 Task: Search one way flight ticket for 3 adults, 3 children in premium economy from Brownsville: Brownsville/south Padre Island International Airport to Greenville: Pitt-greenville Airport on 5-2-2023. Choice of flights is JetBlue. Number of bags: 1 carry on bag. Price is upto 108000. Outbound departure time preference is 6:30.
Action: Mouse moved to (364, 328)
Screenshot: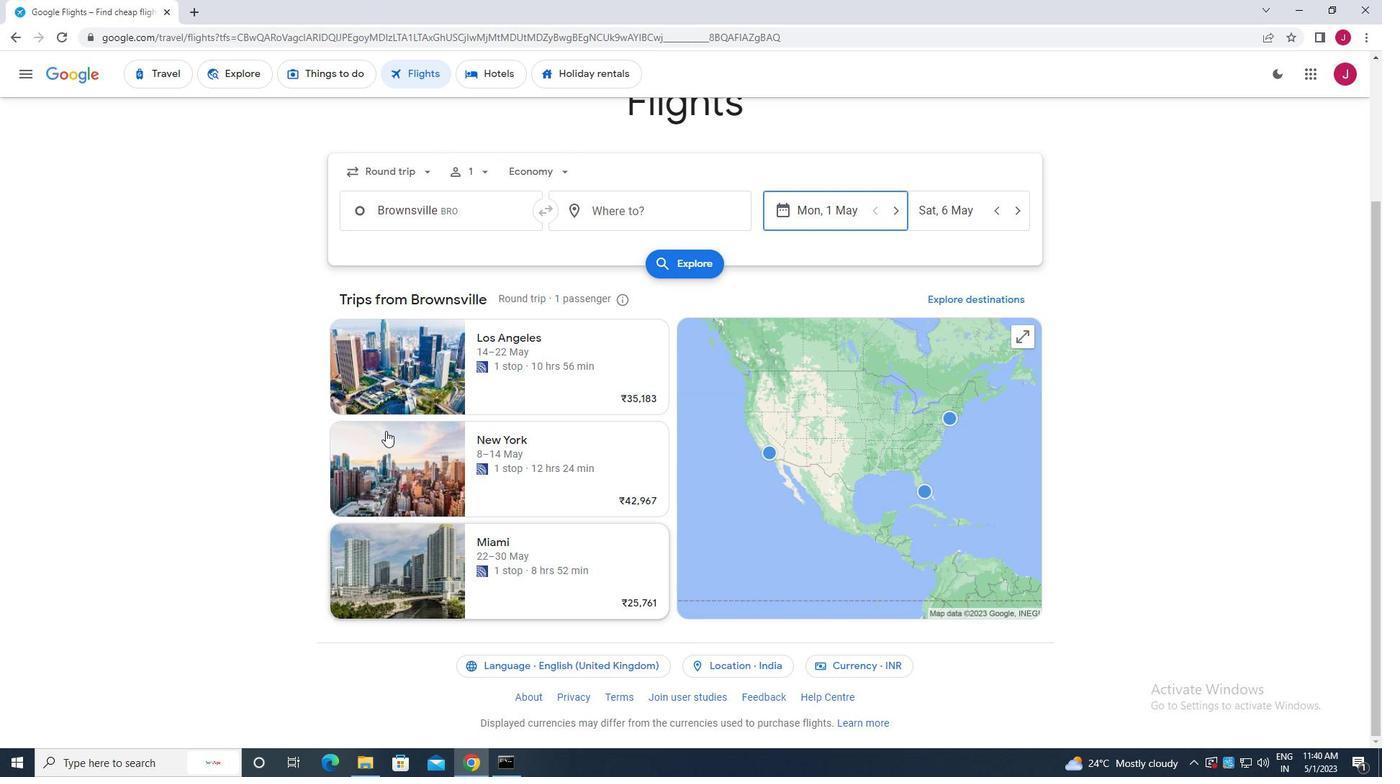 
Action: Mouse scrolled (364, 329) with delta (0, 0)
Screenshot: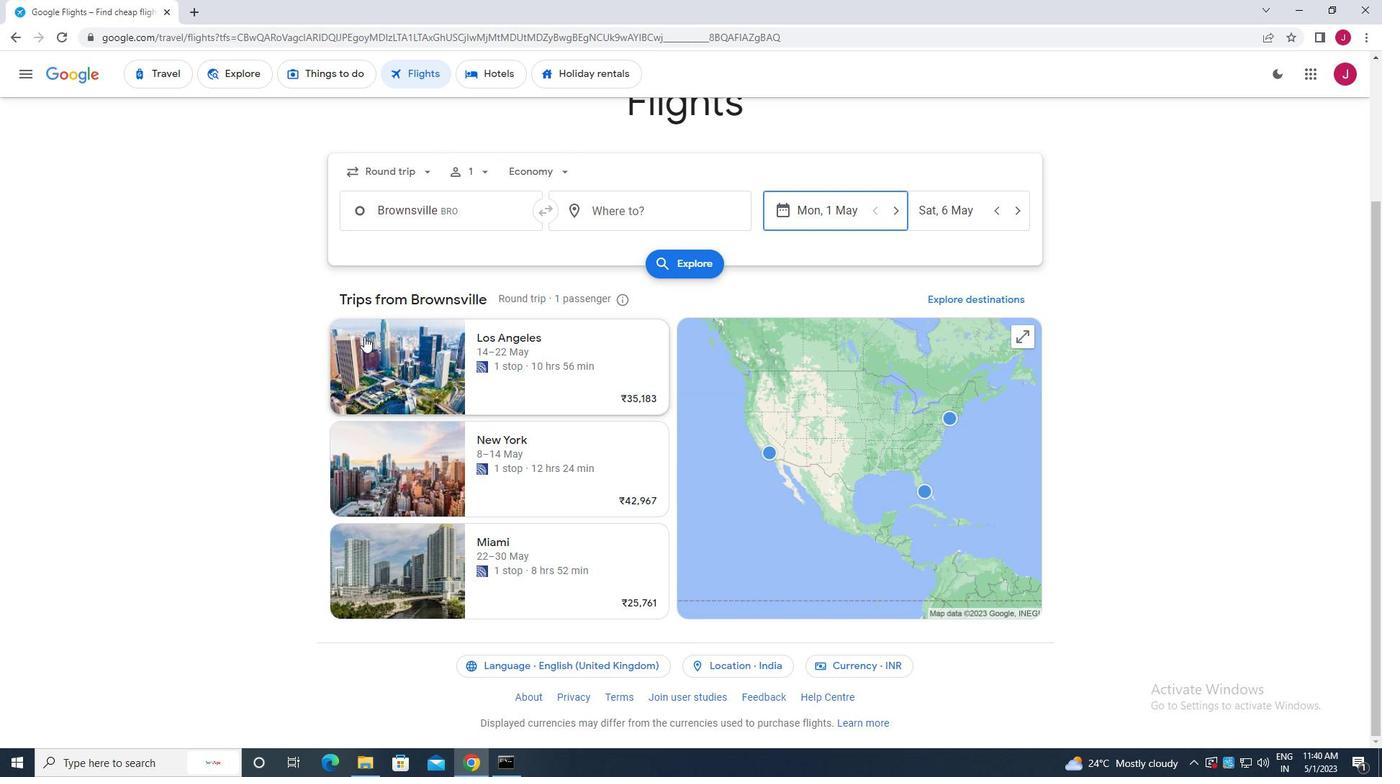 
Action: Mouse scrolled (364, 329) with delta (0, 0)
Screenshot: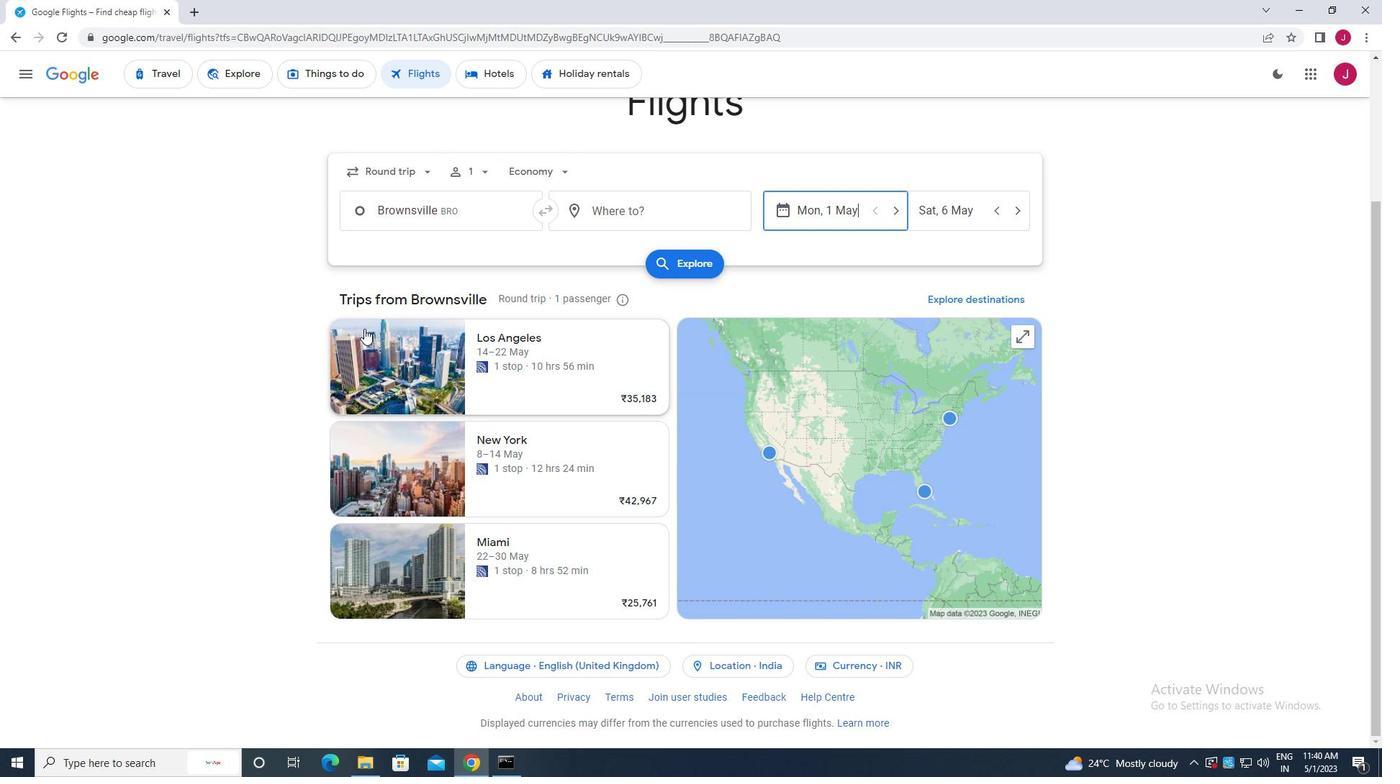 
Action: Mouse moved to (407, 309)
Screenshot: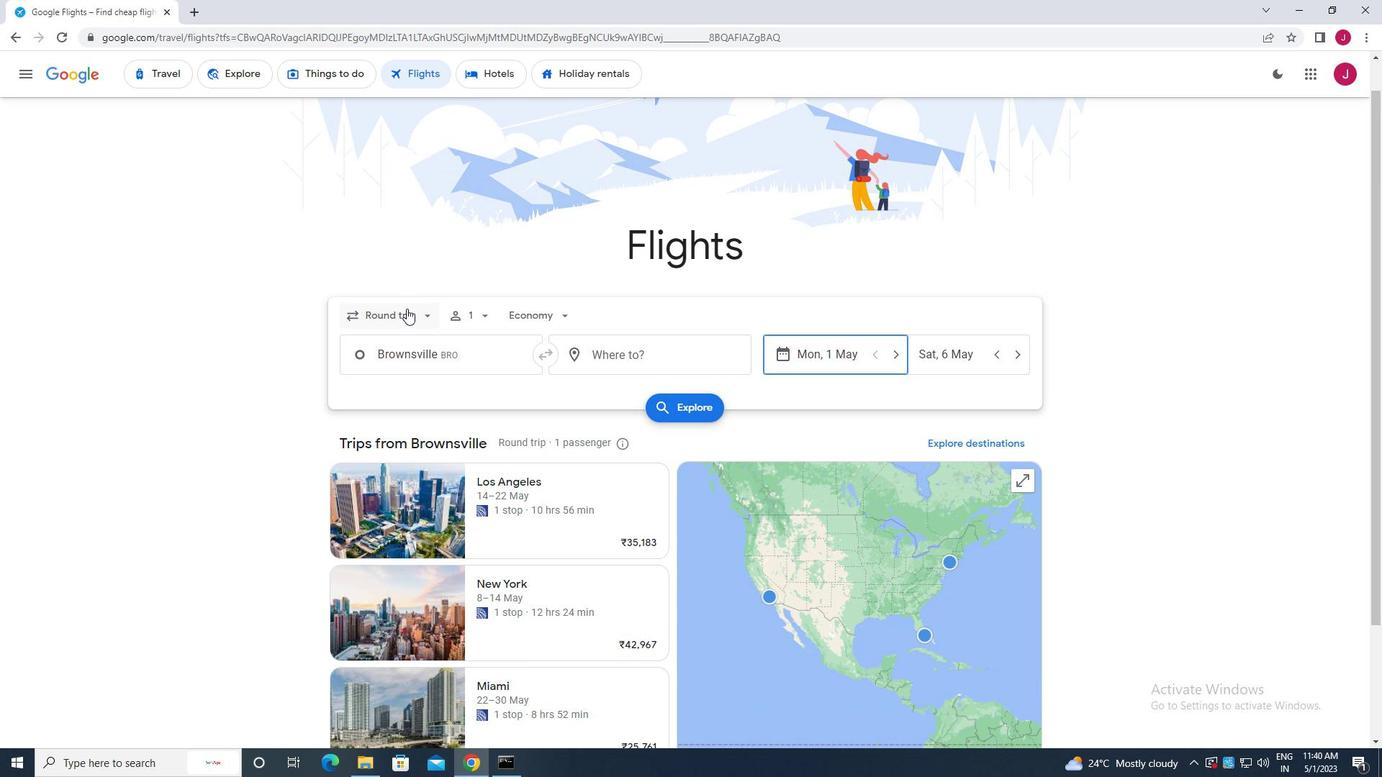 
Action: Mouse scrolled (407, 308) with delta (0, 0)
Screenshot: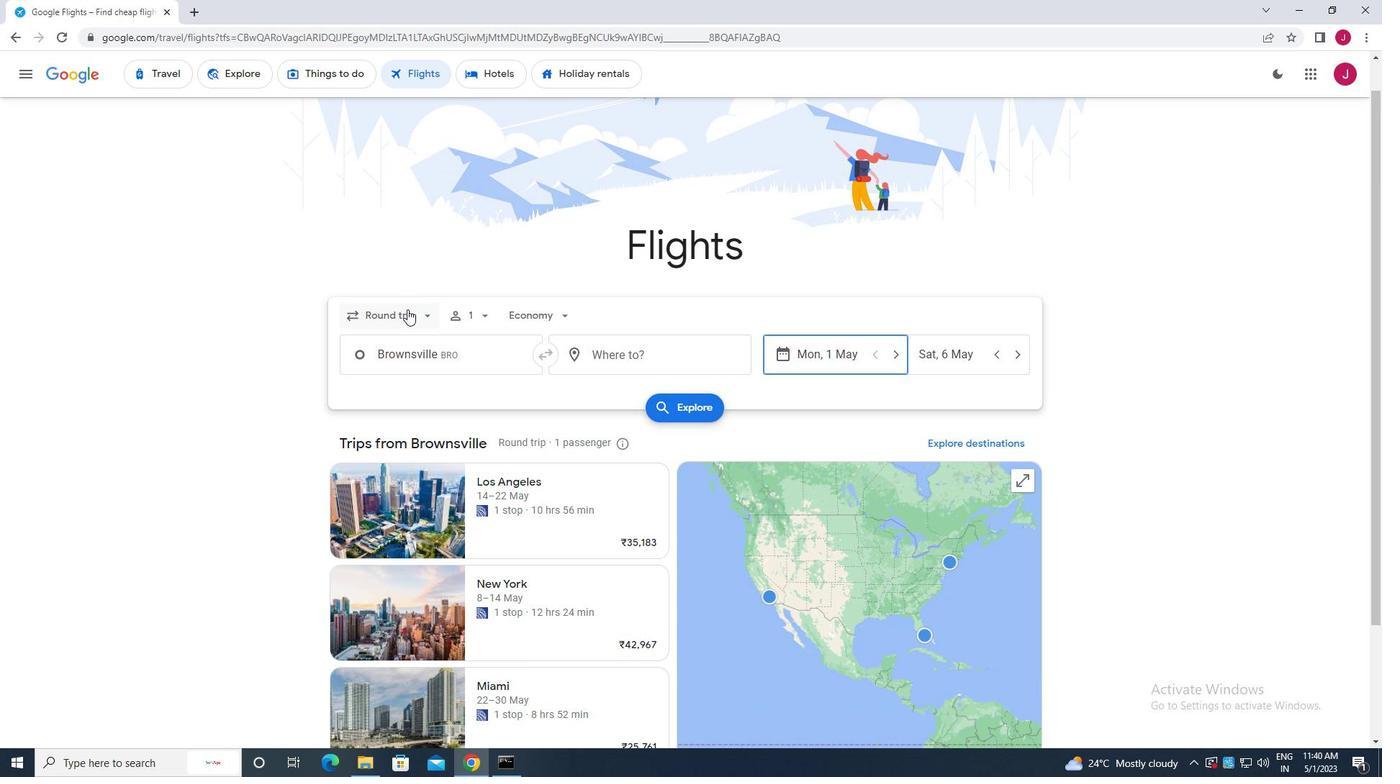 
Action: Mouse moved to (415, 246)
Screenshot: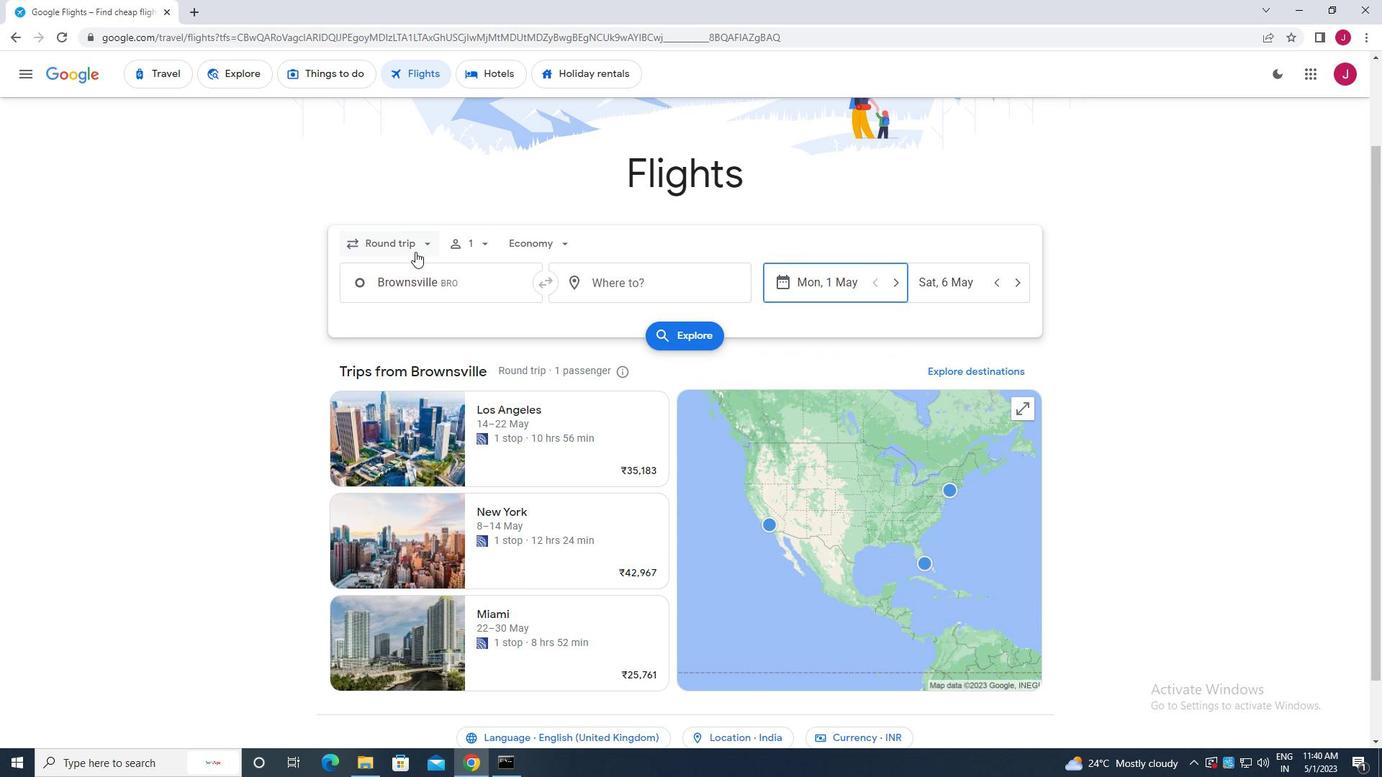 
Action: Mouse pressed left at (415, 246)
Screenshot: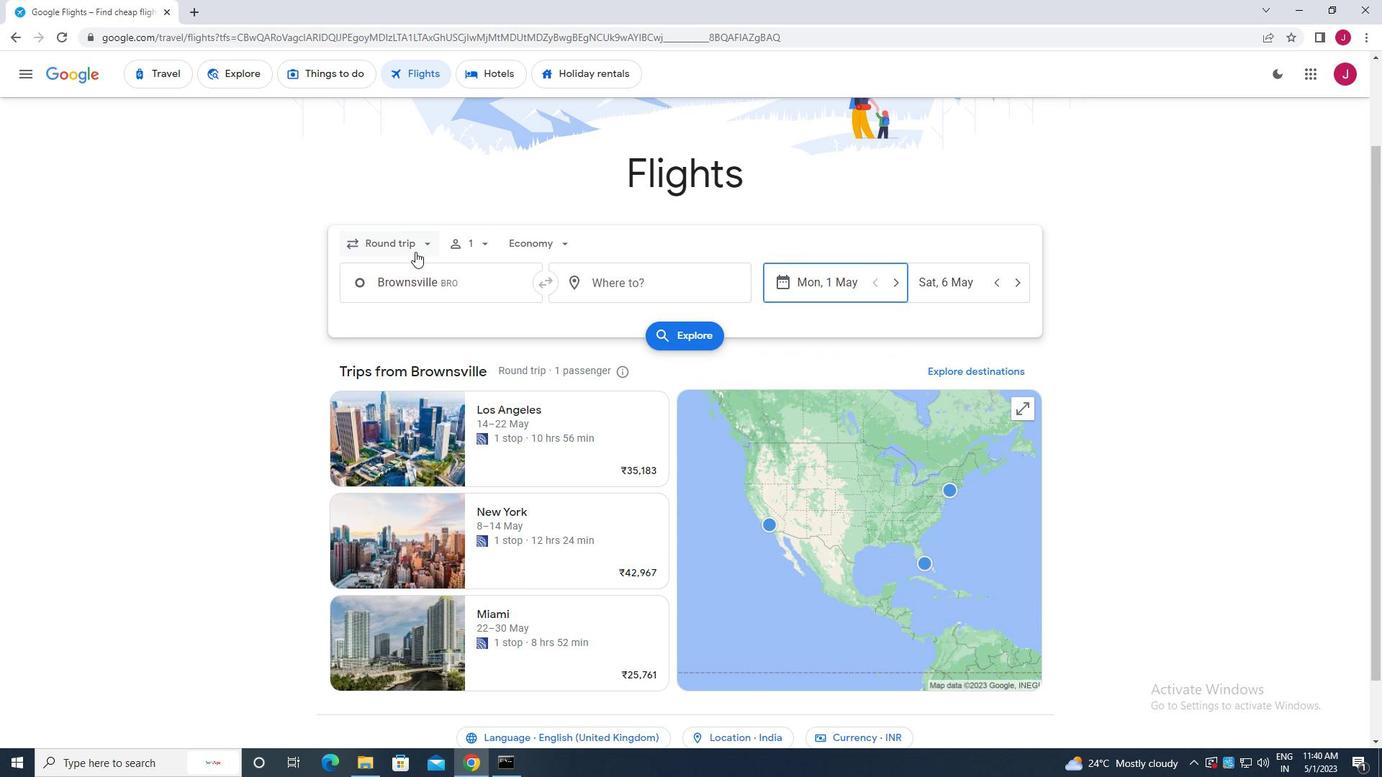 
Action: Mouse moved to (420, 313)
Screenshot: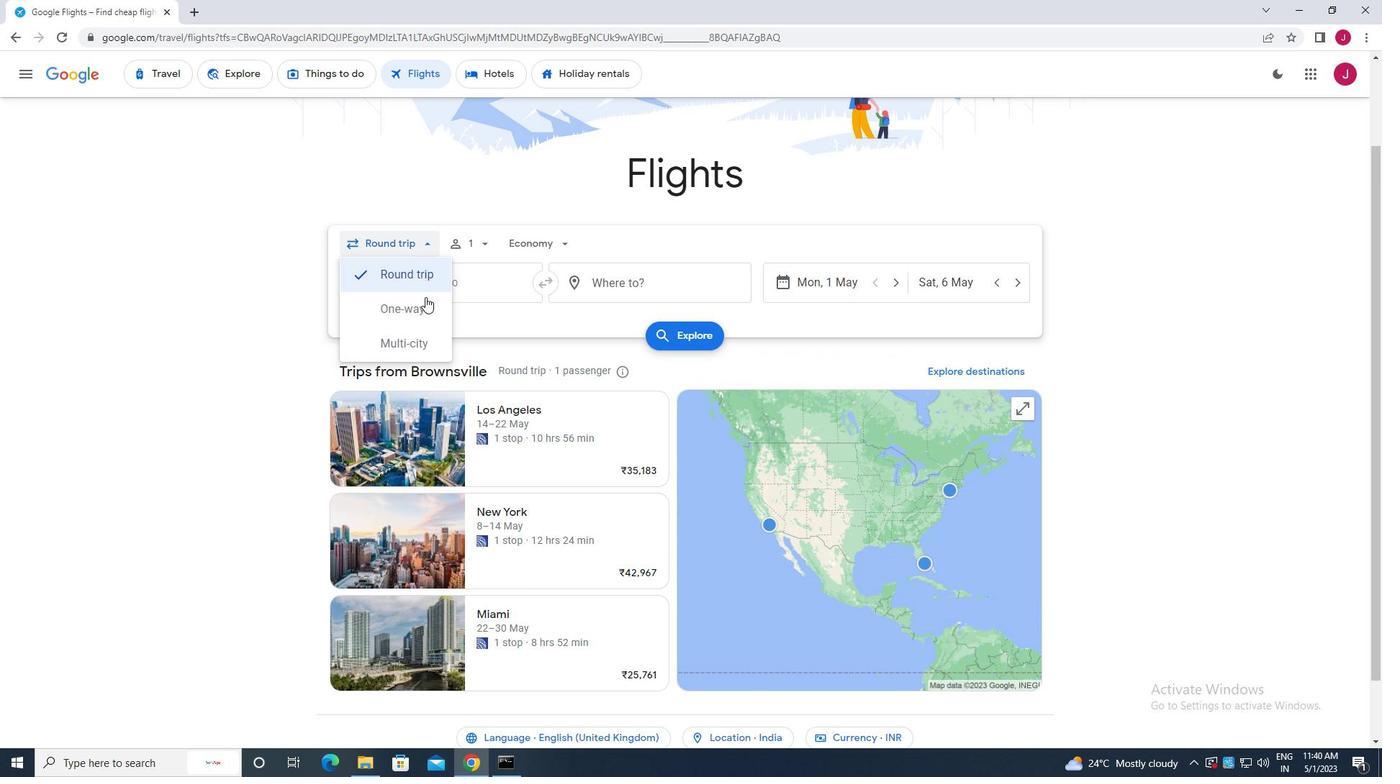 
Action: Mouse pressed left at (420, 313)
Screenshot: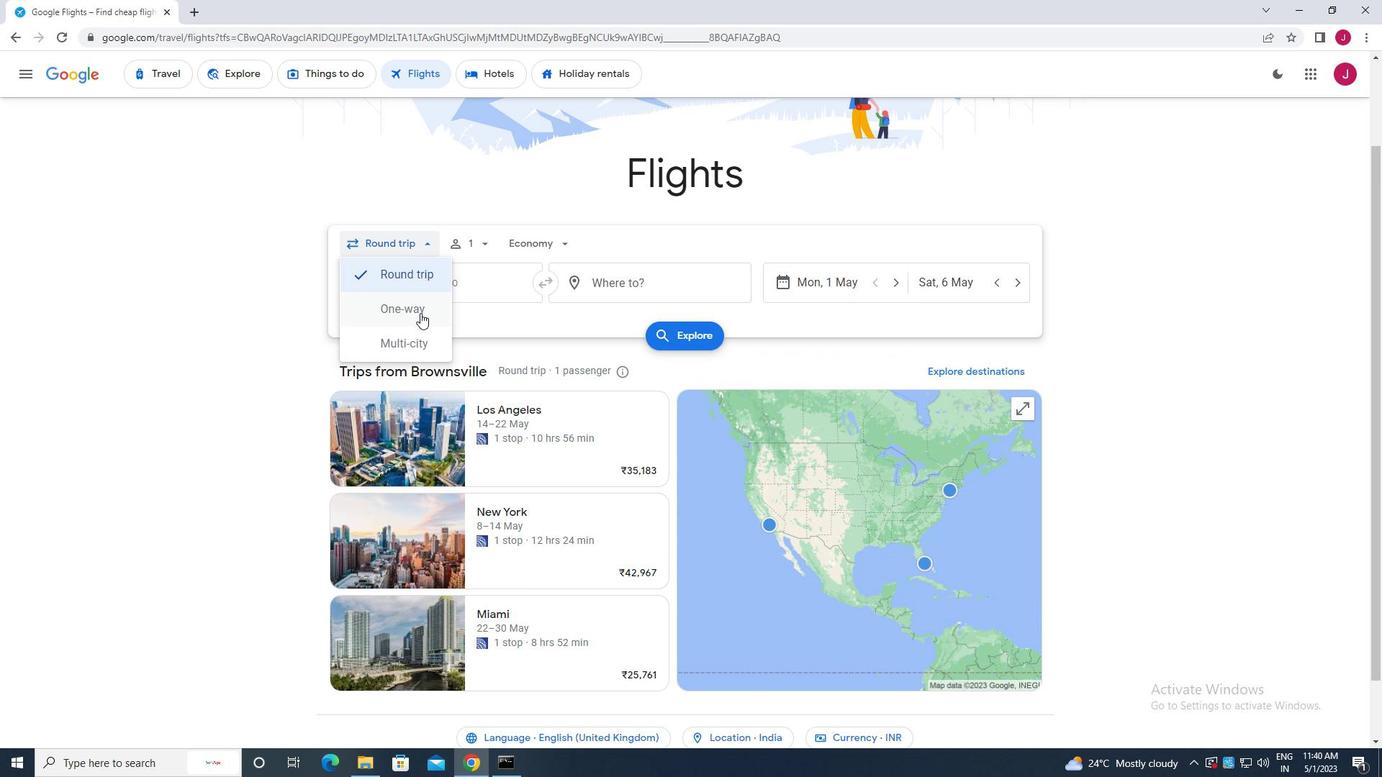 
Action: Mouse moved to (478, 242)
Screenshot: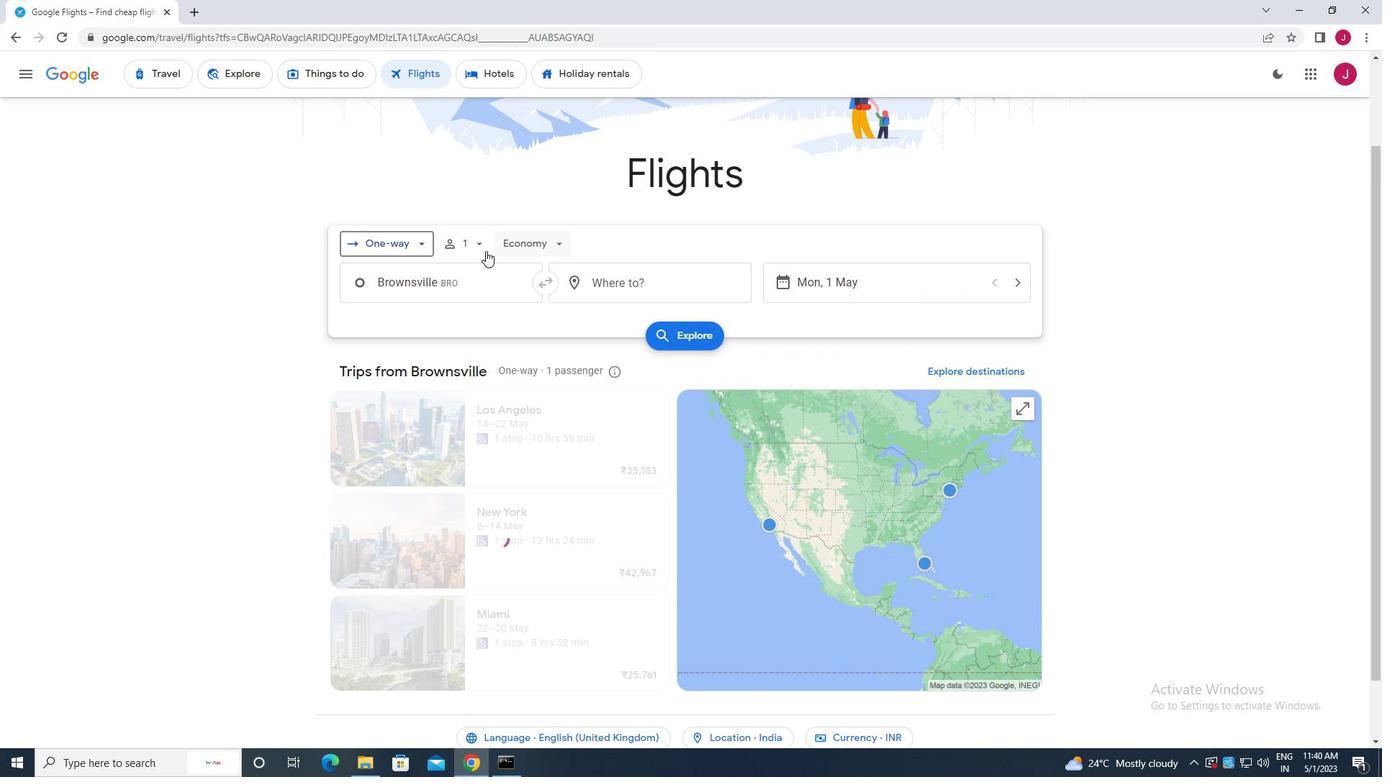 
Action: Mouse pressed left at (478, 242)
Screenshot: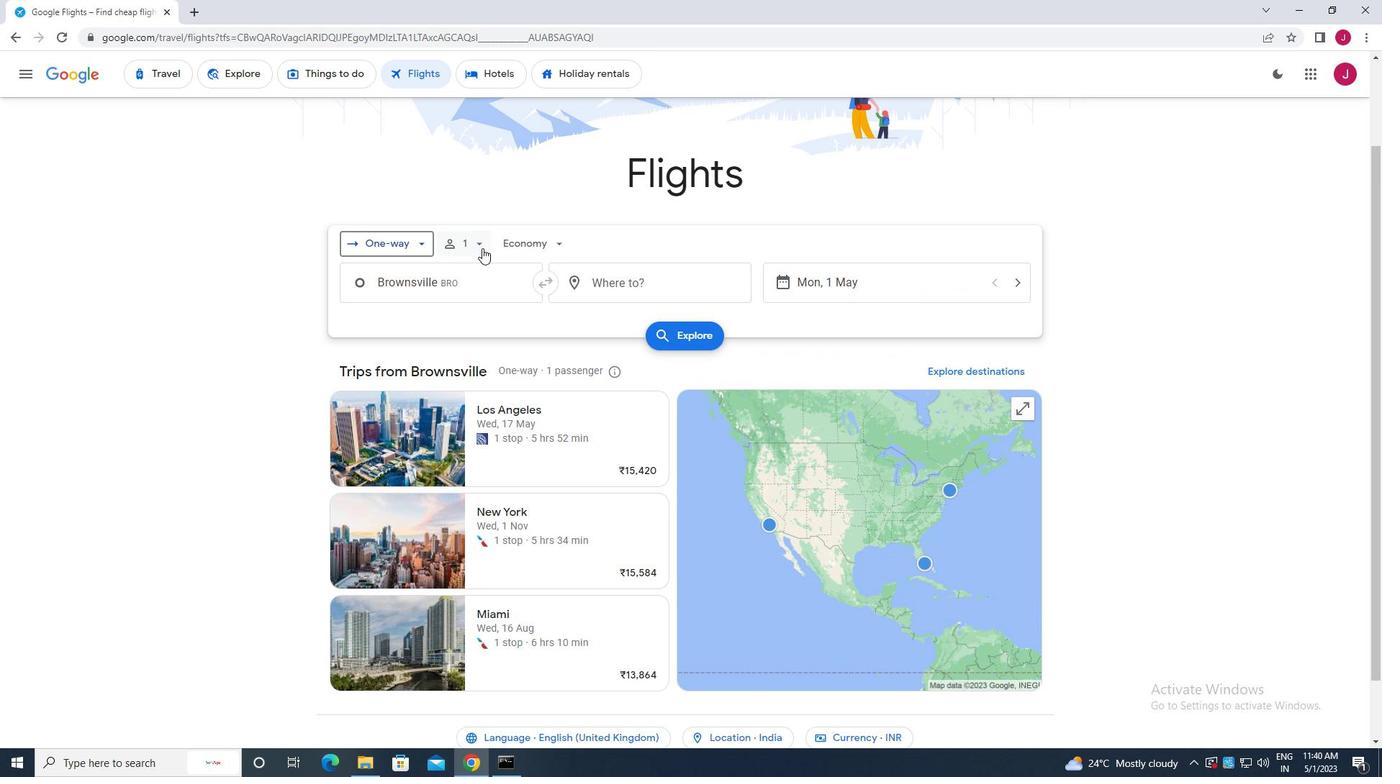 
Action: Mouse moved to (588, 279)
Screenshot: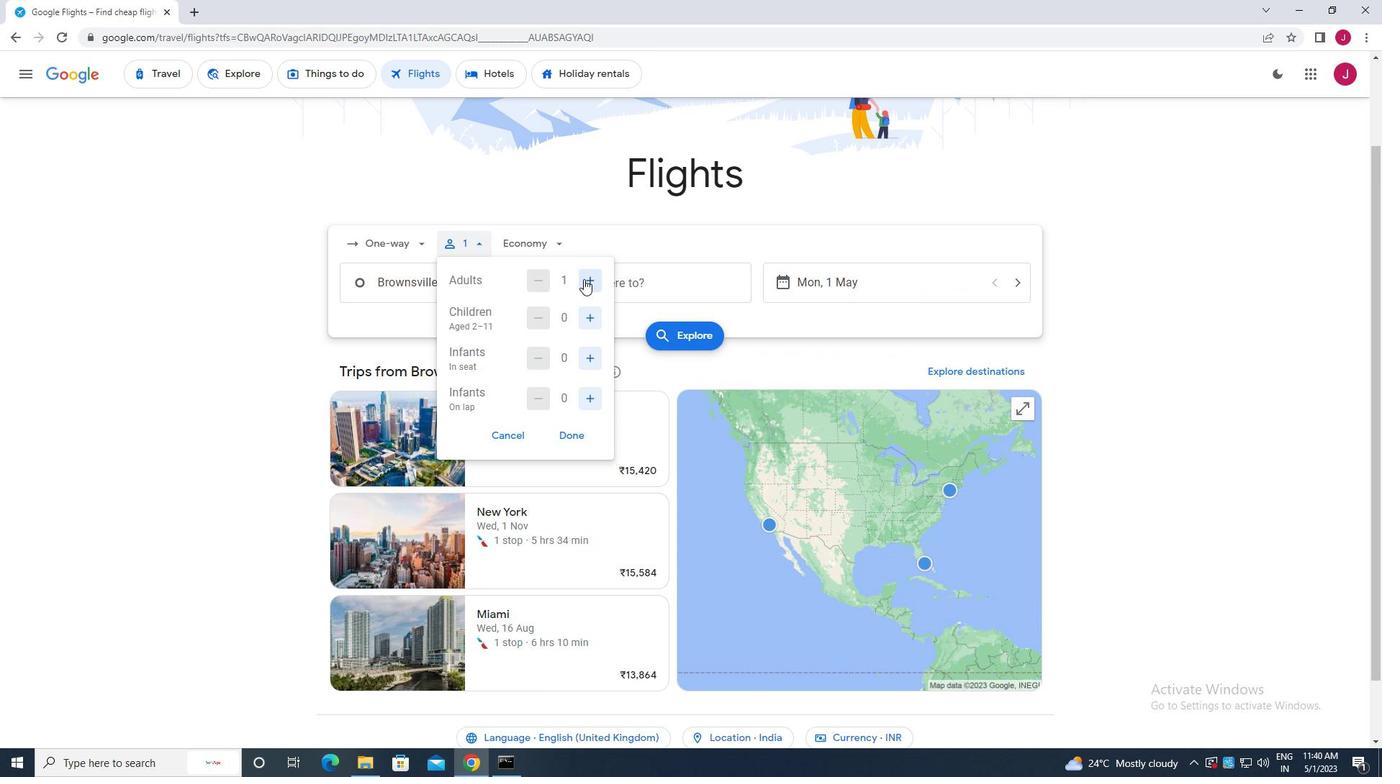 
Action: Mouse pressed left at (588, 279)
Screenshot: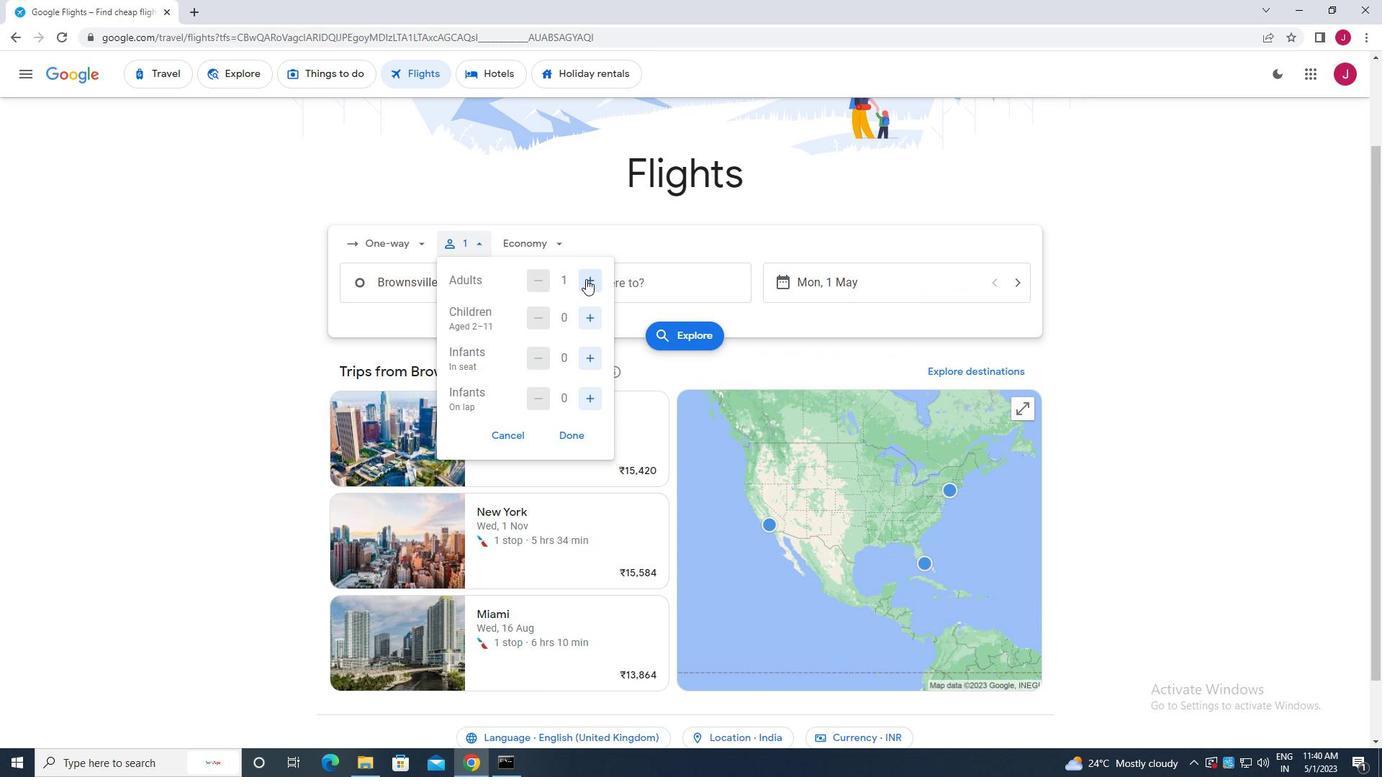 
Action: Mouse pressed left at (588, 279)
Screenshot: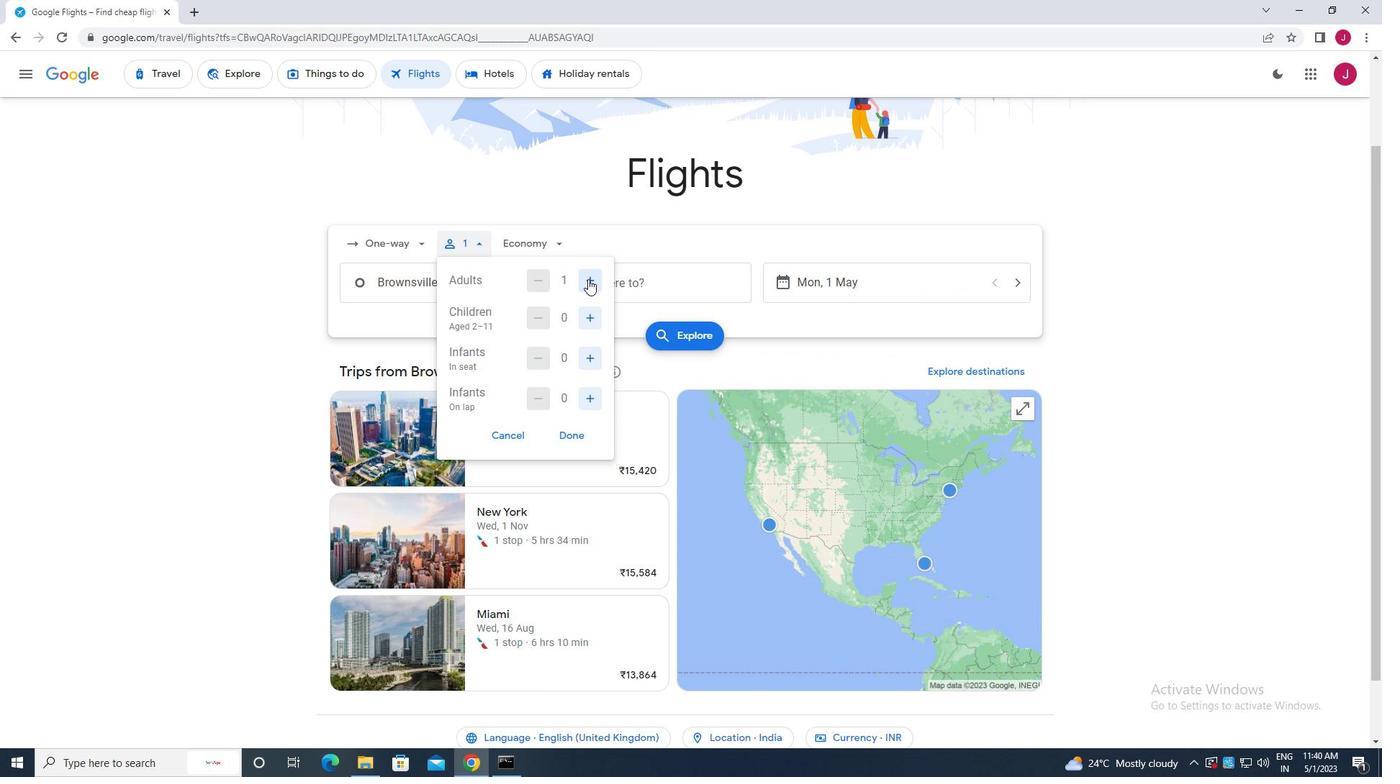 
Action: Mouse moved to (594, 318)
Screenshot: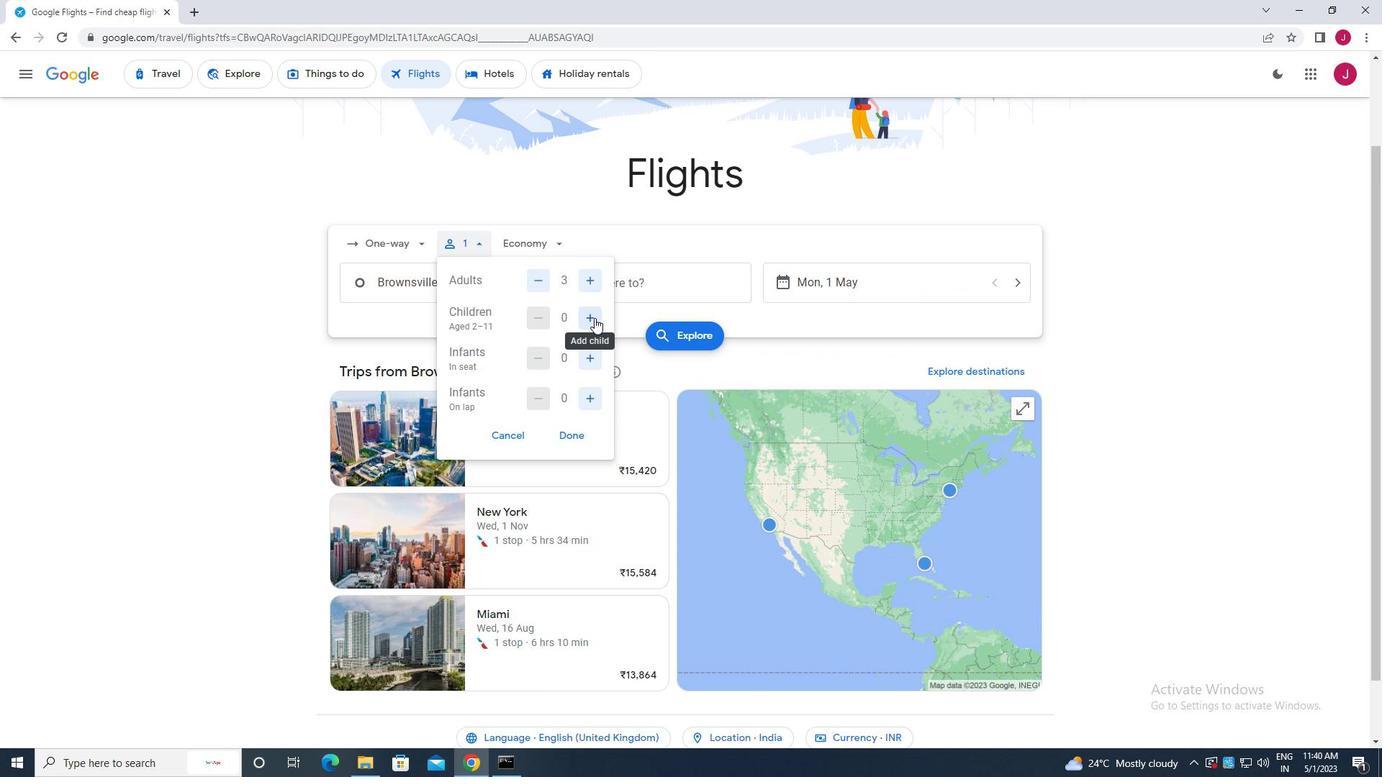 
Action: Mouse pressed left at (594, 318)
Screenshot: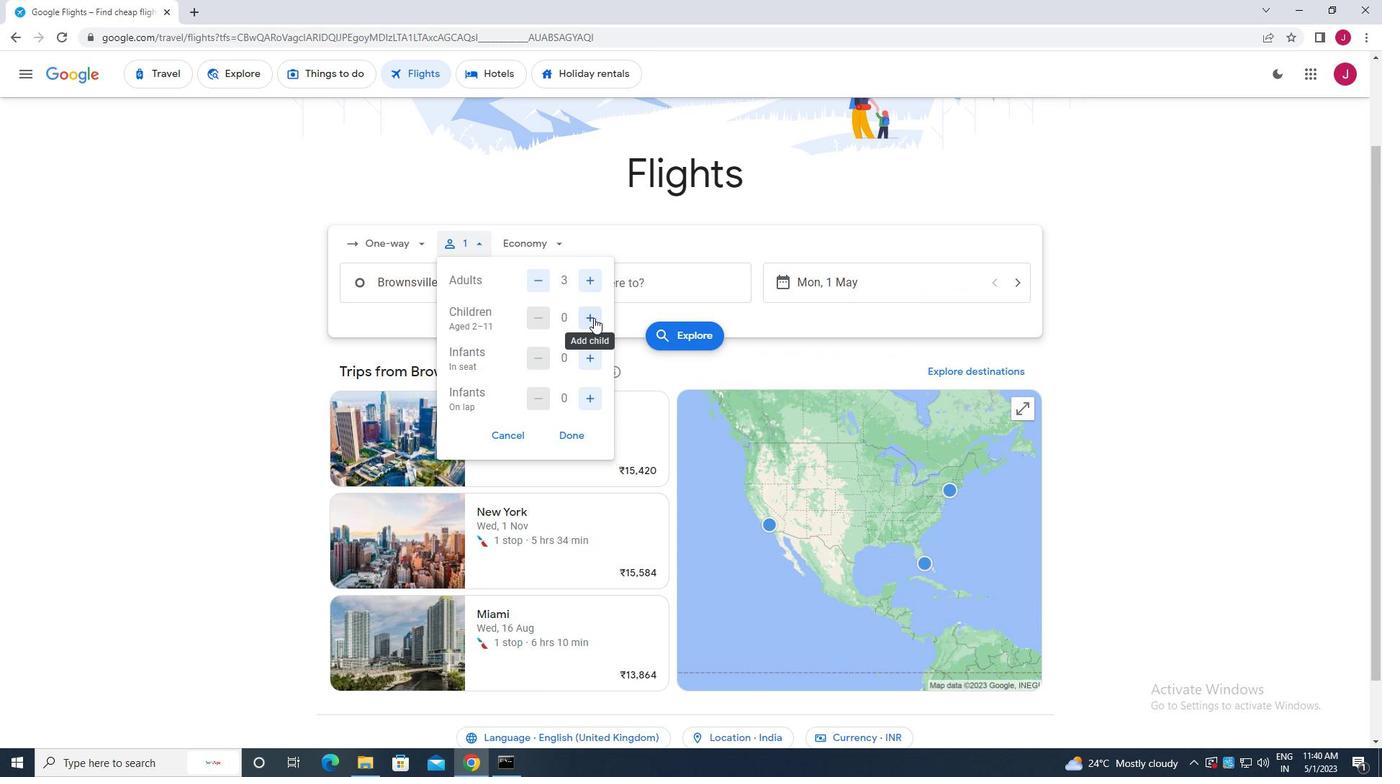 
Action: Mouse pressed left at (594, 318)
Screenshot: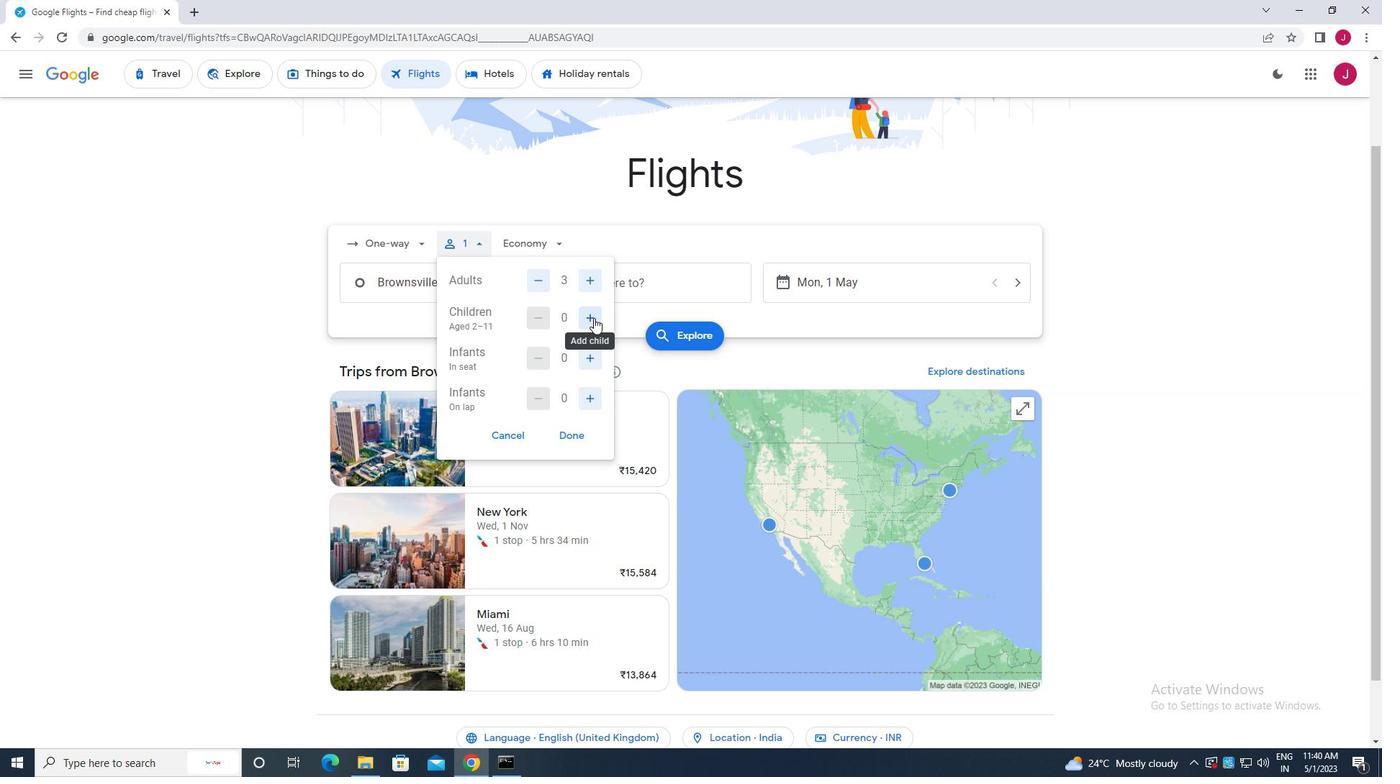 
Action: Mouse pressed left at (594, 318)
Screenshot: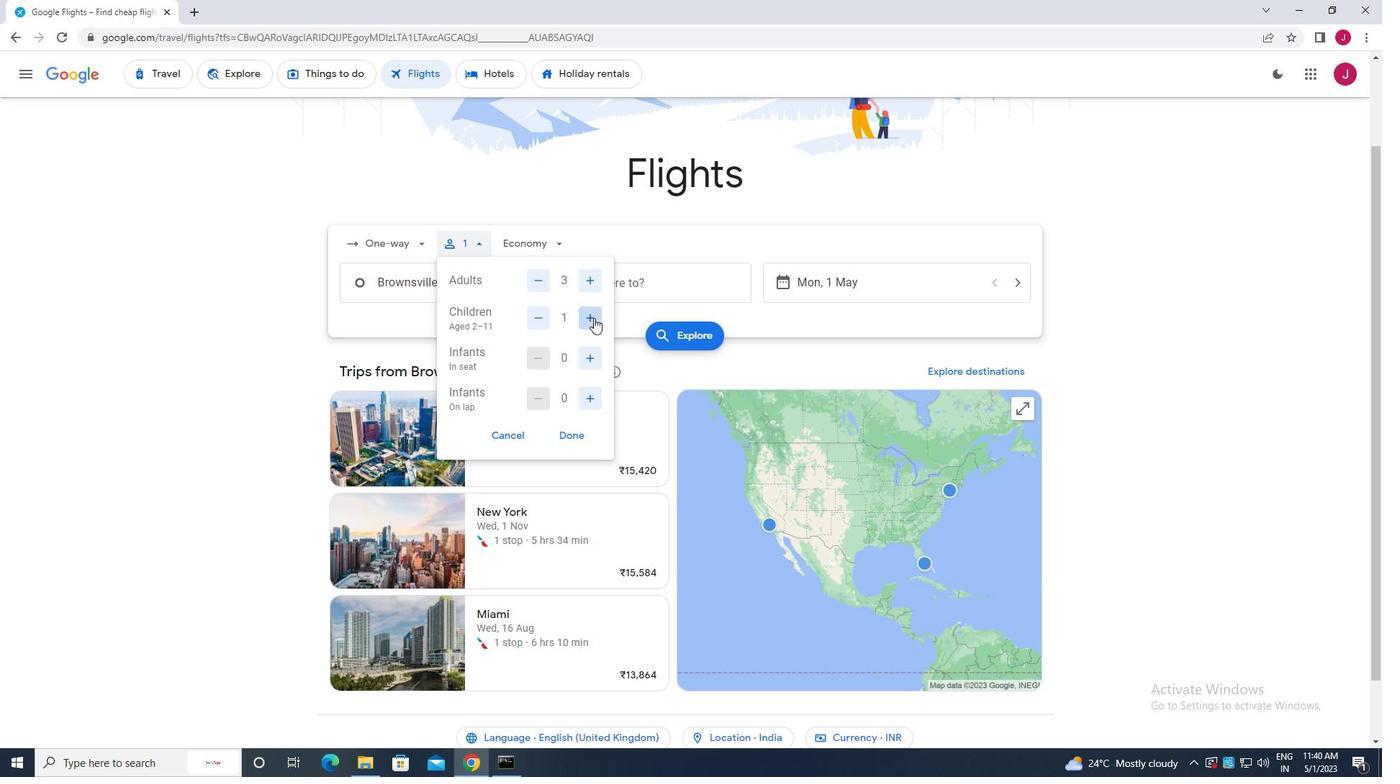 
Action: Mouse moved to (576, 437)
Screenshot: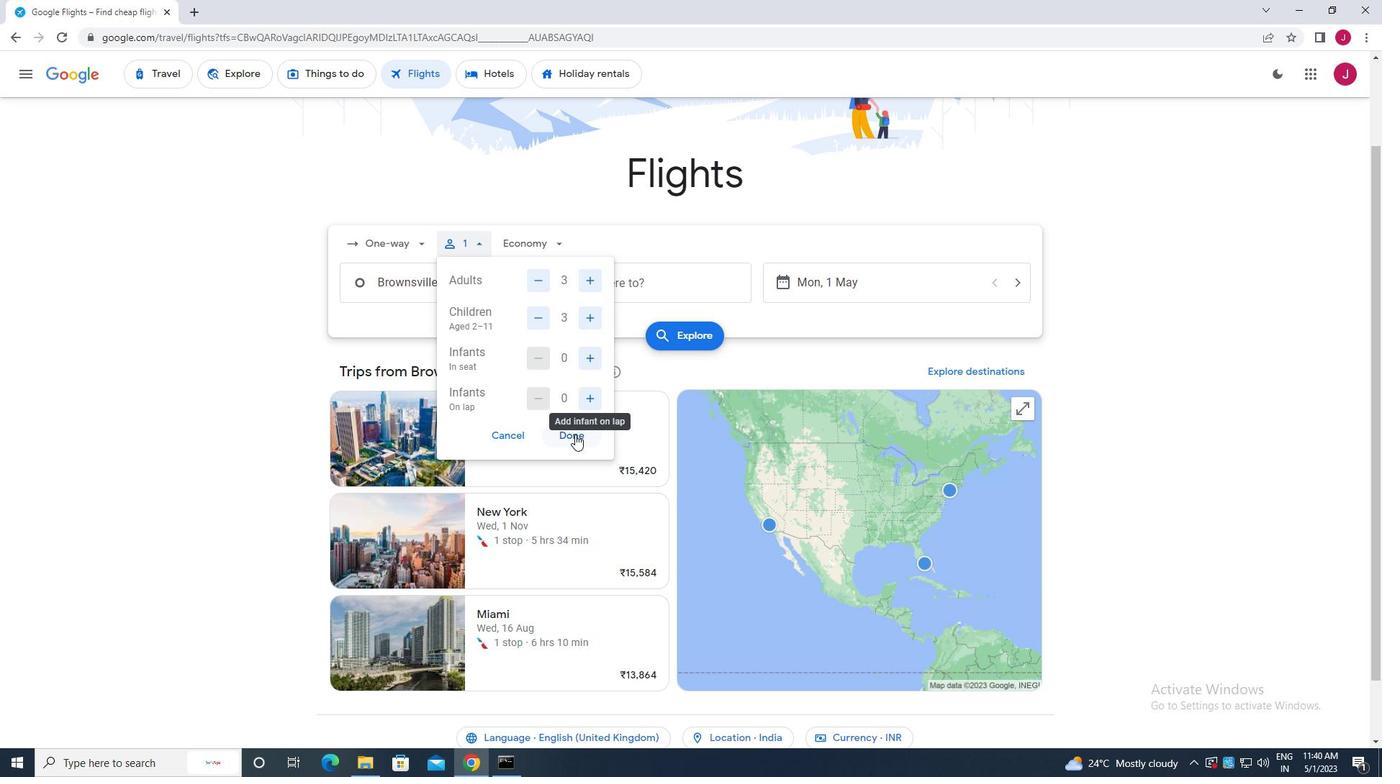 
Action: Mouse pressed left at (576, 437)
Screenshot: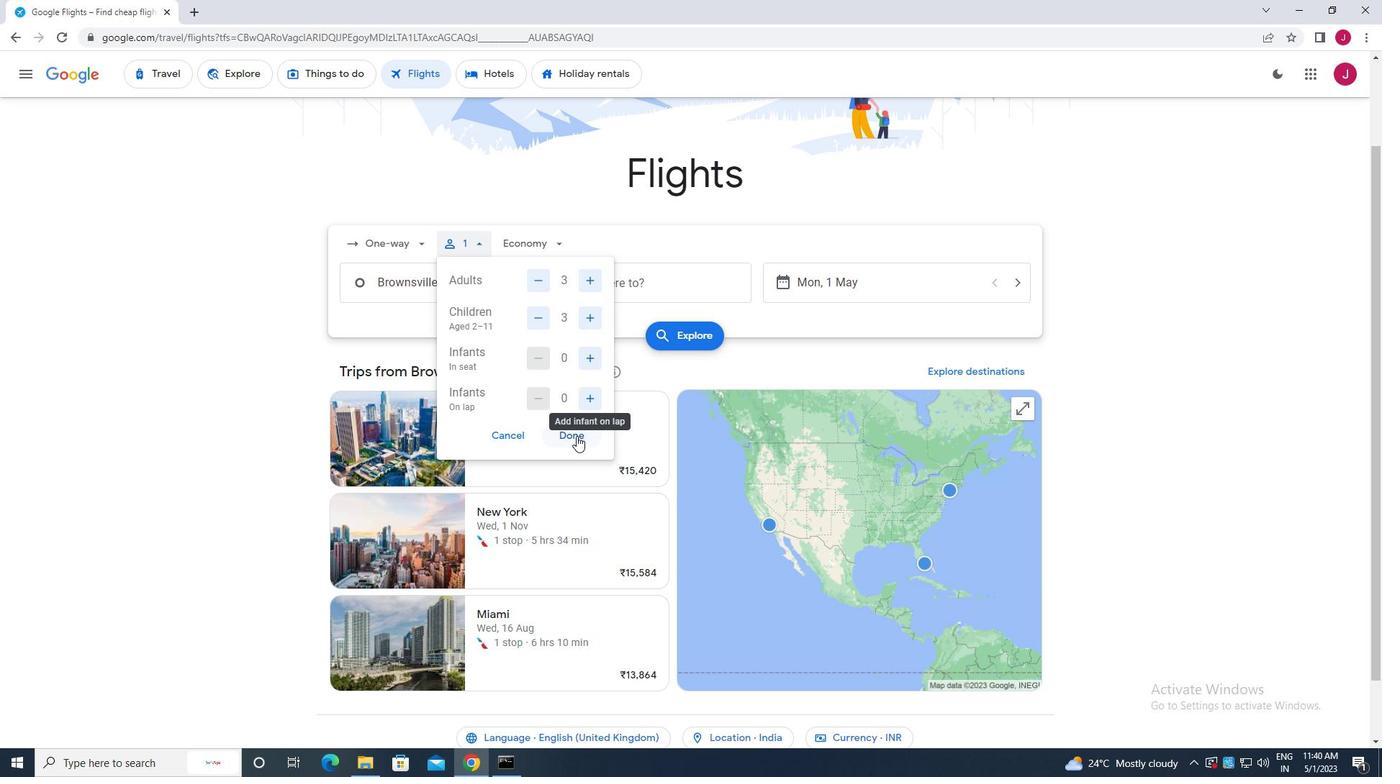 
Action: Mouse moved to (531, 245)
Screenshot: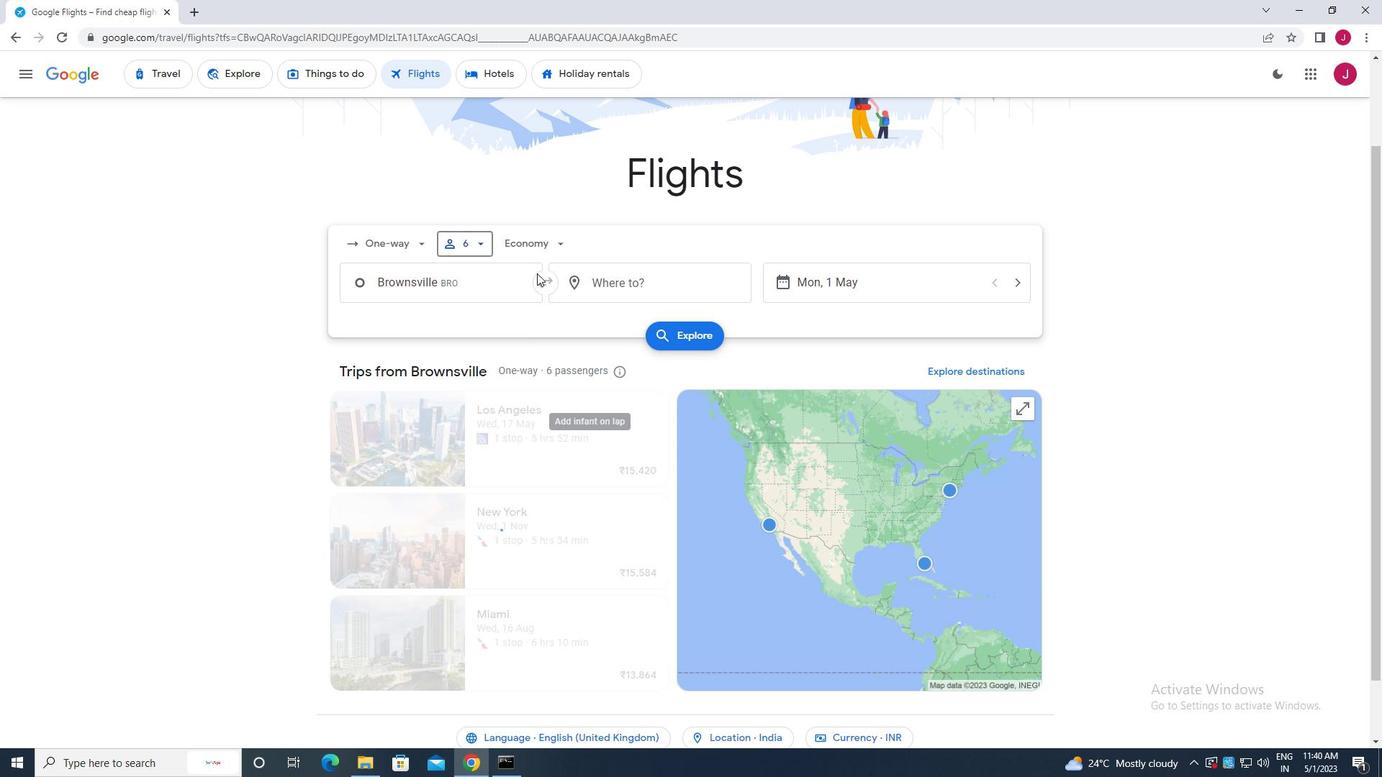 
Action: Mouse pressed left at (531, 245)
Screenshot: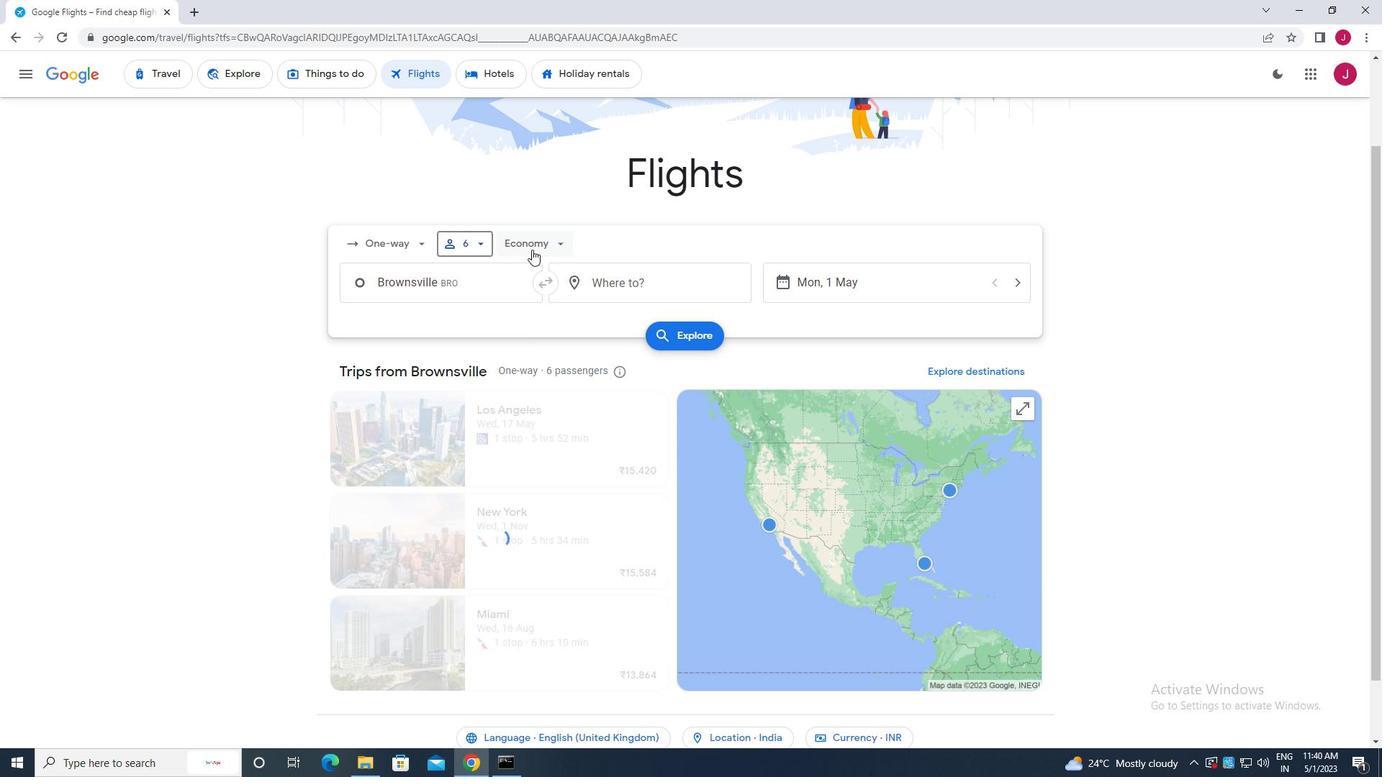 
Action: Mouse moved to (540, 315)
Screenshot: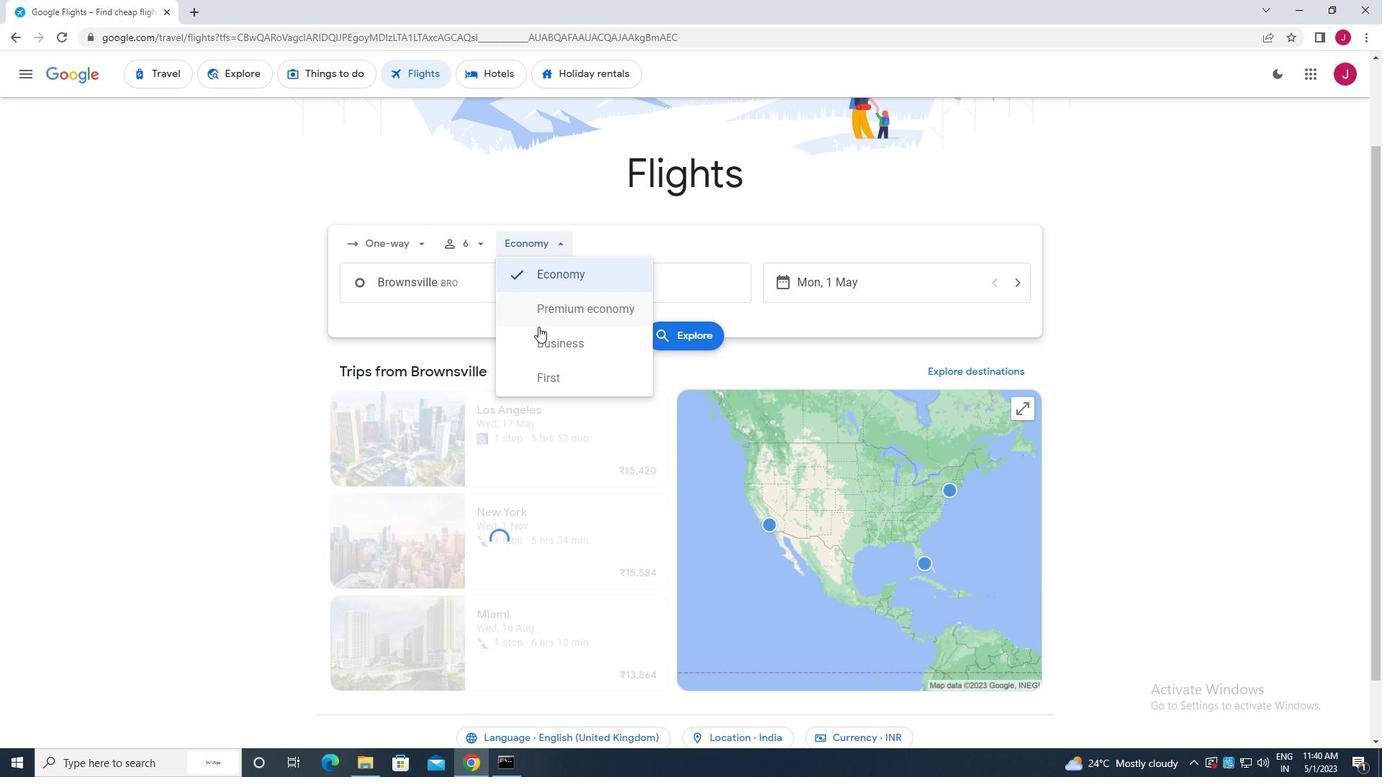 
Action: Mouse pressed left at (540, 315)
Screenshot: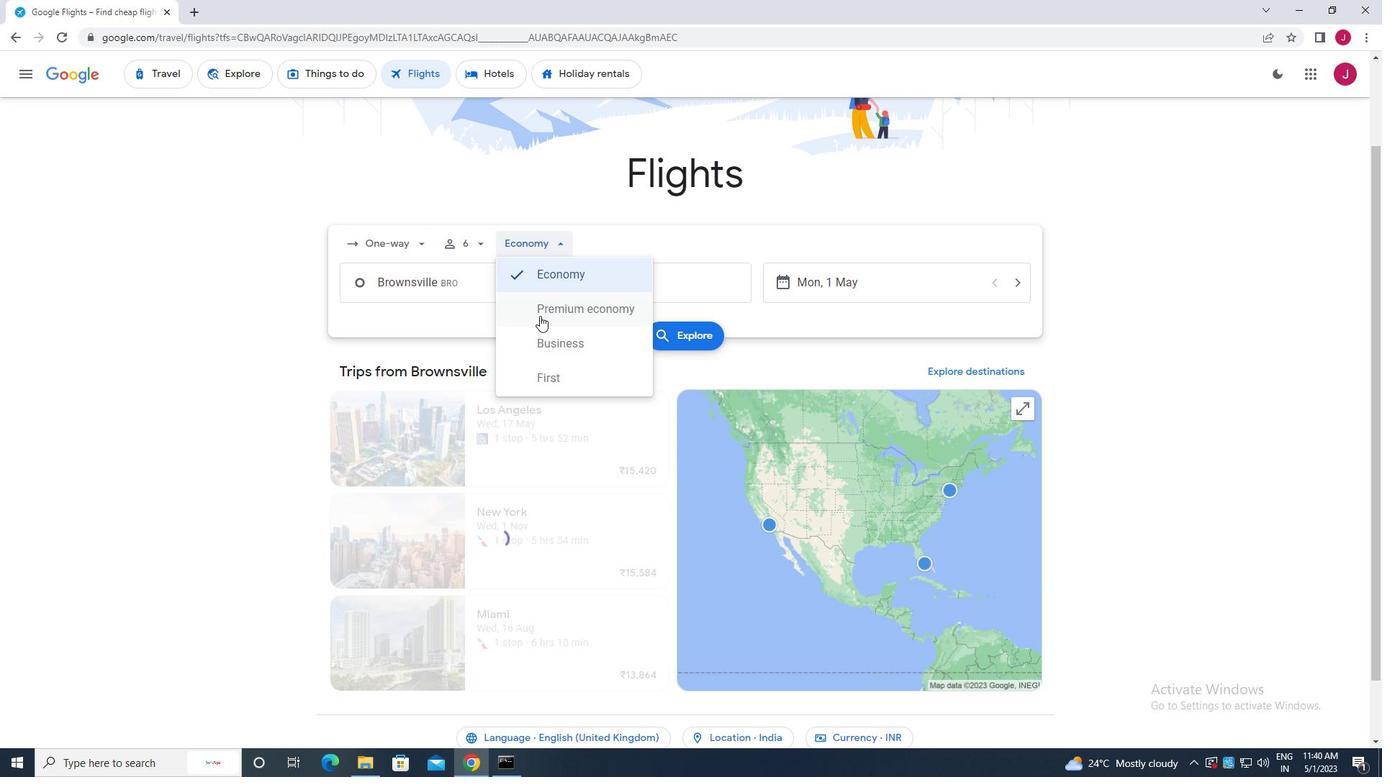 
Action: Mouse moved to (497, 278)
Screenshot: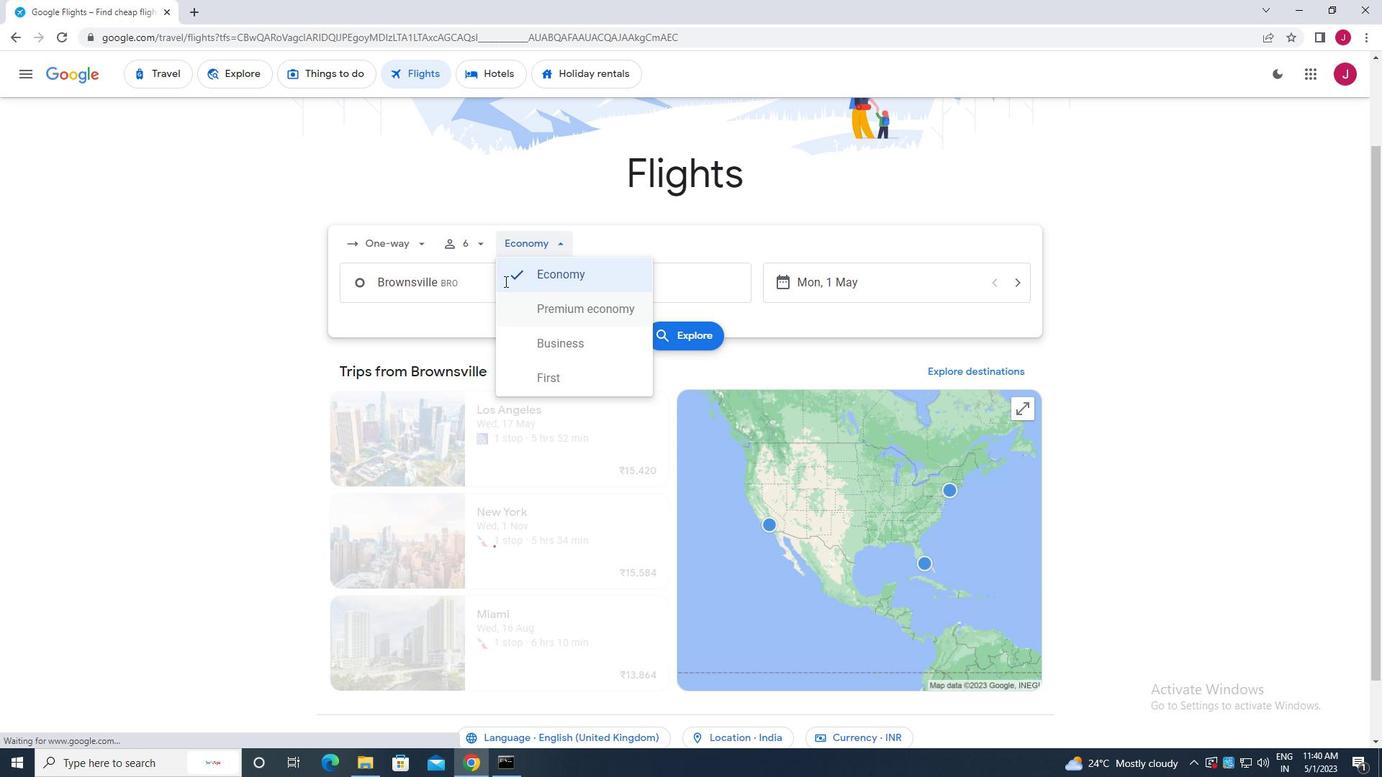 
Action: Mouse pressed left at (497, 278)
Screenshot: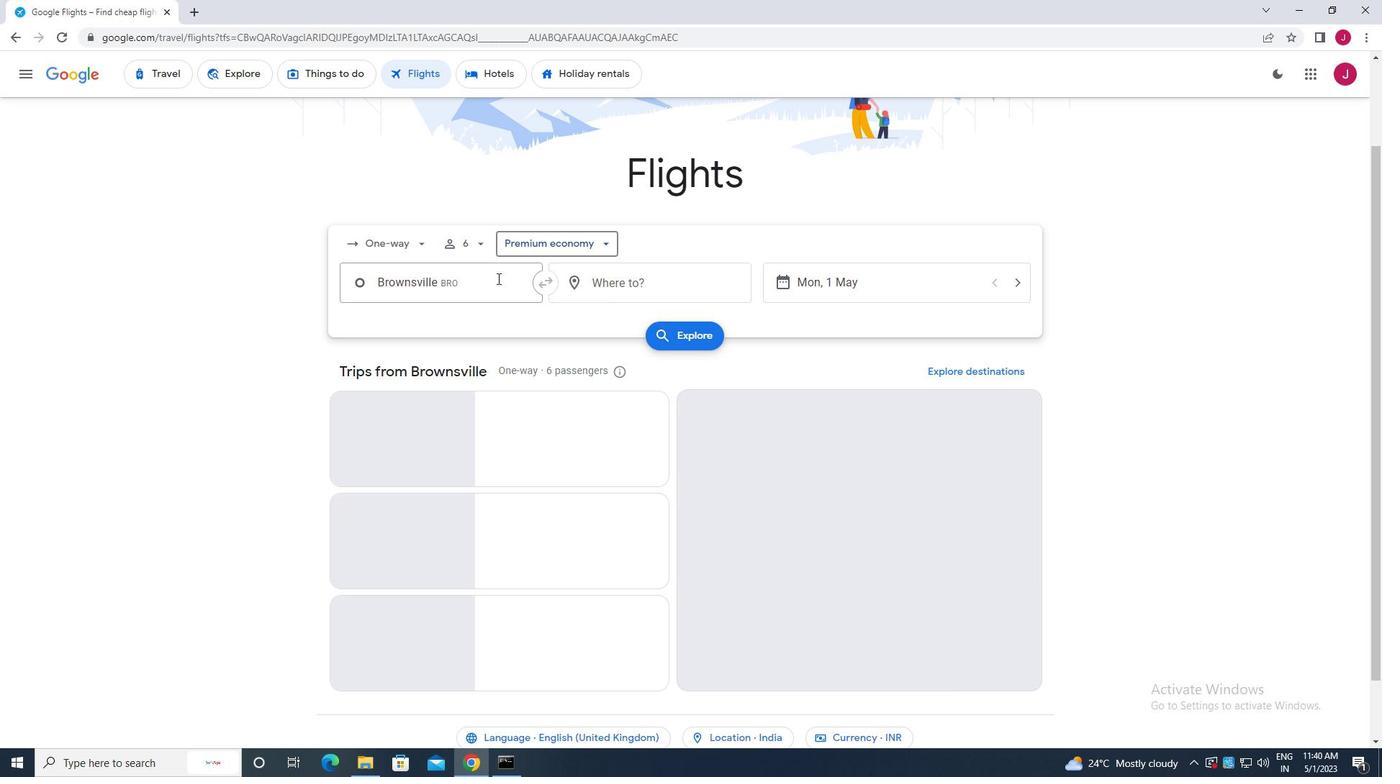 
Action: Key pressed browns
Screenshot: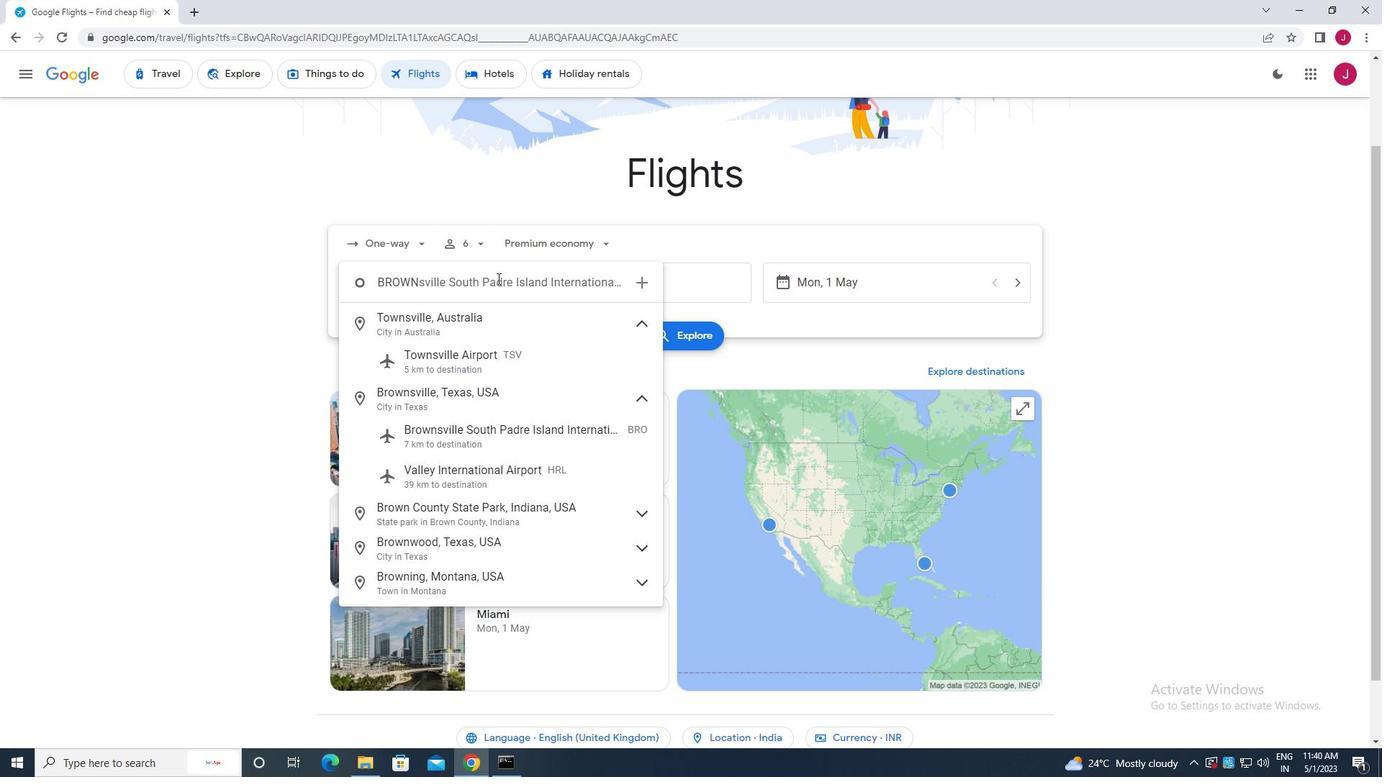 
Action: Mouse moved to (553, 437)
Screenshot: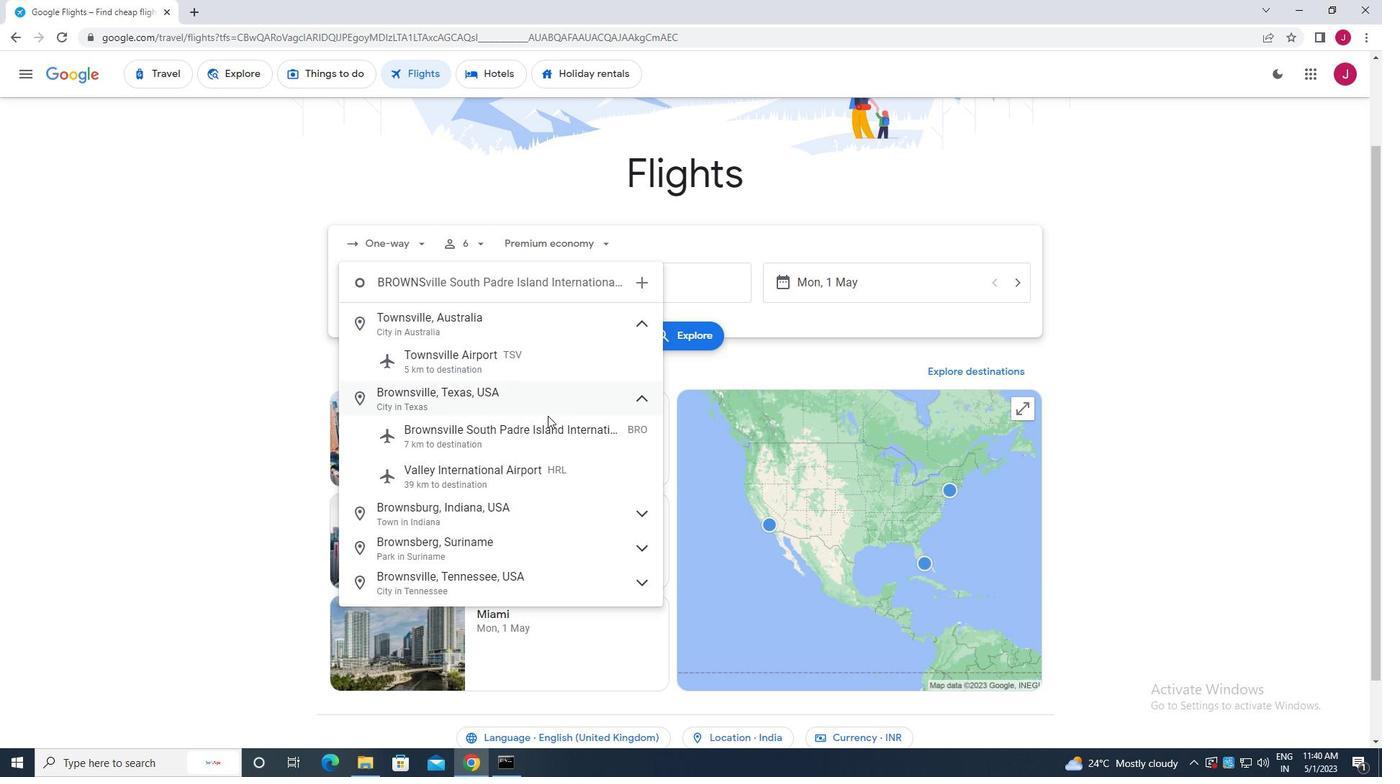 
Action: Mouse pressed left at (553, 437)
Screenshot: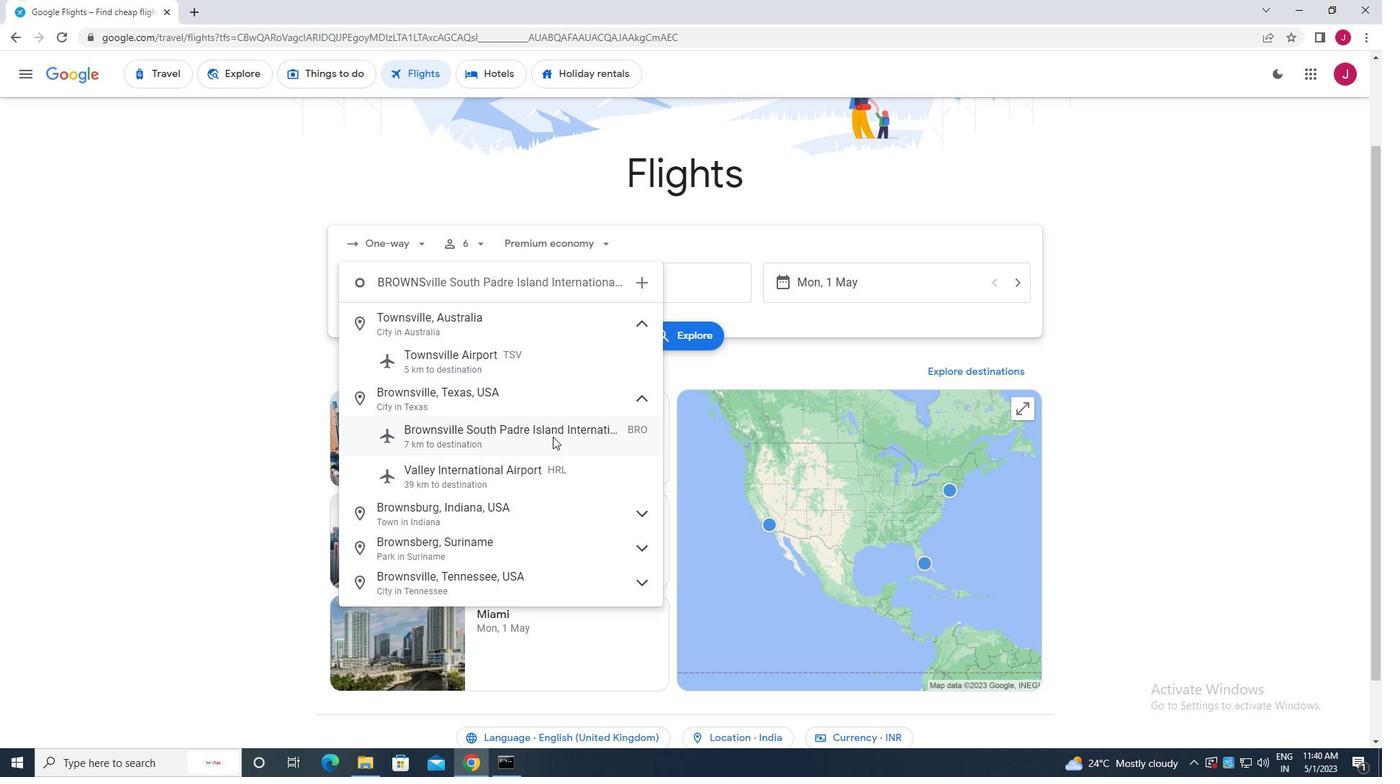 
Action: Mouse moved to (646, 286)
Screenshot: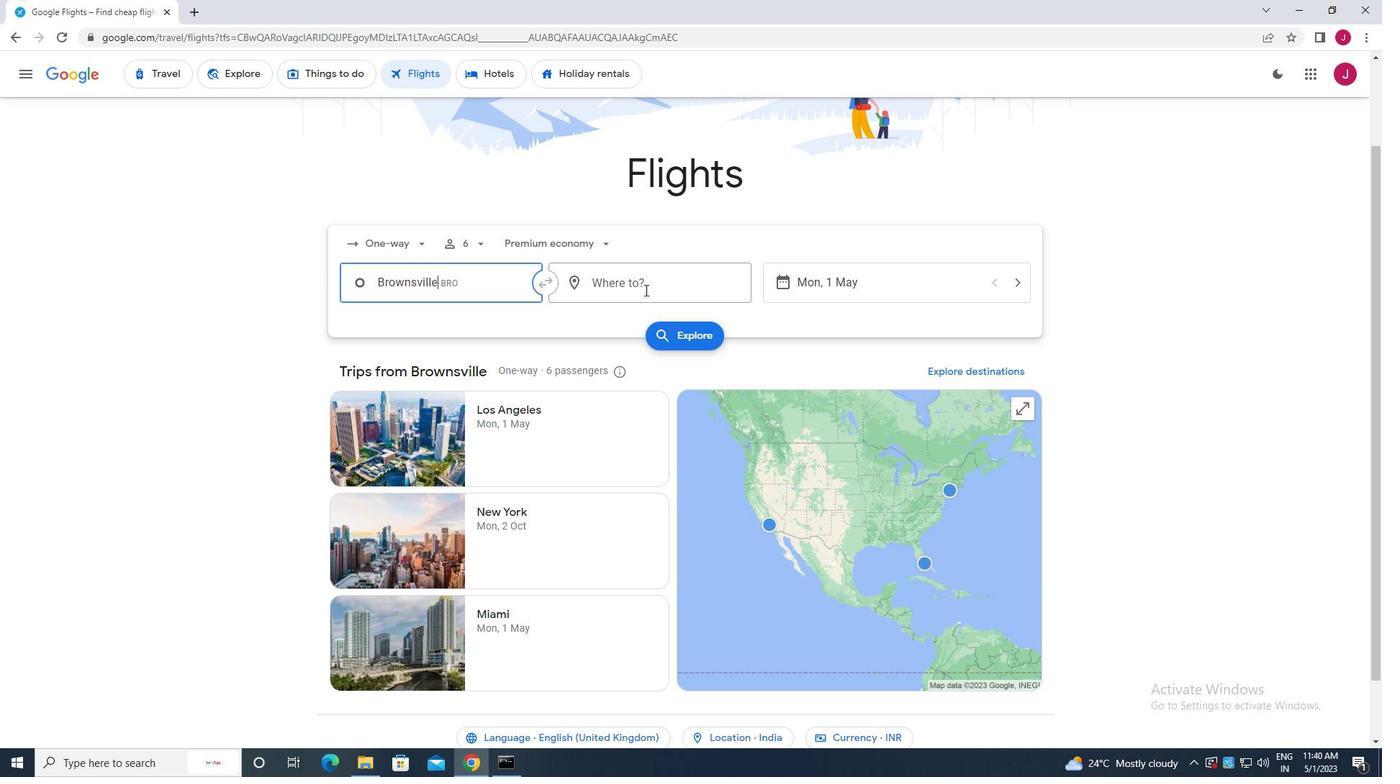 
Action: Mouse pressed left at (646, 286)
Screenshot: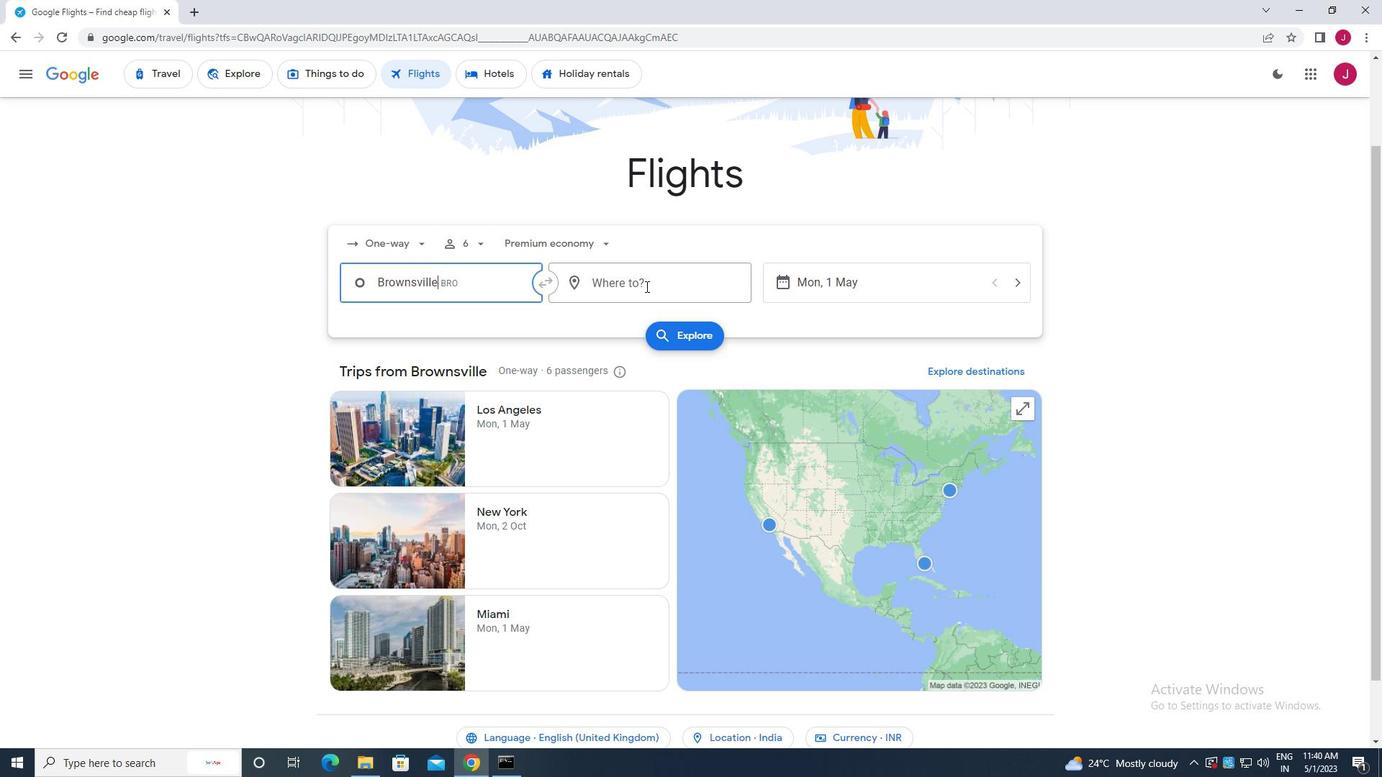 
Action: Mouse moved to (646, 286)
Screenshot: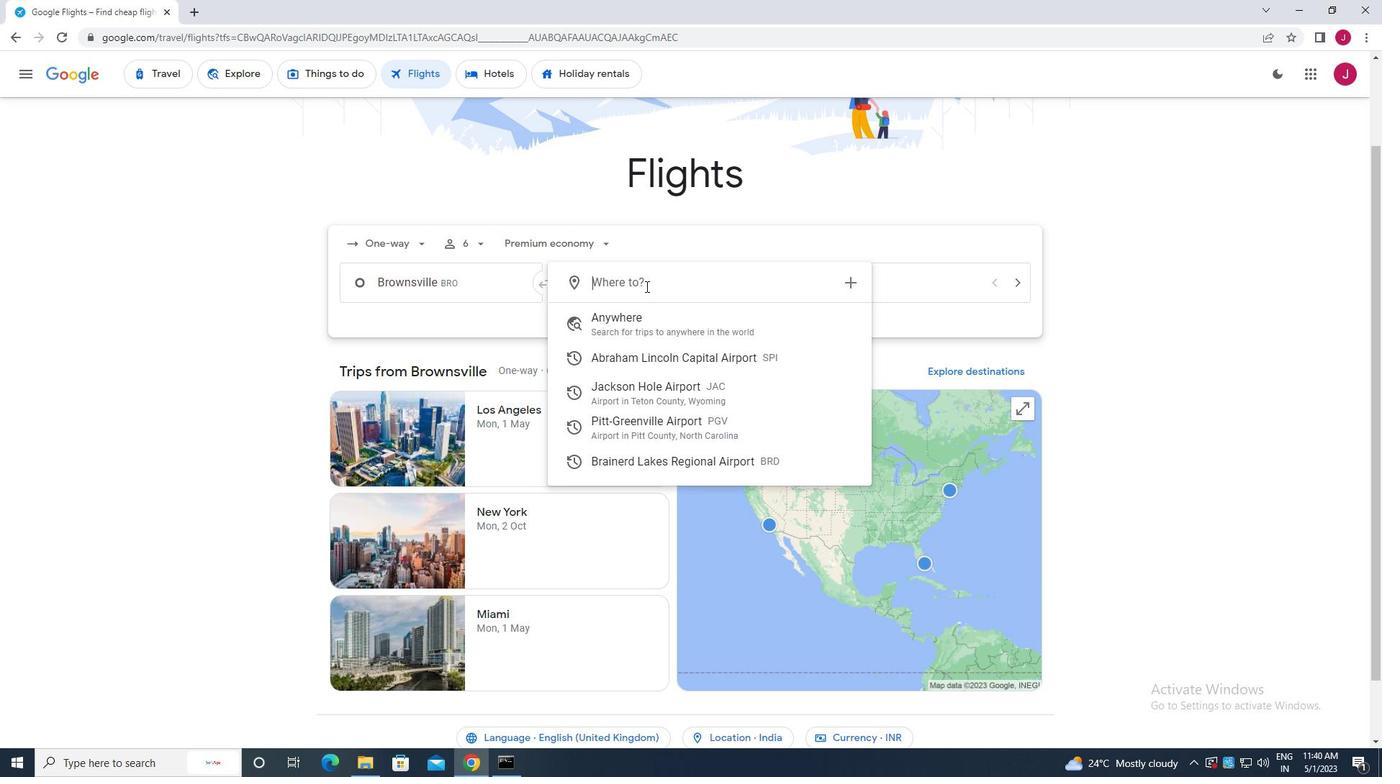 
Action: Key pressed greenville<Key.space>p
Screenshot: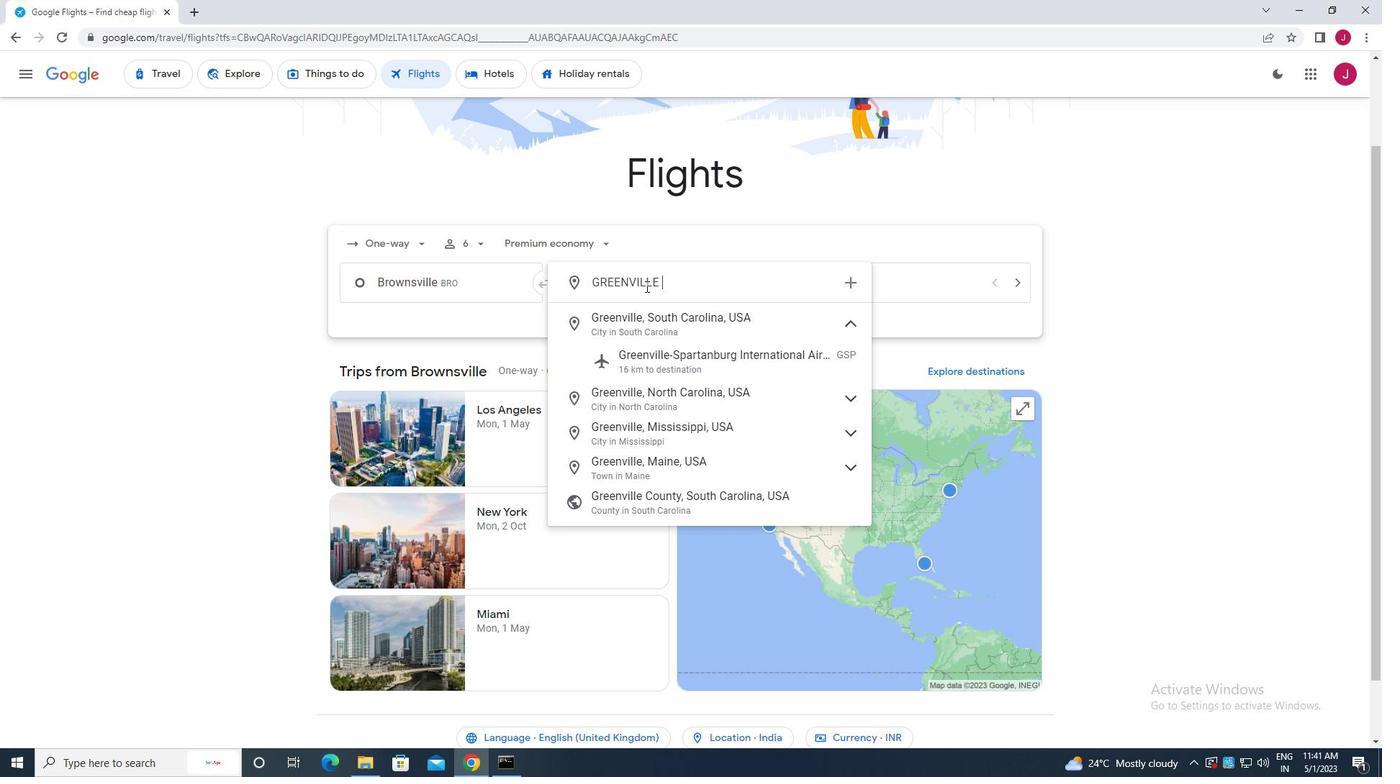
Action: Mouse moved to (651, 323)
Screenshot: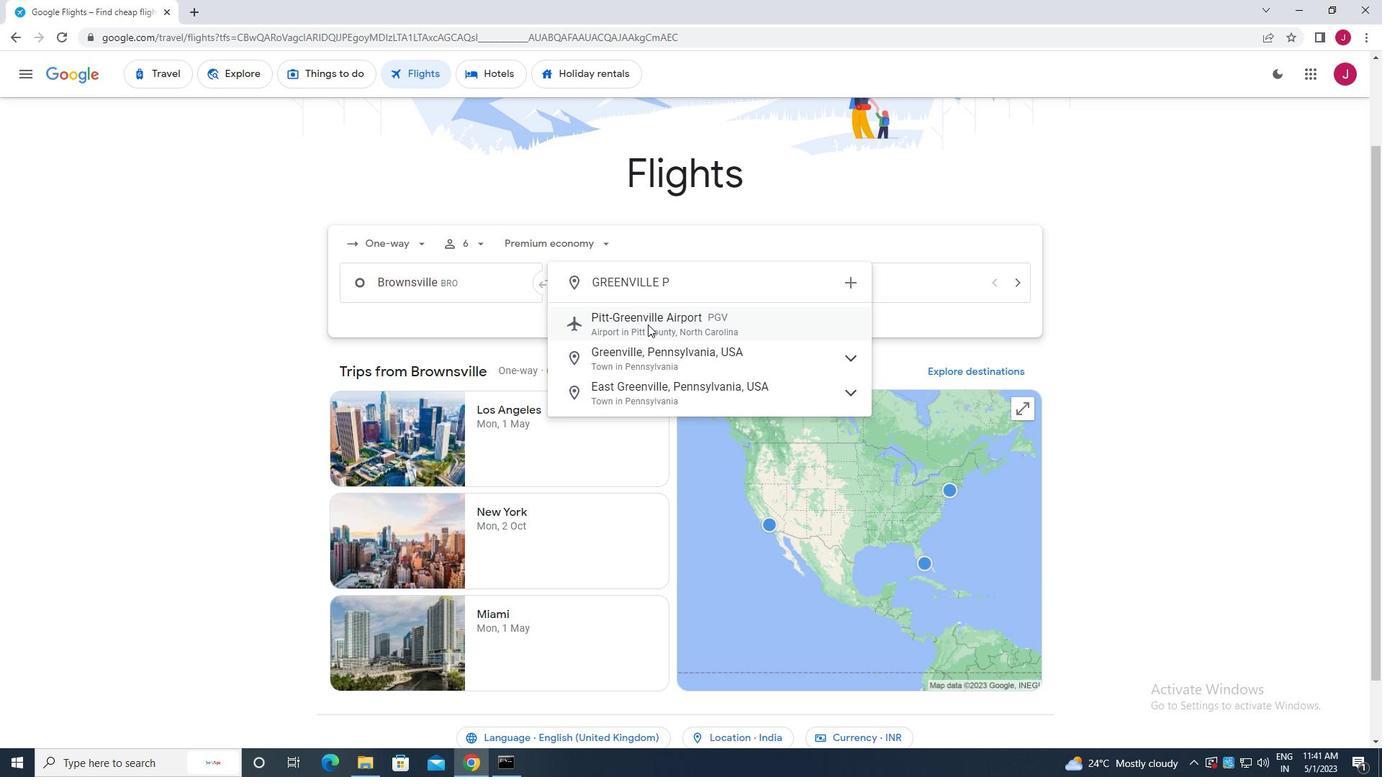 
Action: Mouse pressed left at (651, 323)
Screenshot: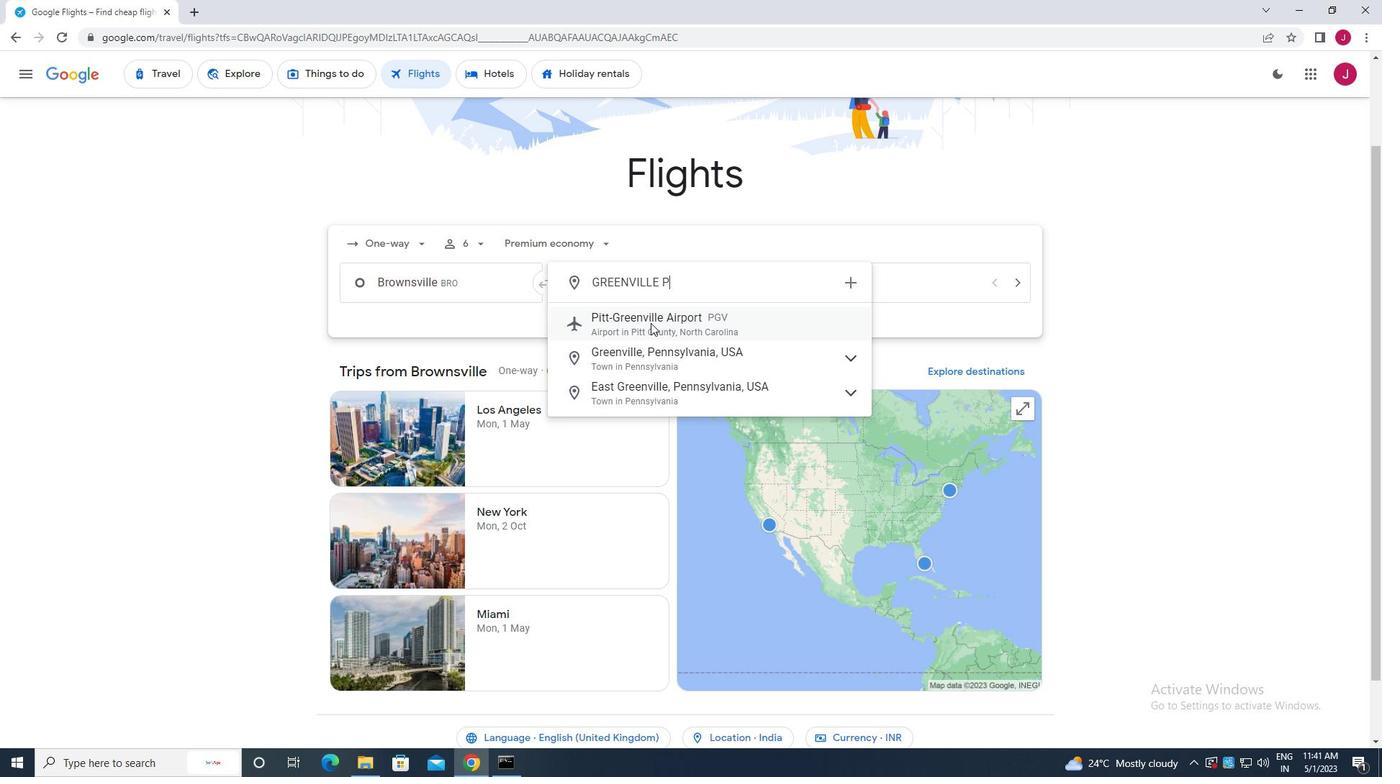 
Action: Mouse moved to (839, 290)
Screenshot: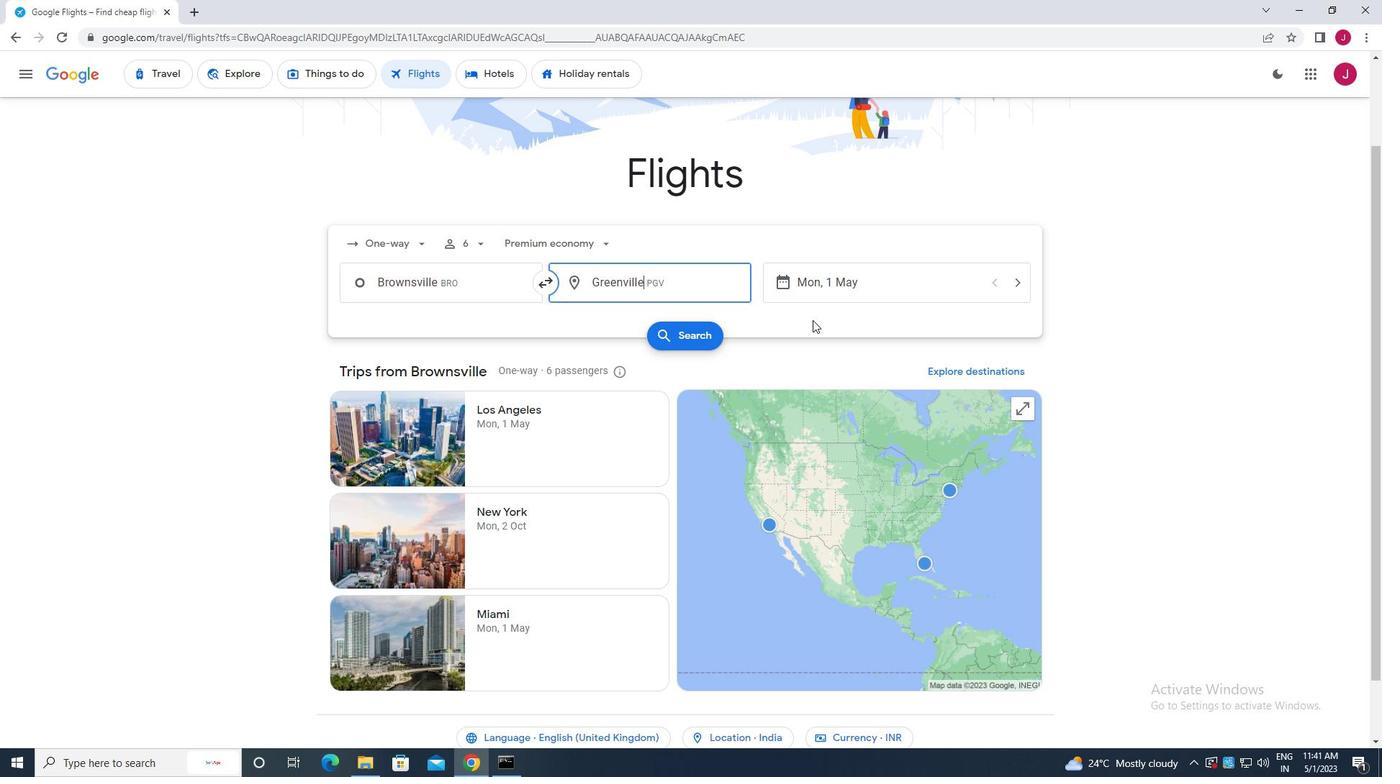 
Action: Mouse pressed left at (839, 290)
Screenshot: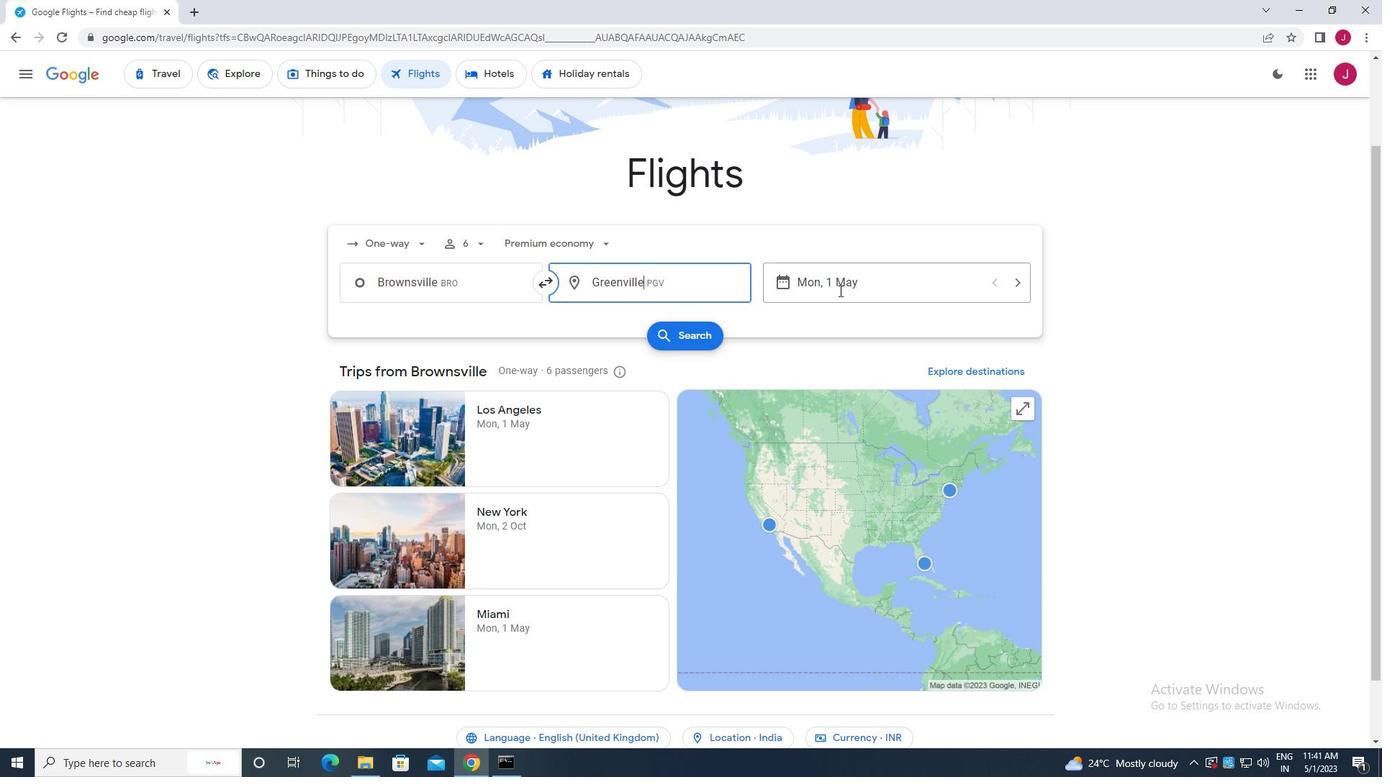 
Action: Mouse moved to (594, 392)
Screenshot: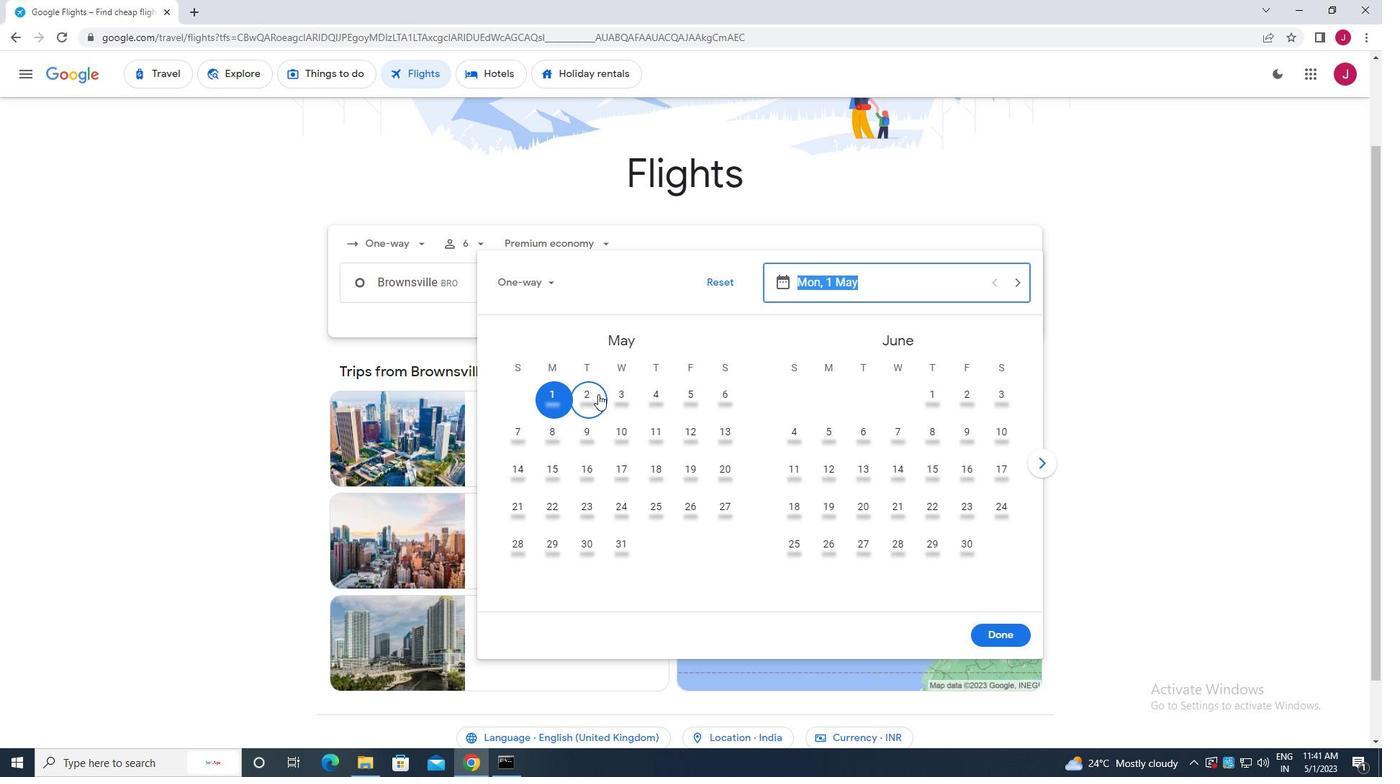 
Action: Mouse pressed left at (594, 392)
Screenshot: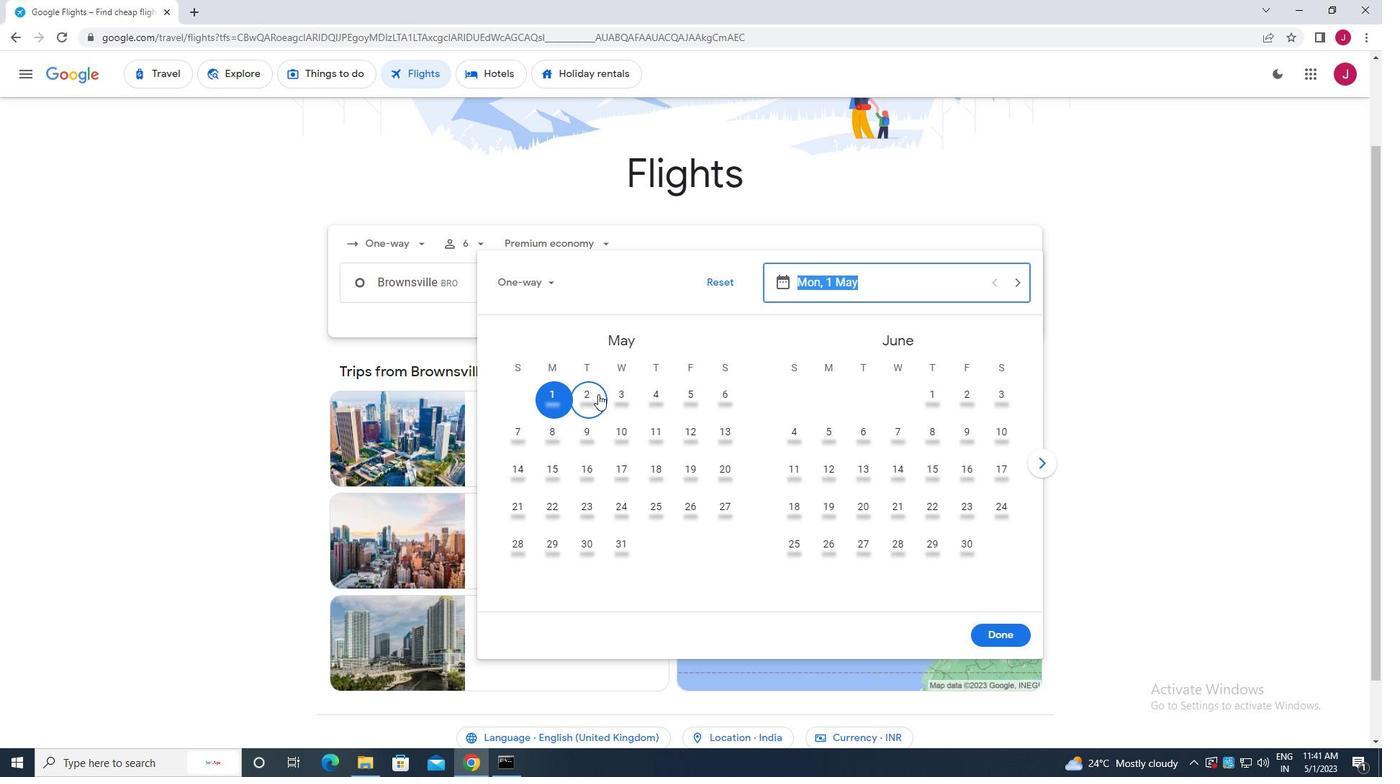 
Action: Mouse moved to (1001, 633)
Screenshot: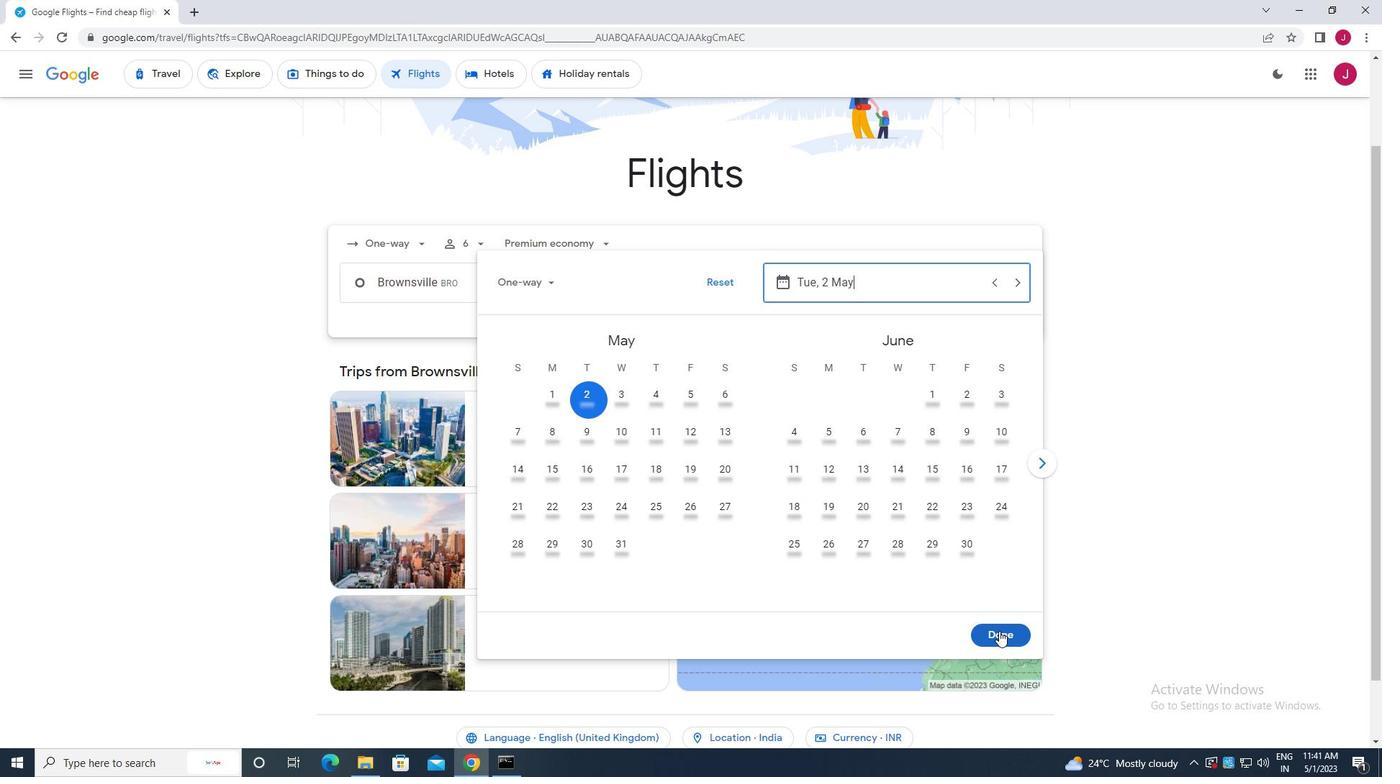 
Action: Mouse pressed left at (1001, 633)
Screenshot: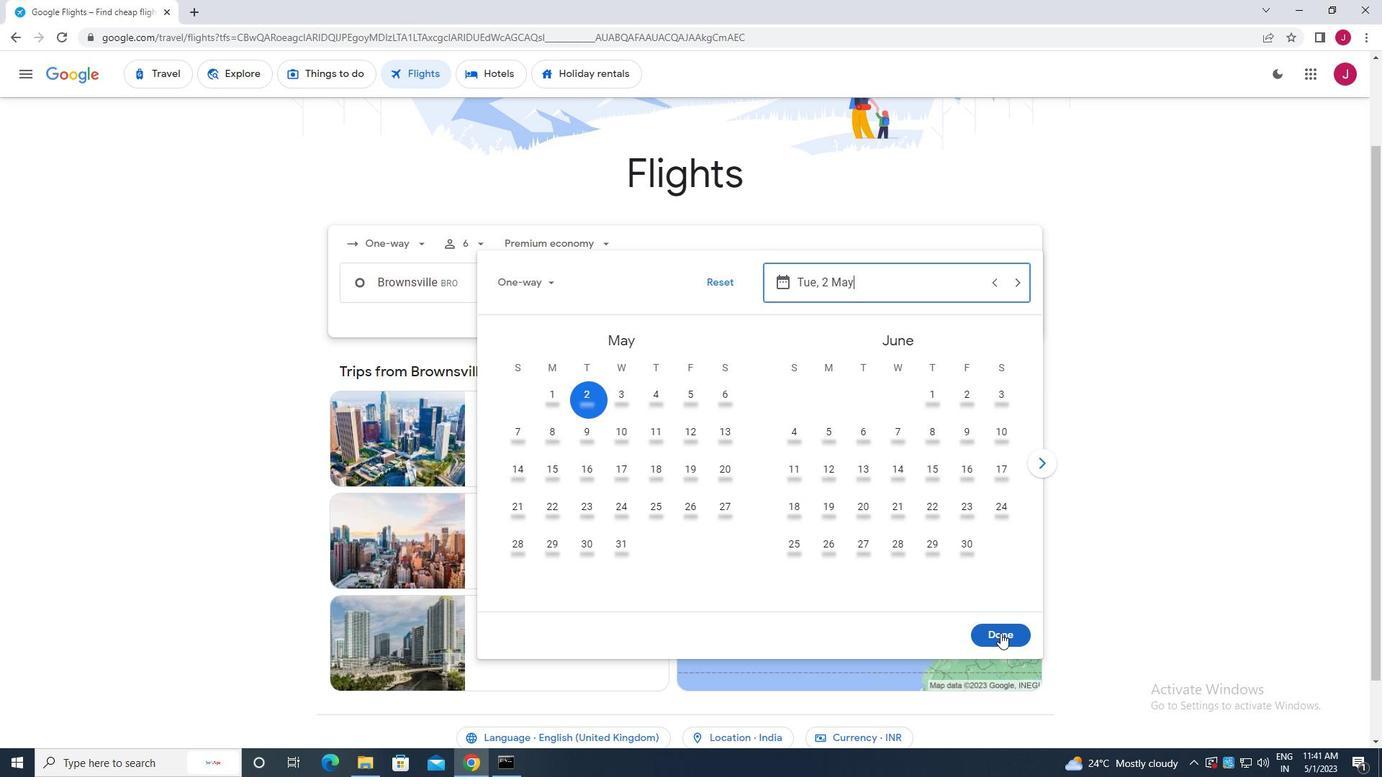 
Action: Mouse moved to (684, 345)
Screenshot: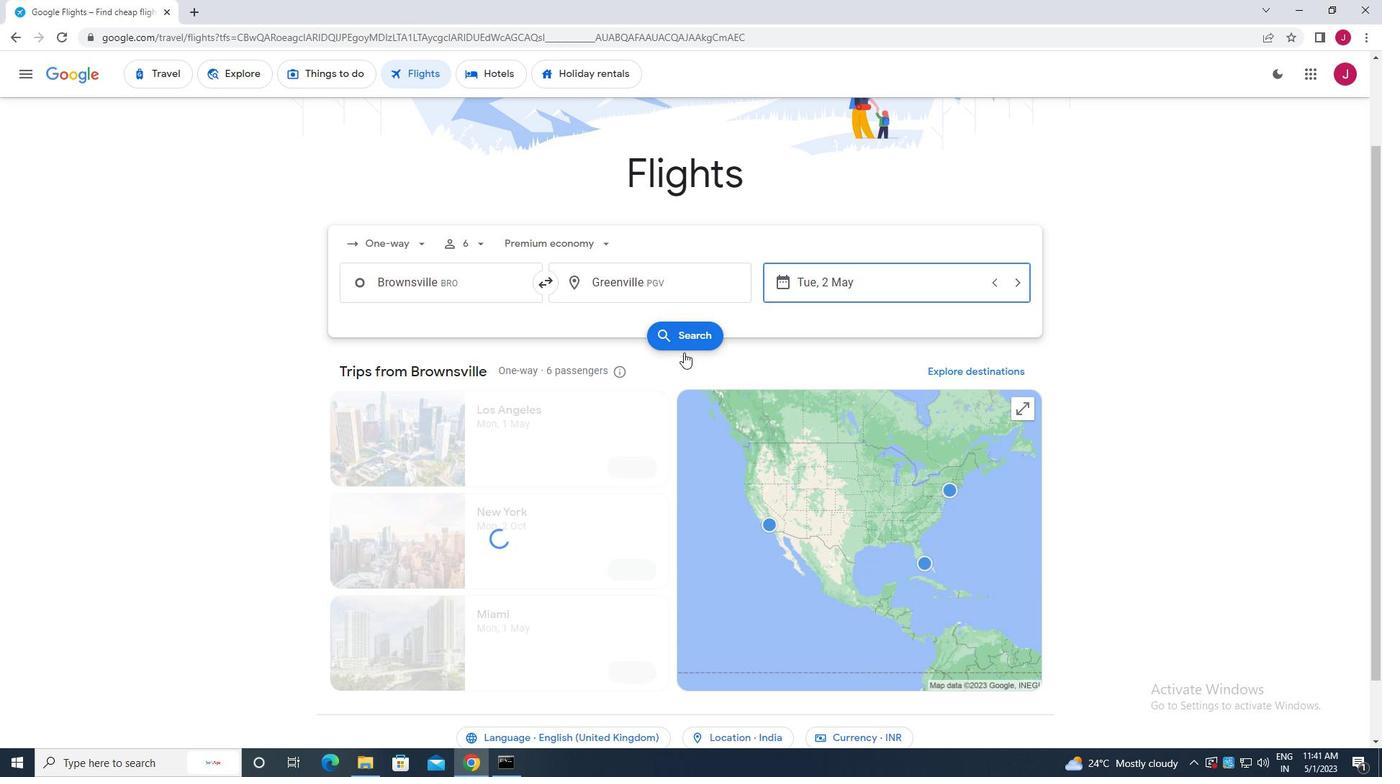 
Action: Mouse pressed left at (684, 345)
Screenshot: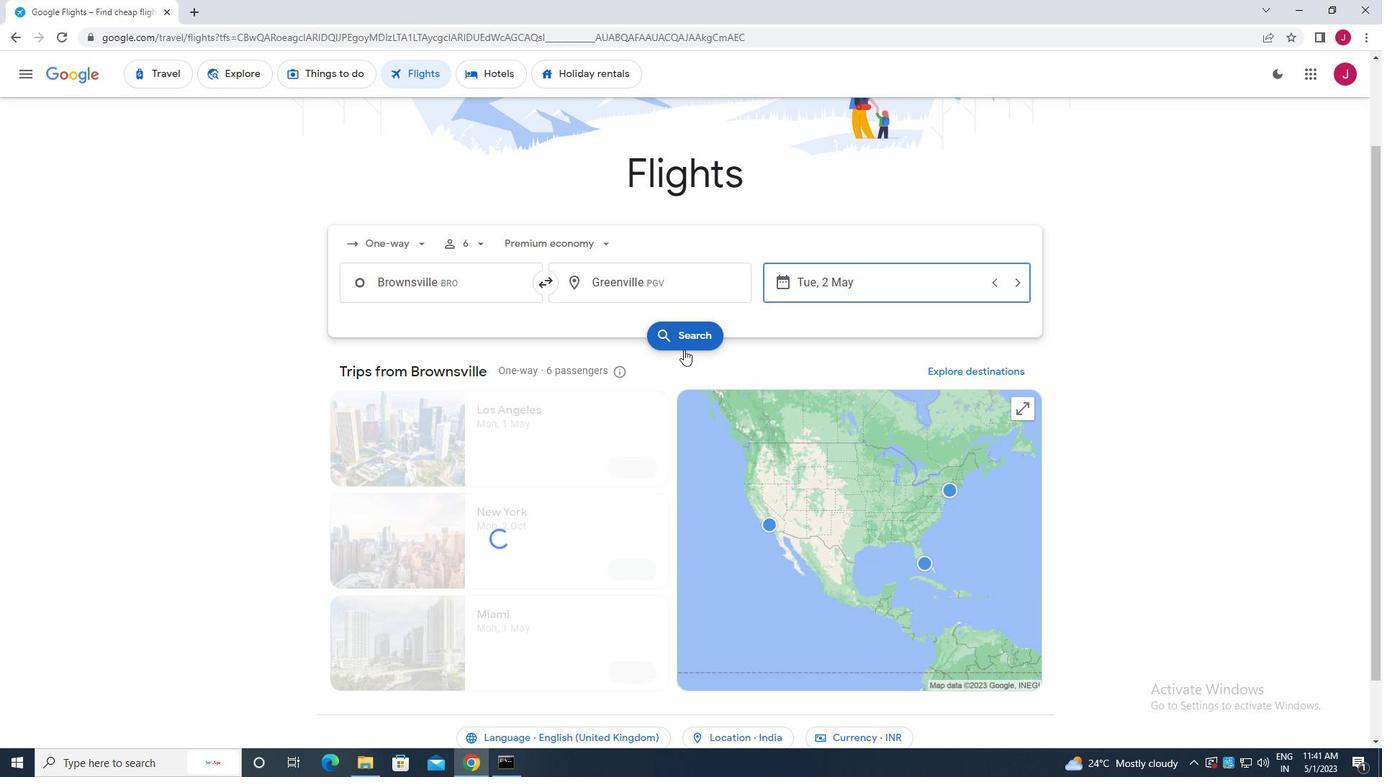 
Action: Mouse moved to (373, 208)
Screenshot: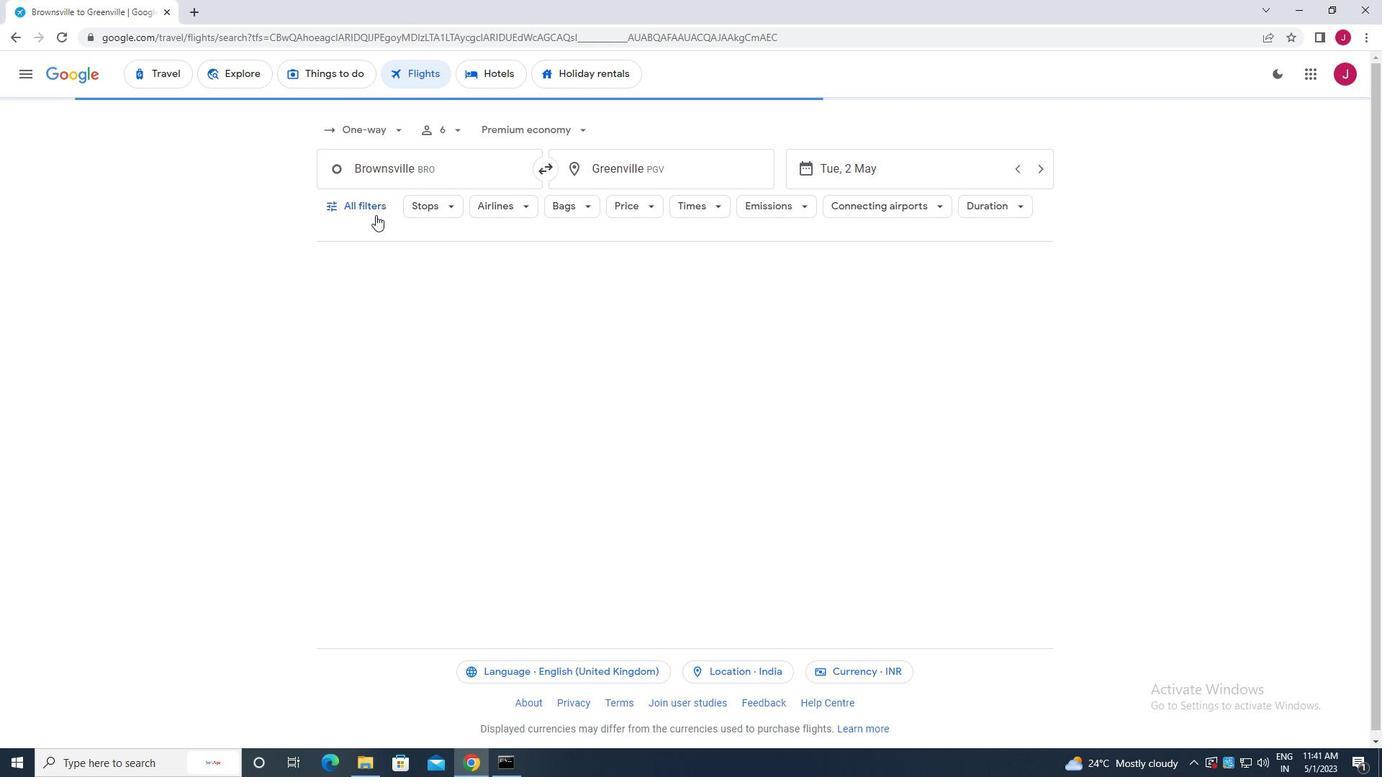 
Action: Mouse pressed left at (373, 208)
Screenshot: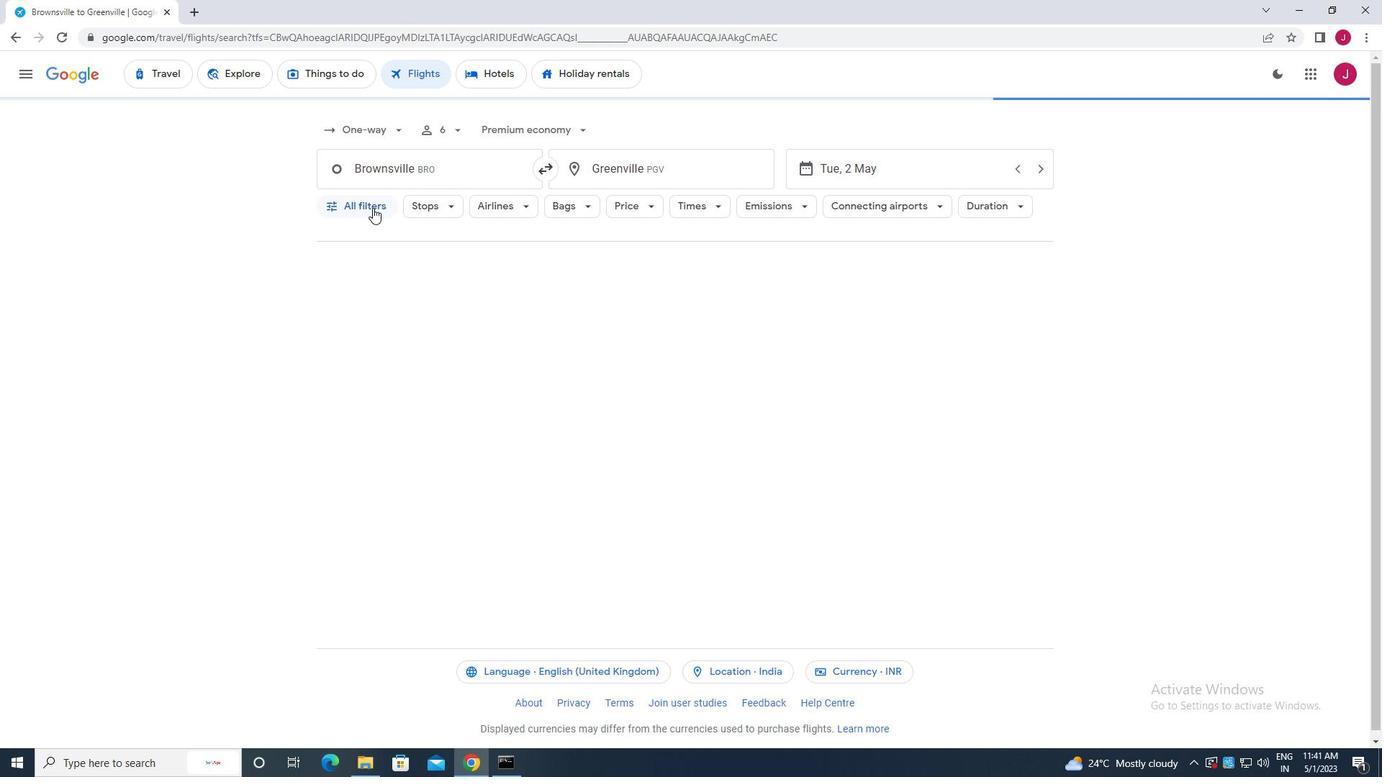 
Action: Mouse moved to (396, 301)
Screenshot: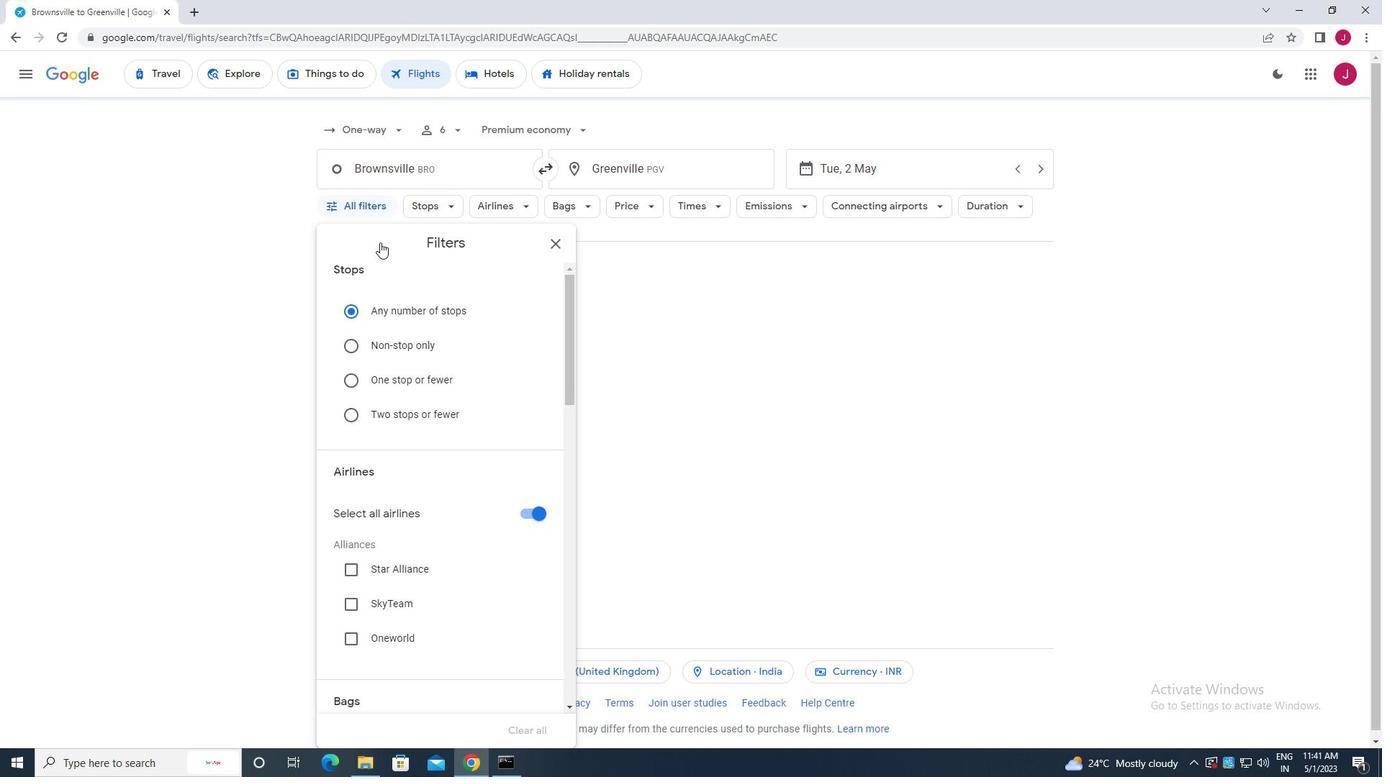 
Action: Mouse scrolled (396, 301) with delta (0, 0)
Screenshot: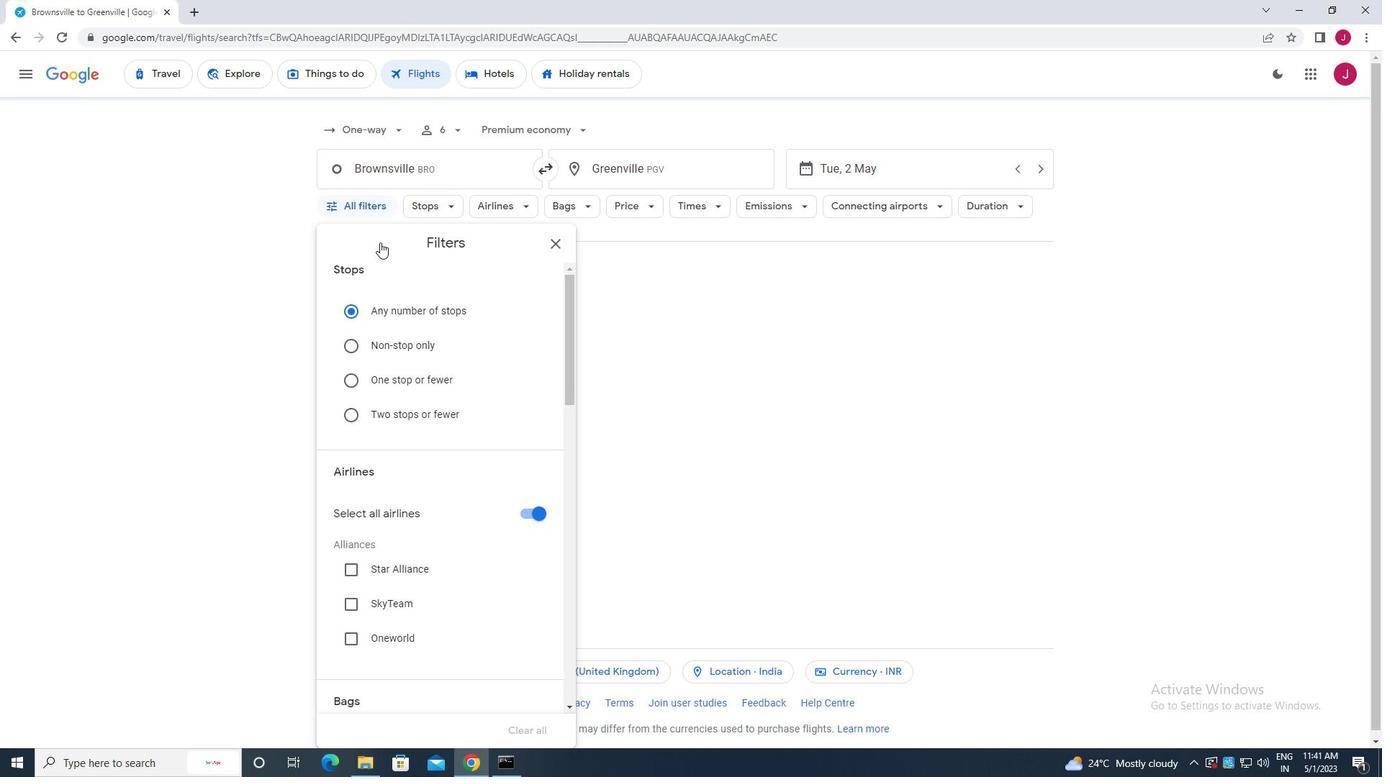 
Action: Mouse moved to (396, 303)
Screenshot: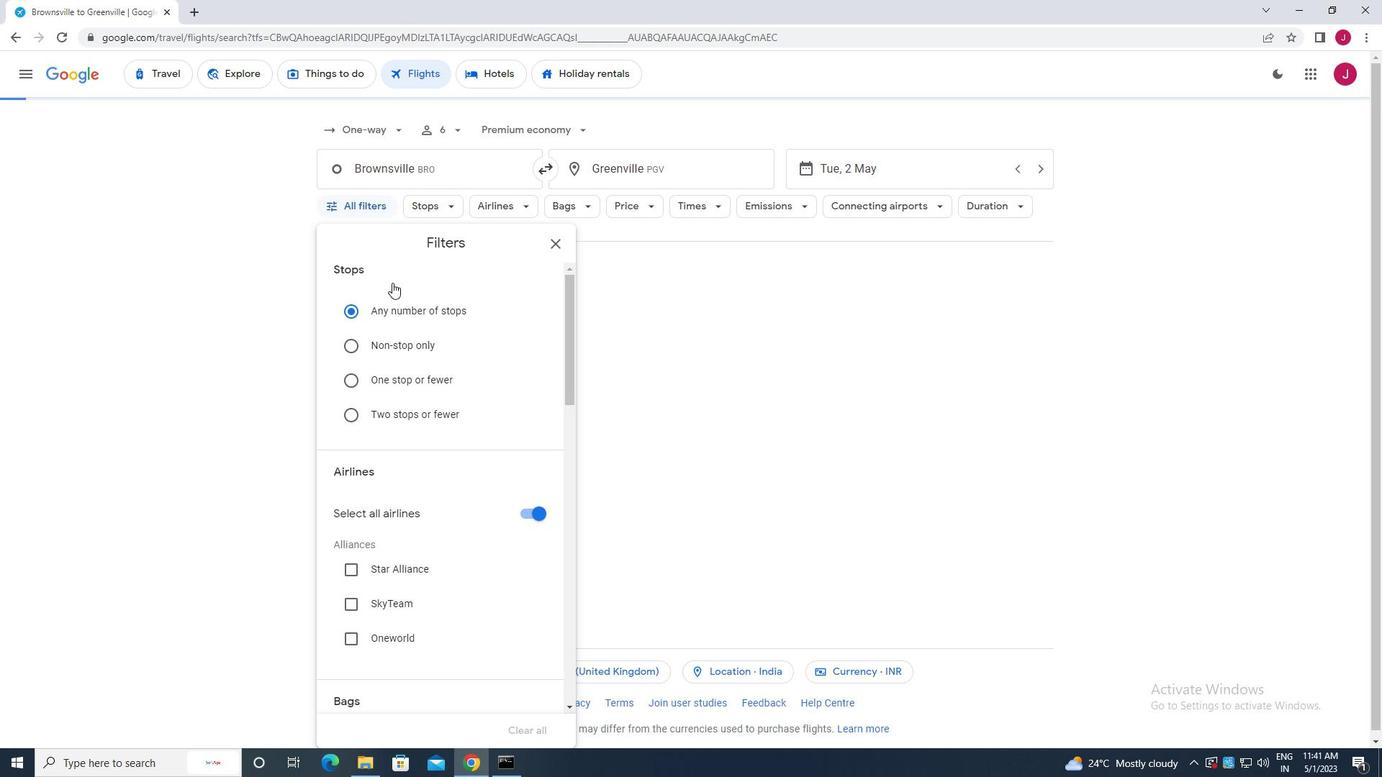 
Action: Mouse scrolled (396, 303) with delta (0, 0)
Screenshot: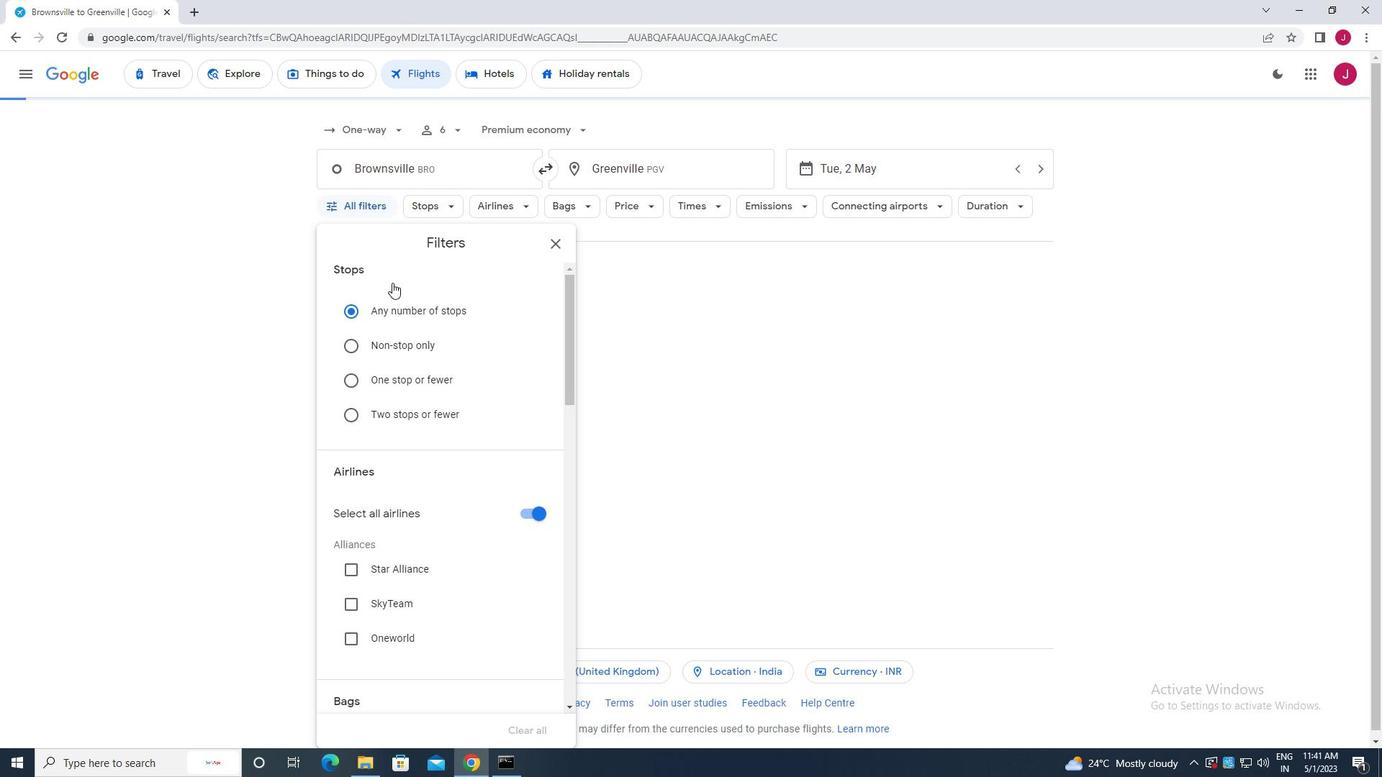 
Action: Mouse moved to (397, 305)
Screenshot: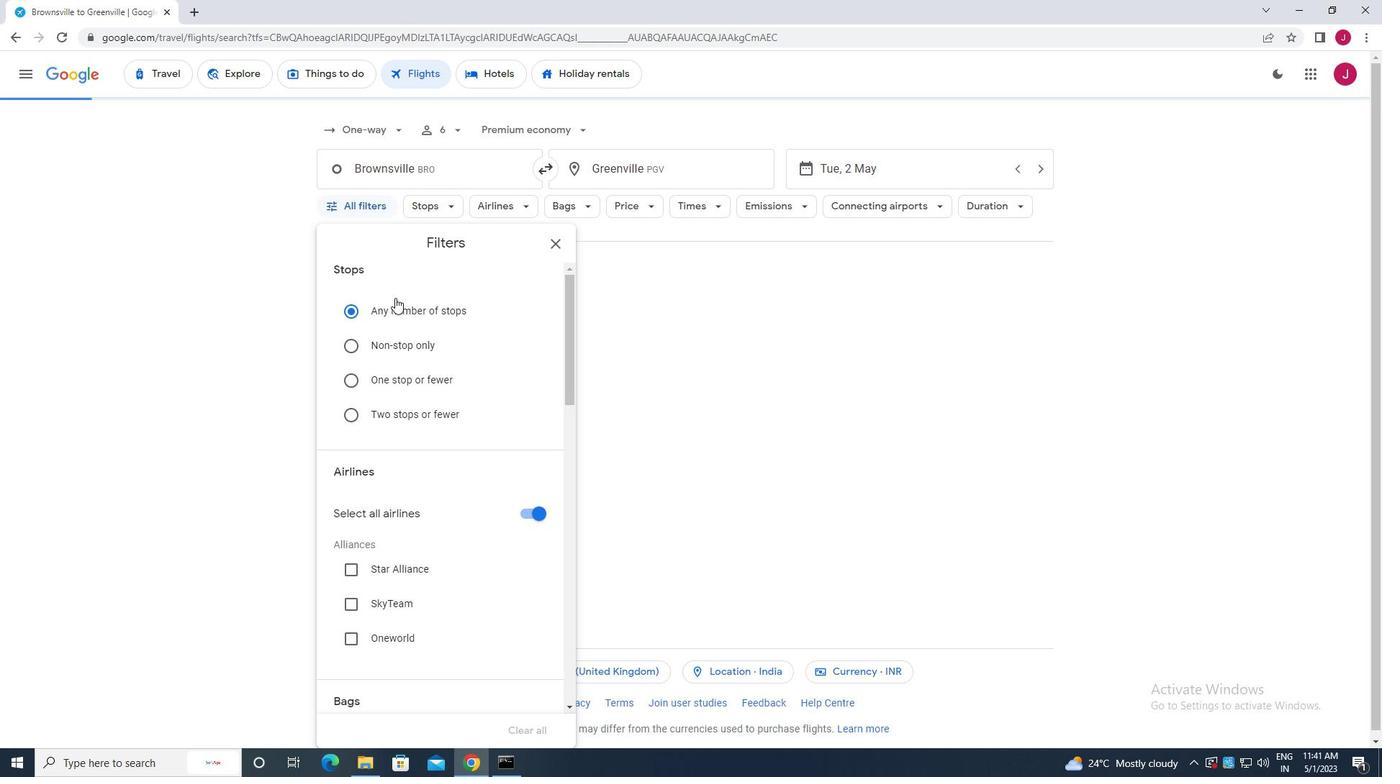 
Action: Mouse scrolled (397, 304) with delta (0, 0)
Screenshot: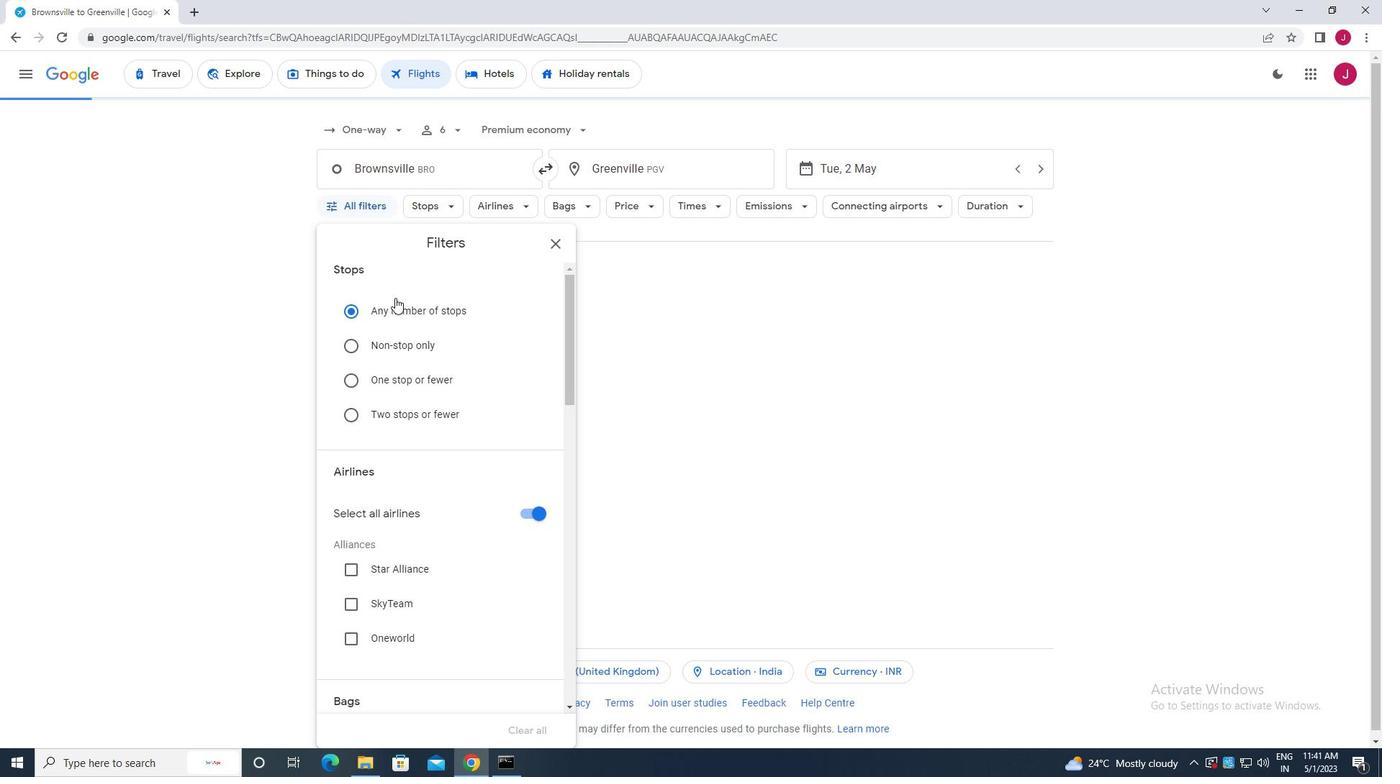 
Action: Mouse moved to (527, 301)
Screenshot: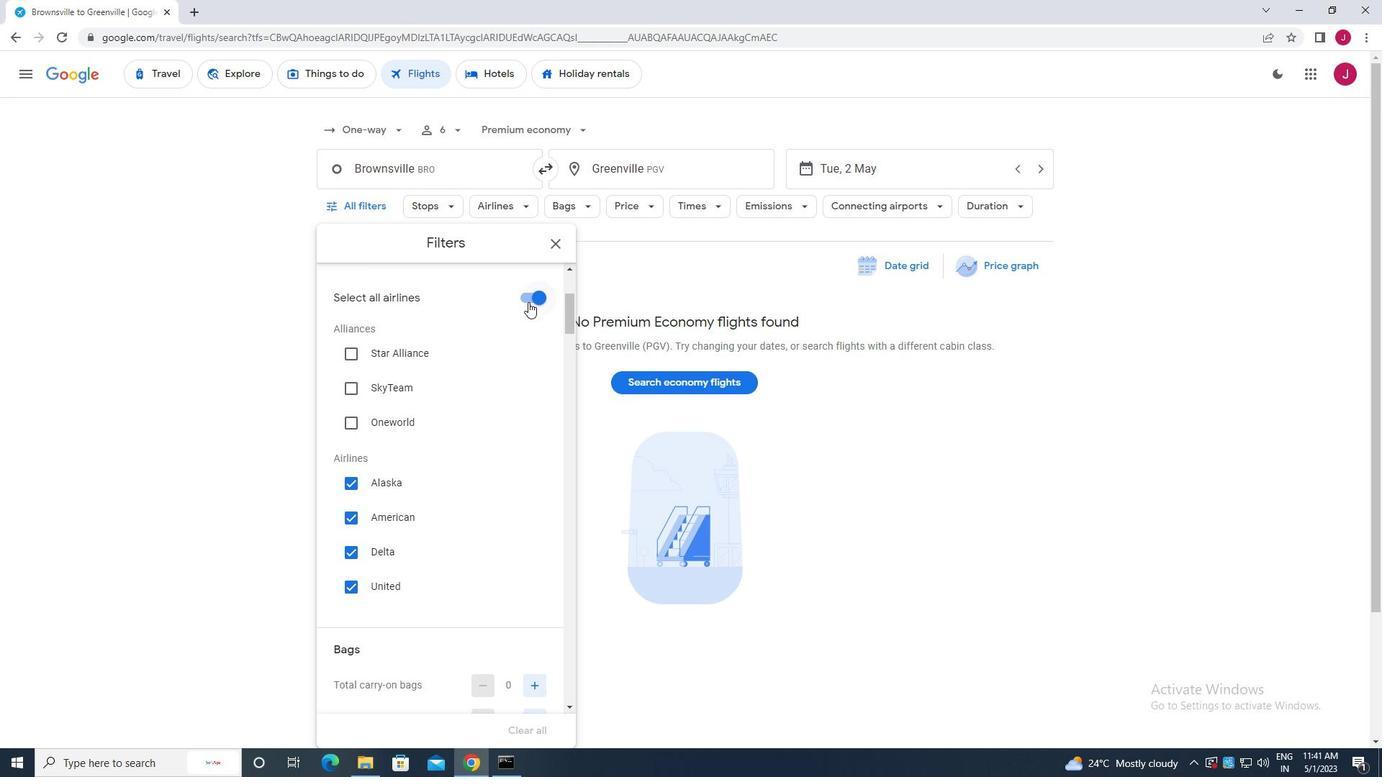 
Action: Mouse pressed left at (527, 301)
Screenshot: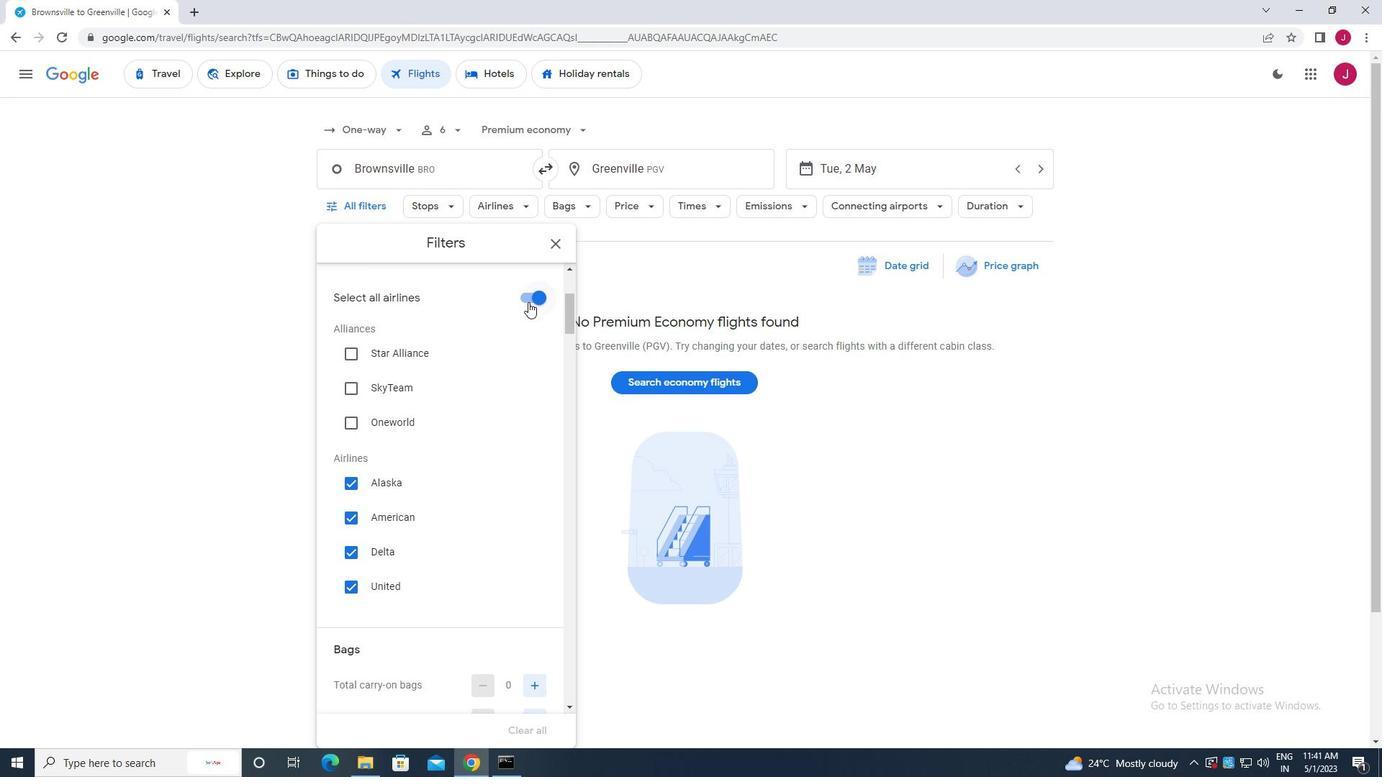 
Action: Mouse moved to (404, 341)
Screenshot: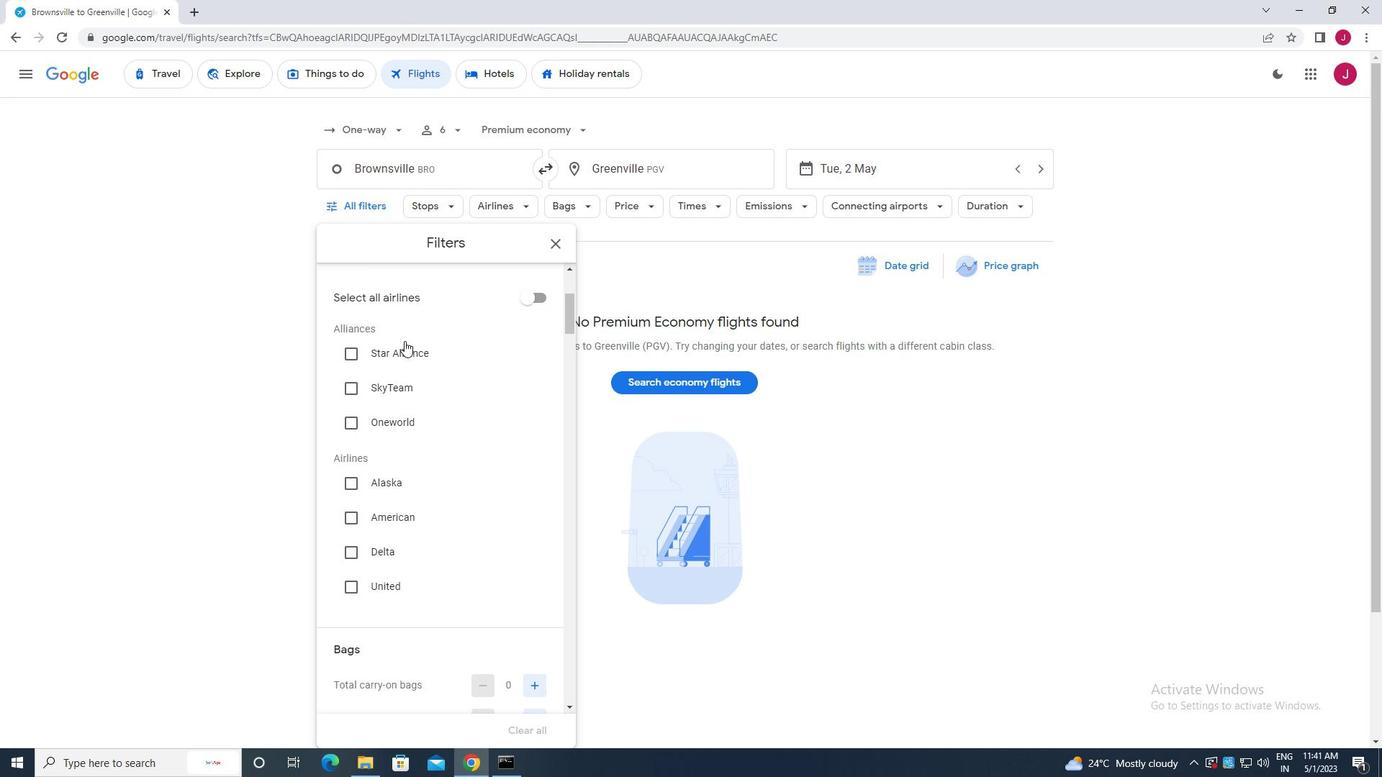 
Action: Mouse scrolled (404, 340) with delta (0, 0)
Screenshot: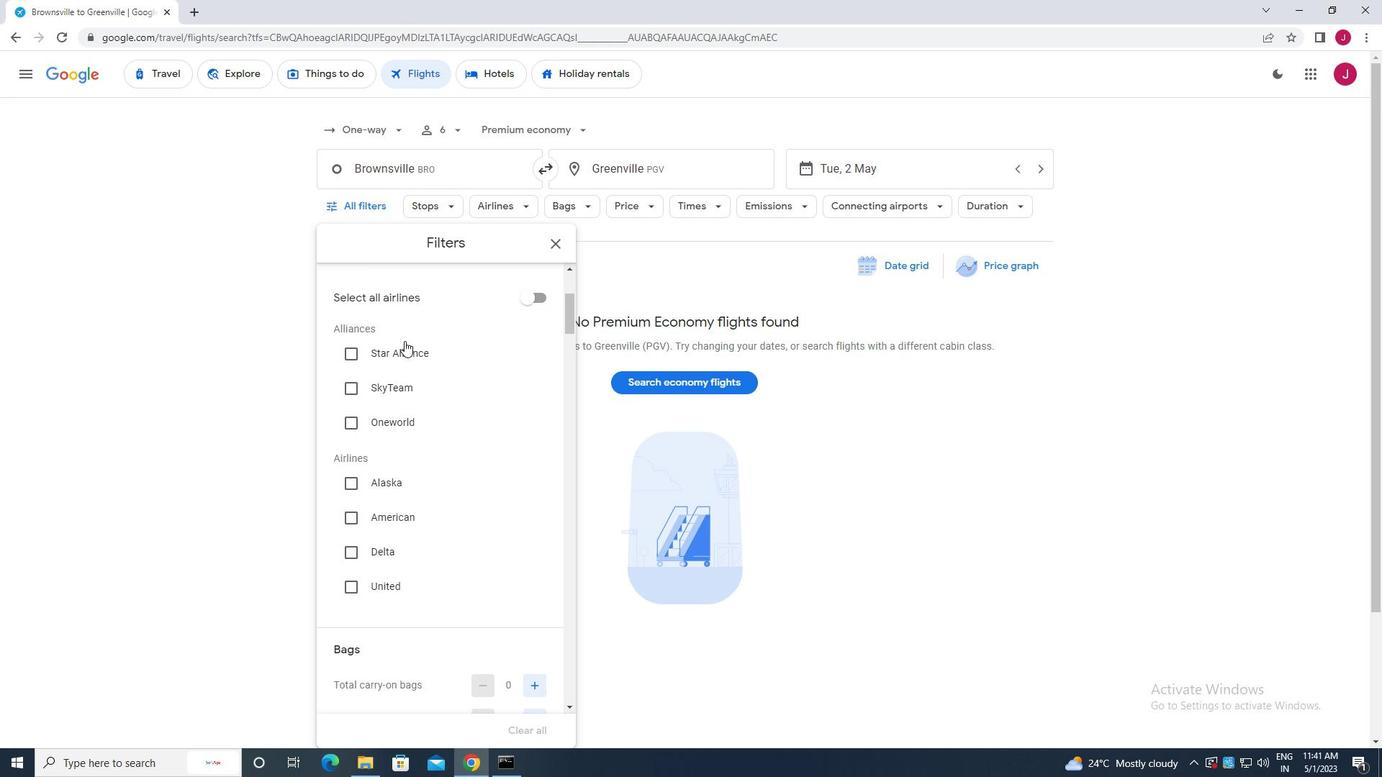 
Action: Mouse moved to (407, 344)
Screenshot: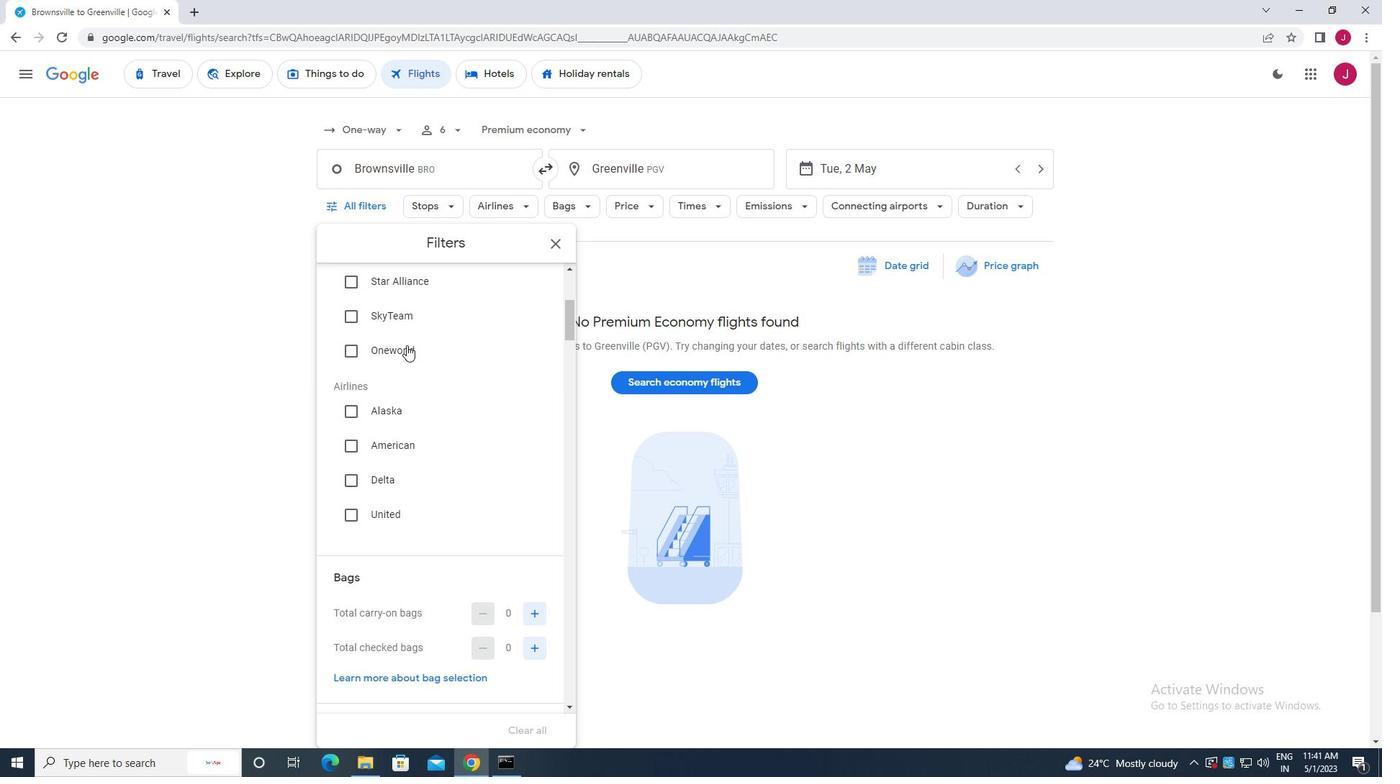 
Action: Mouse scrolled (407, 343) with delta (0, 0)
Screenshot: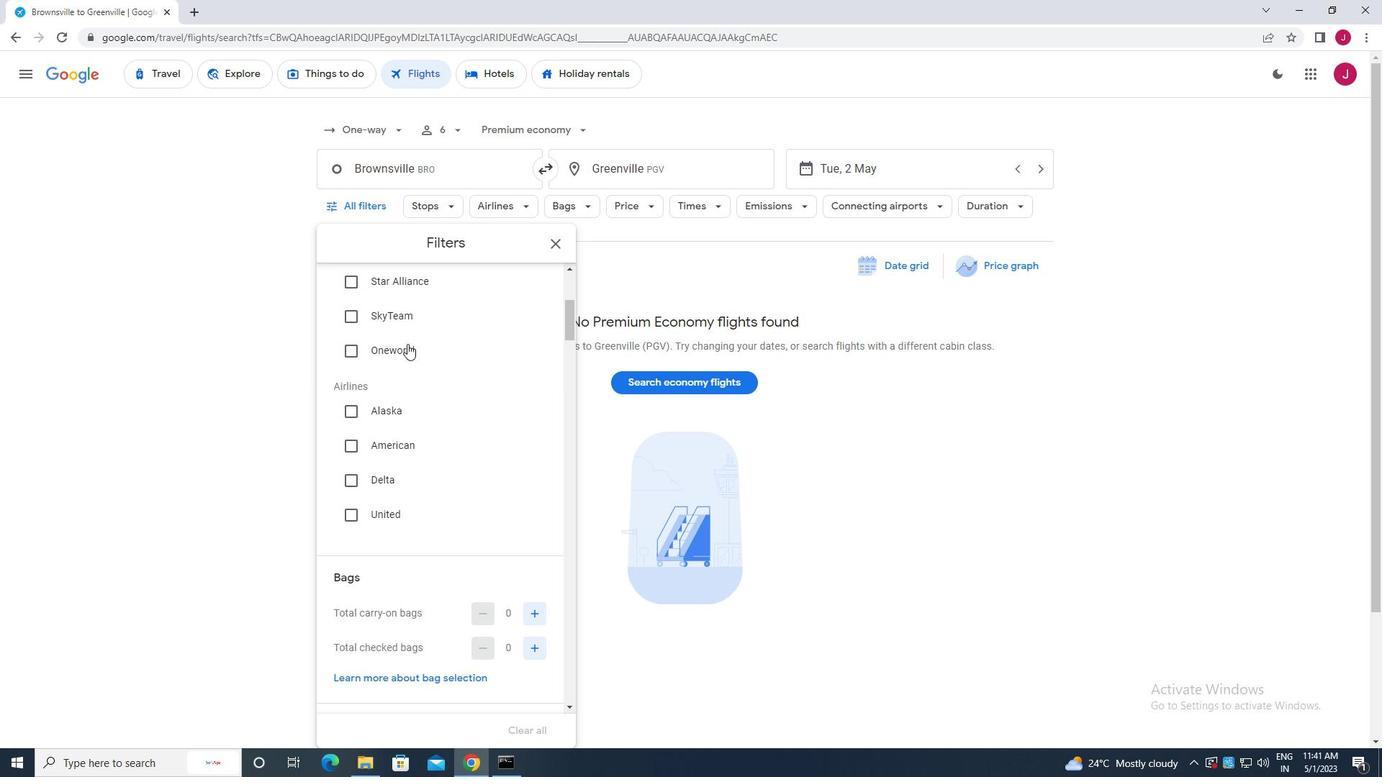 
Action: Mouse scrolled (407, 343) with delta (0, 0)
Screenshot: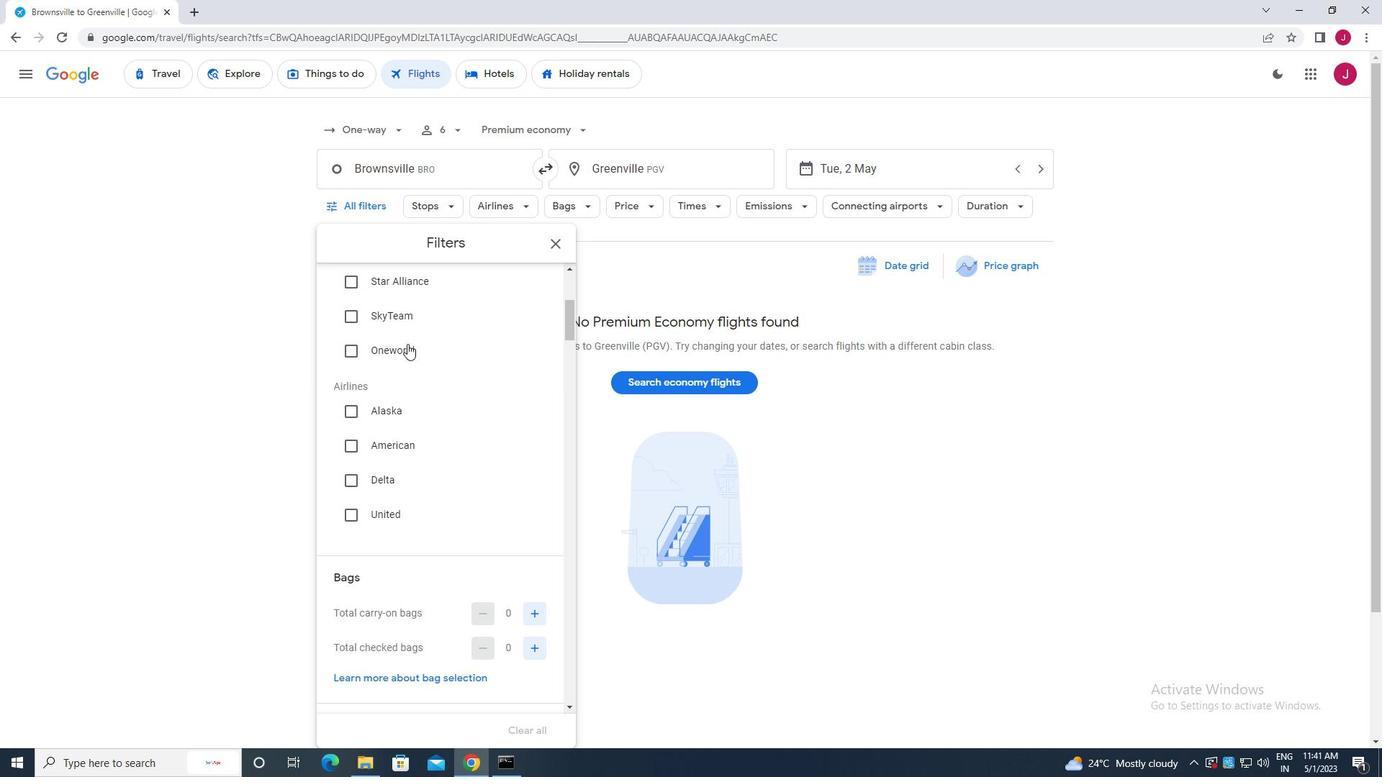 
Action: Mouse scrolled (407, 343) with delta (0, 0)
Screenshot: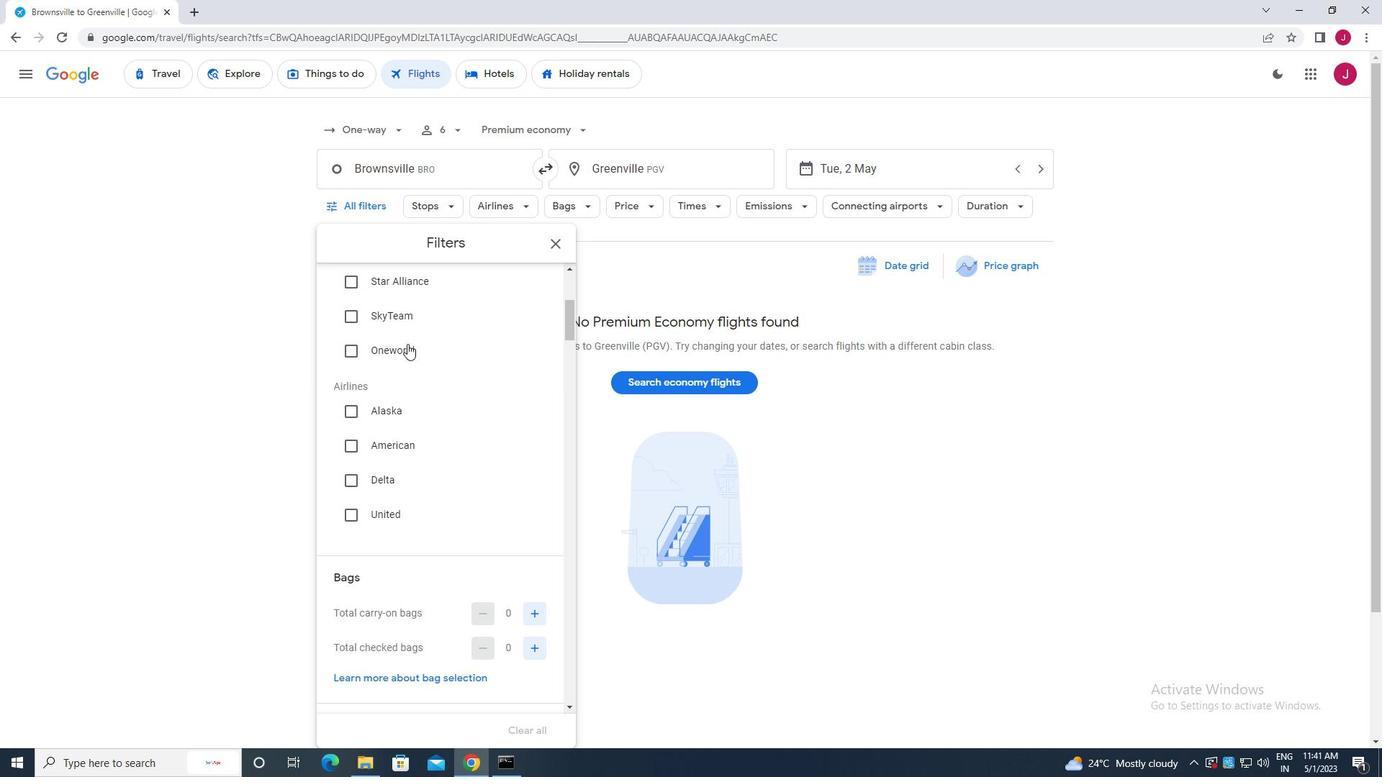 
Action: Mouse scrolled (407, 343) with delta (0, 0)
Screenshot: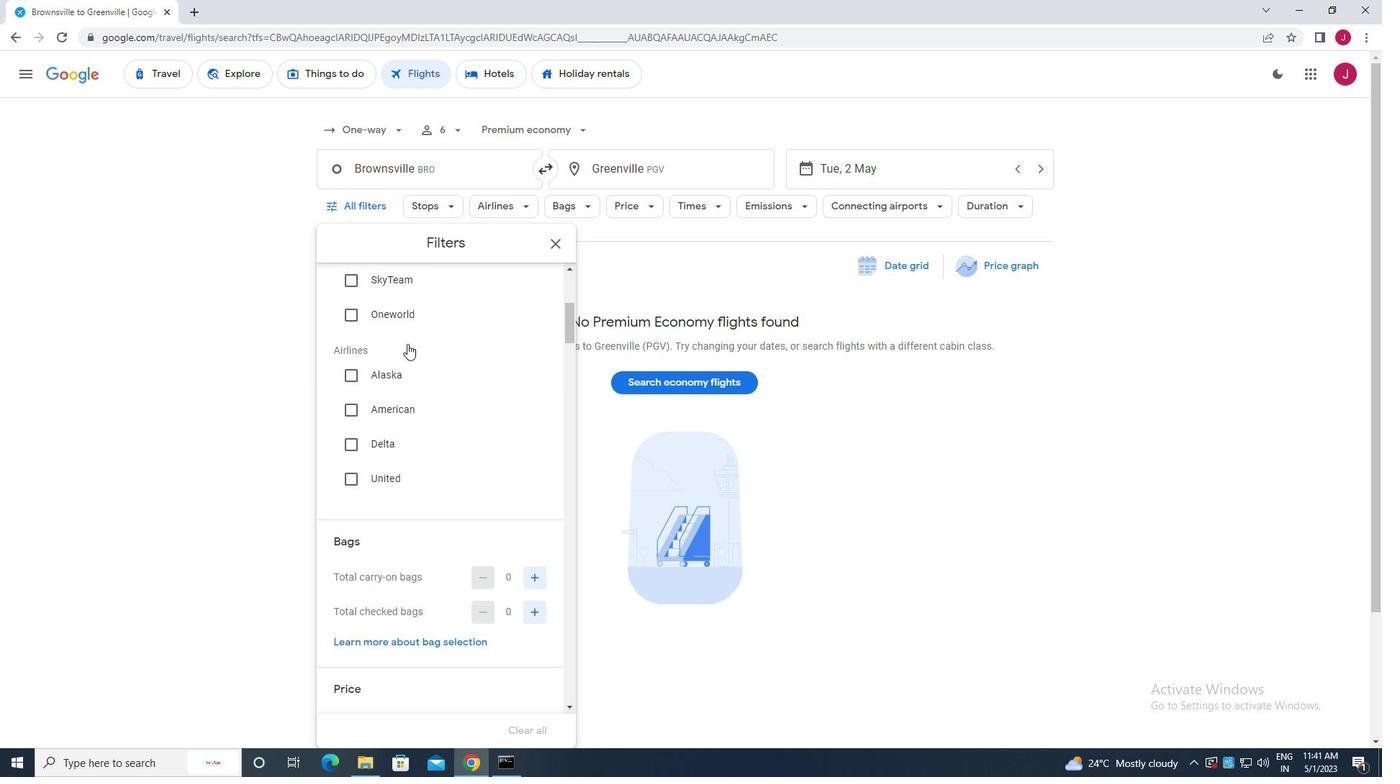 
Action: Mouse moved to (532, 326)
Screenshot: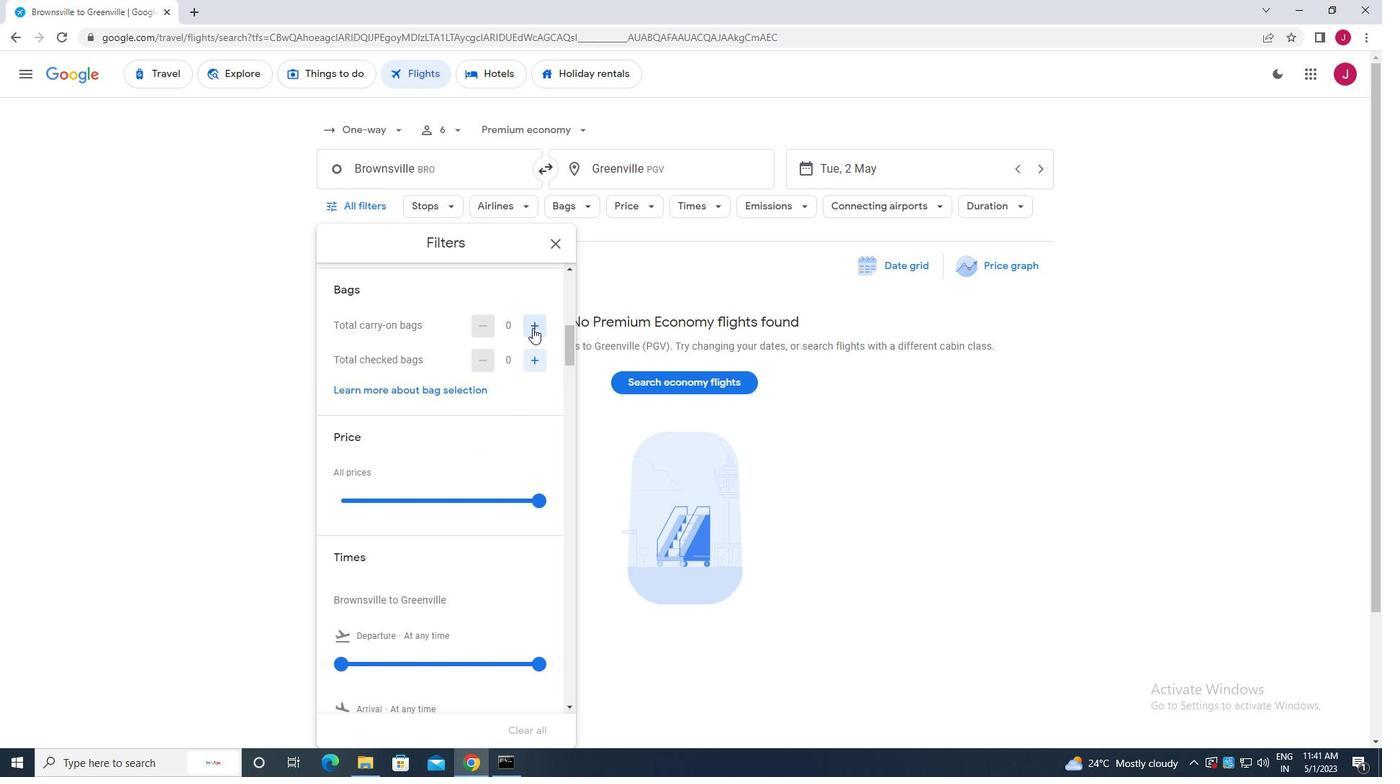 
Action: Mouse pressed left at (532, 326)
Screenshot: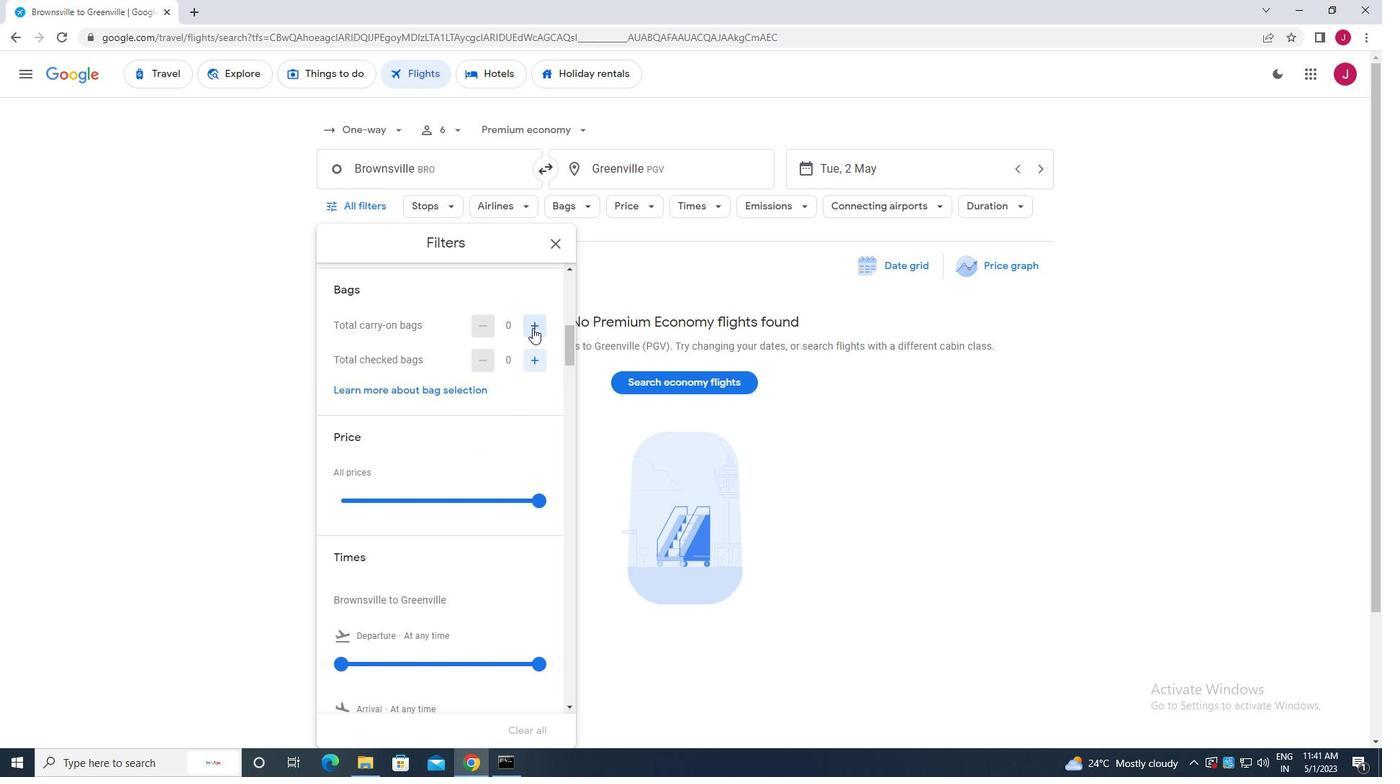 
Action: Mouse moved to (530, 329)
Screenshot: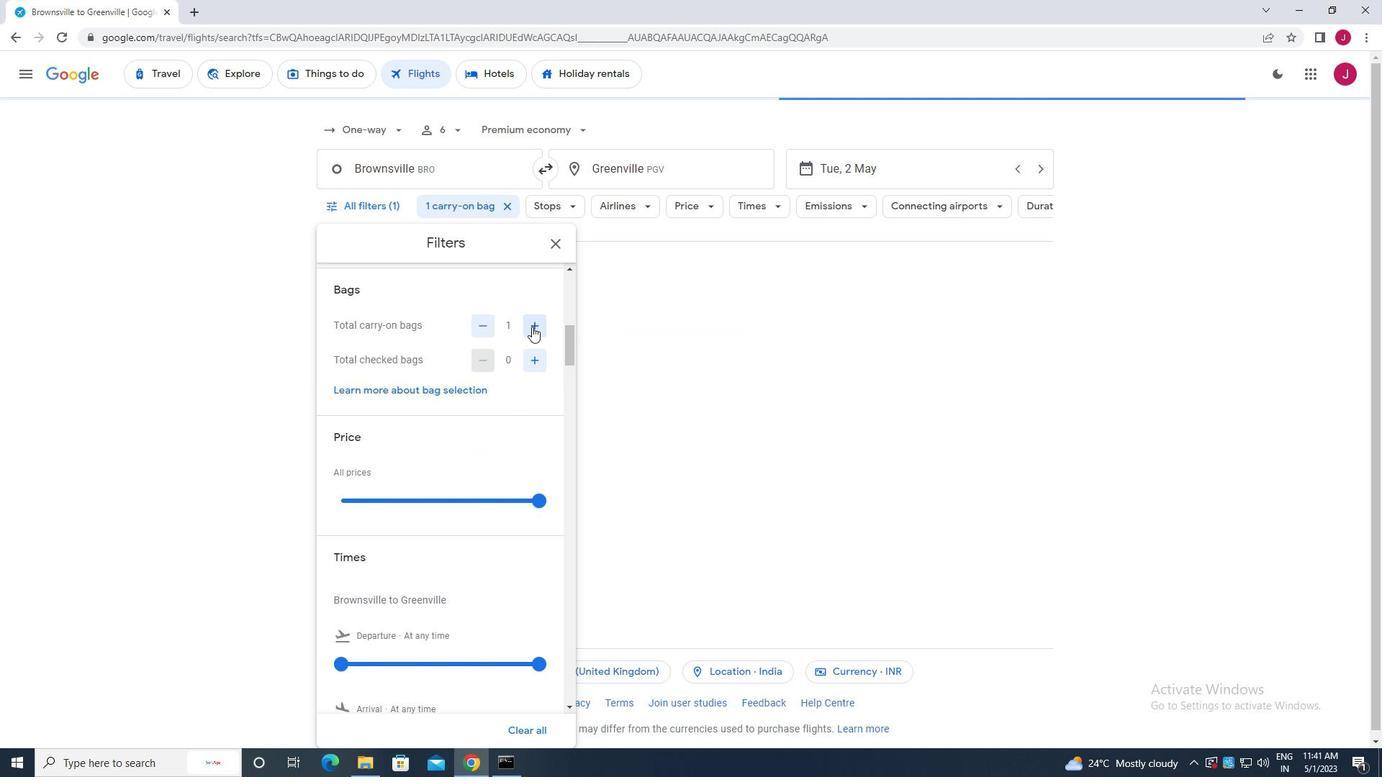 
Action: Mouse scrolled (530, 329) with delta (0, 0)
Screenshot: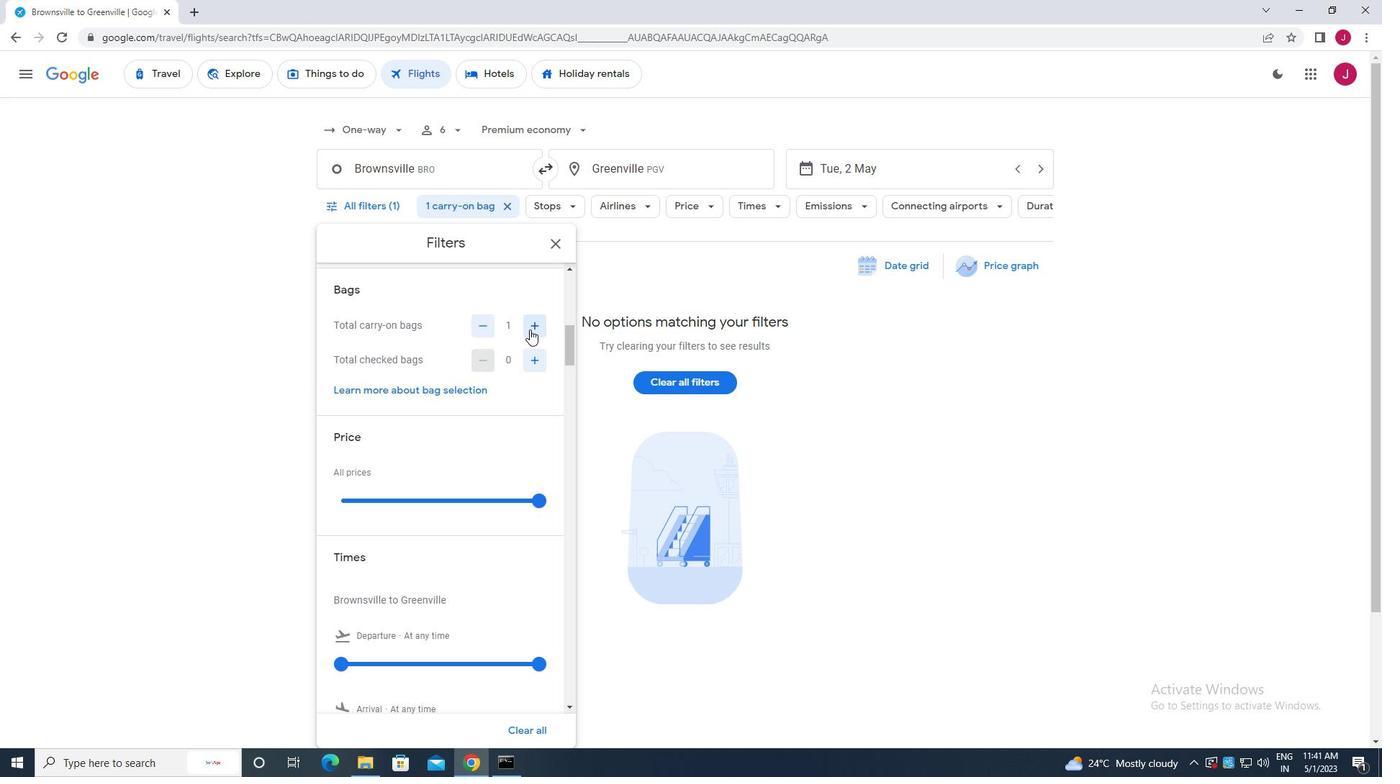 
Action: Mouse moved to (530, 332)
Screenshot: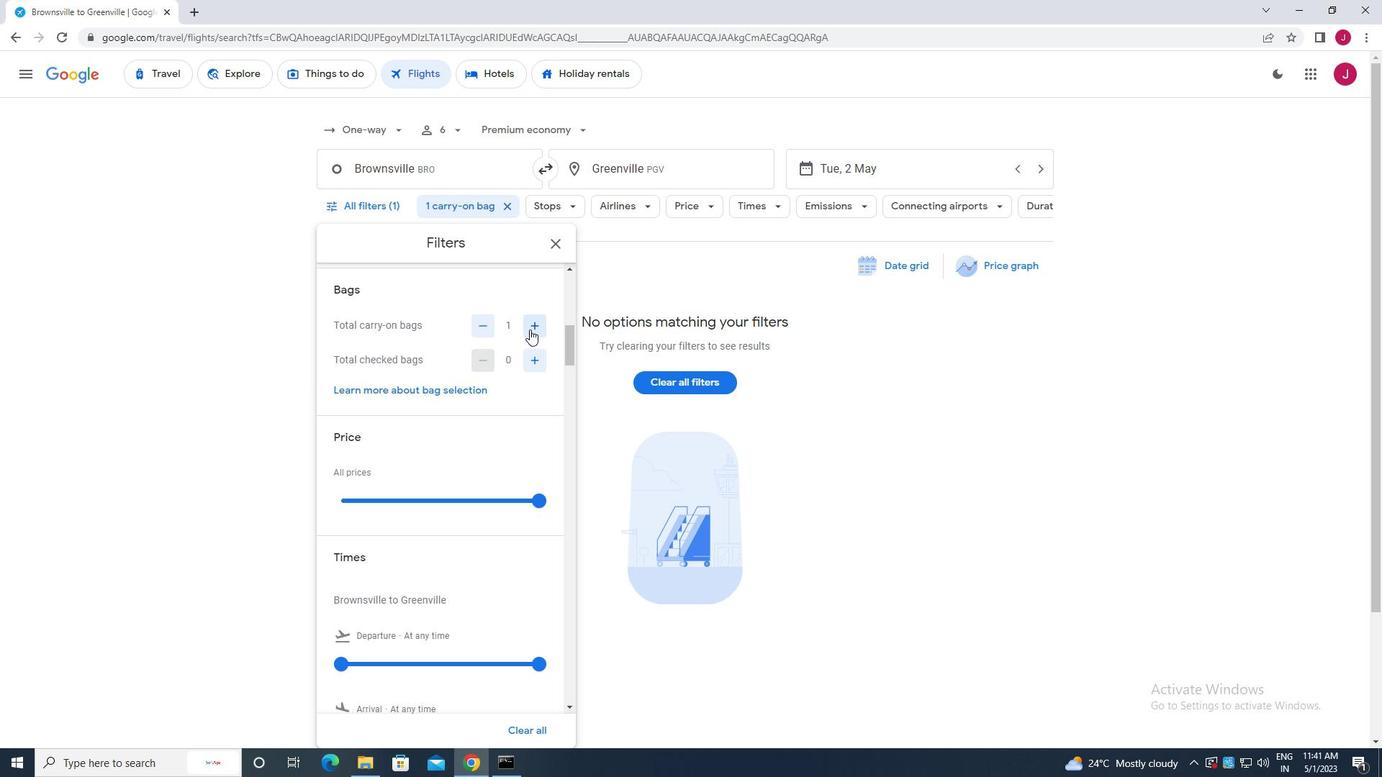 
Action: Mouse scrolled (530, 331) with delta (0, 0)
Screenshot: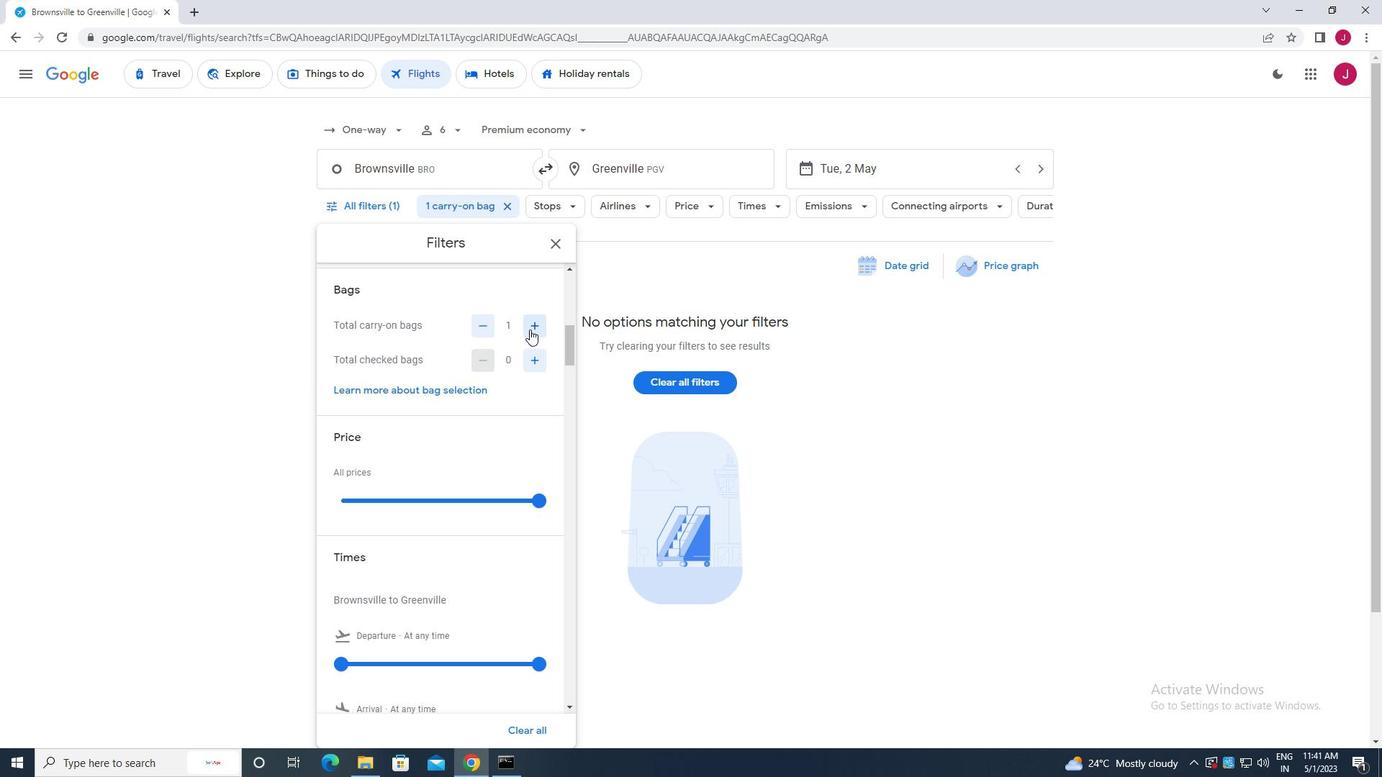 
Action: Mouse moved to (539, 360)
Screenshot: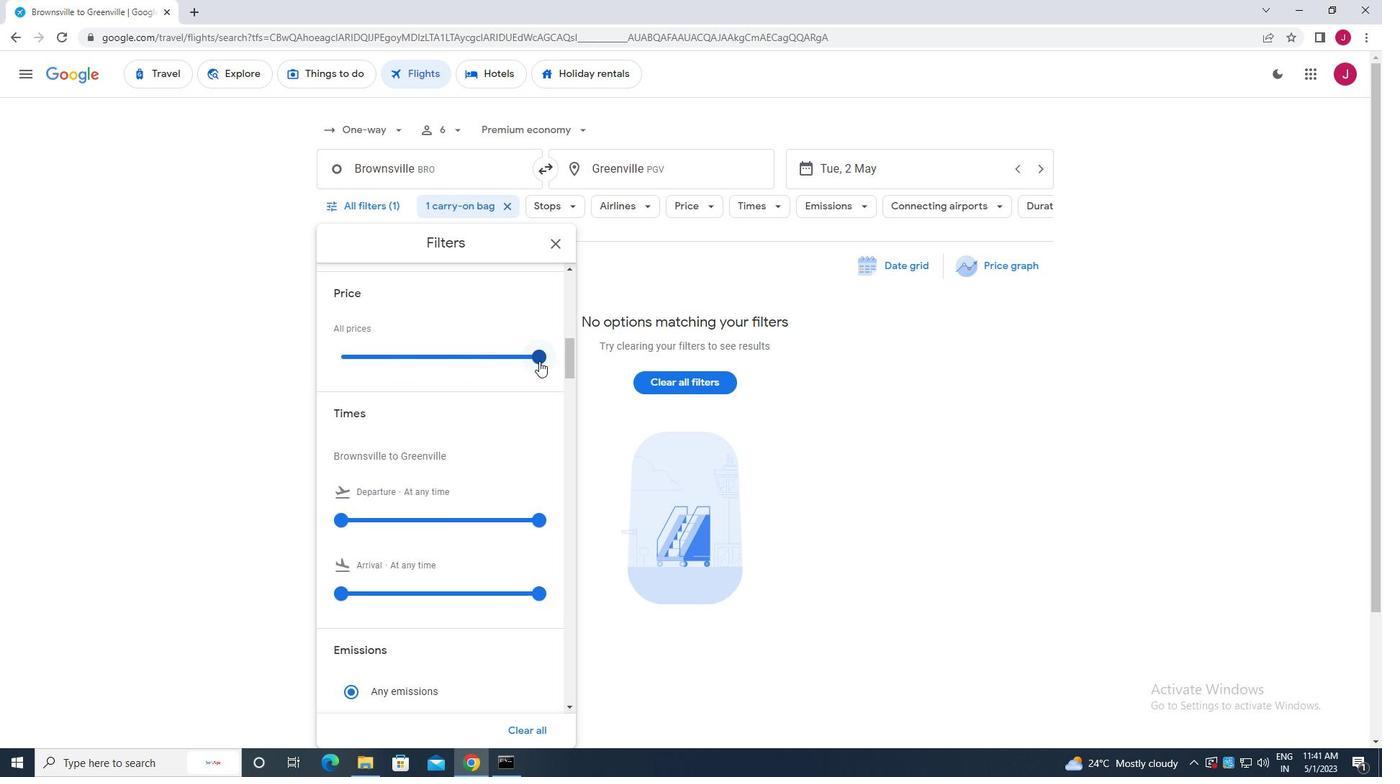 
Action: Mouse pressed left at (539, 360)
Screenshot: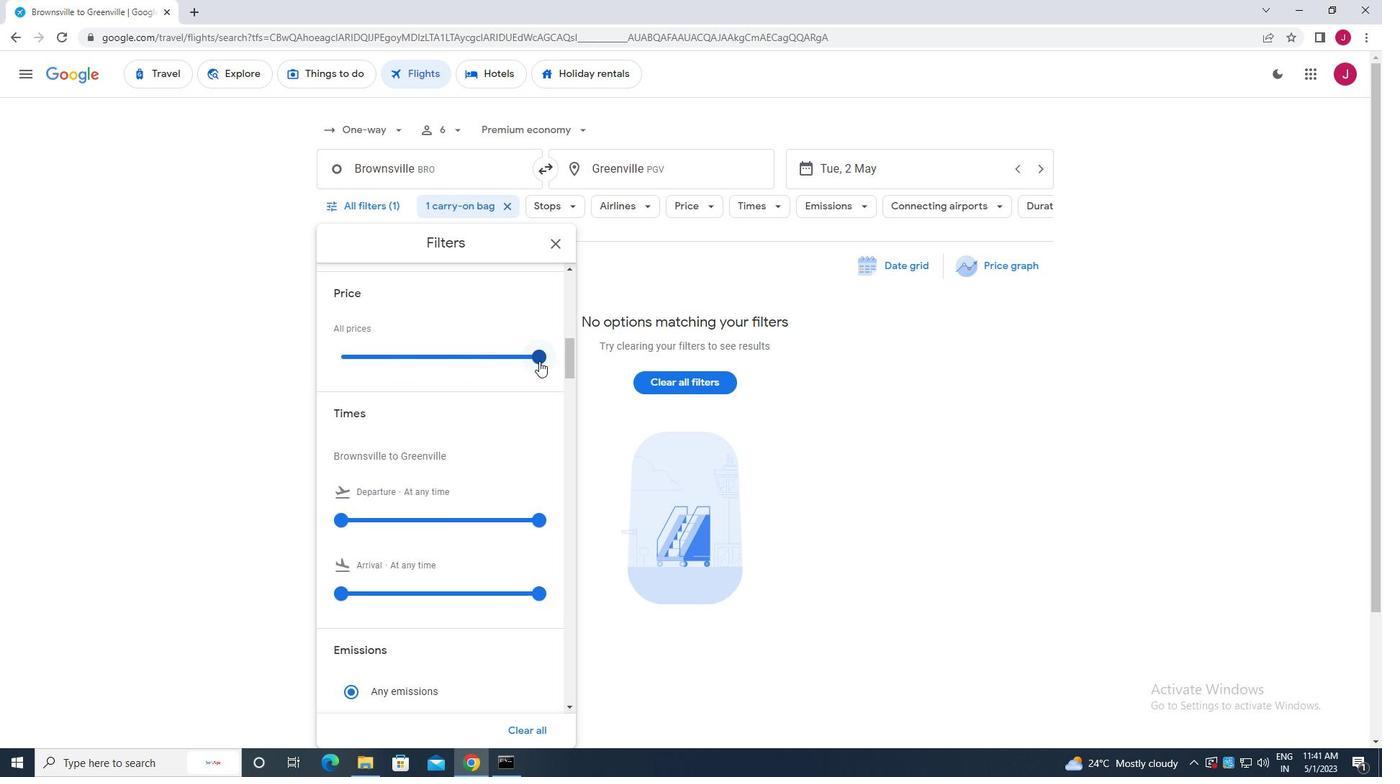 
Action: Mouse moved to (342, 357)
Screenshot: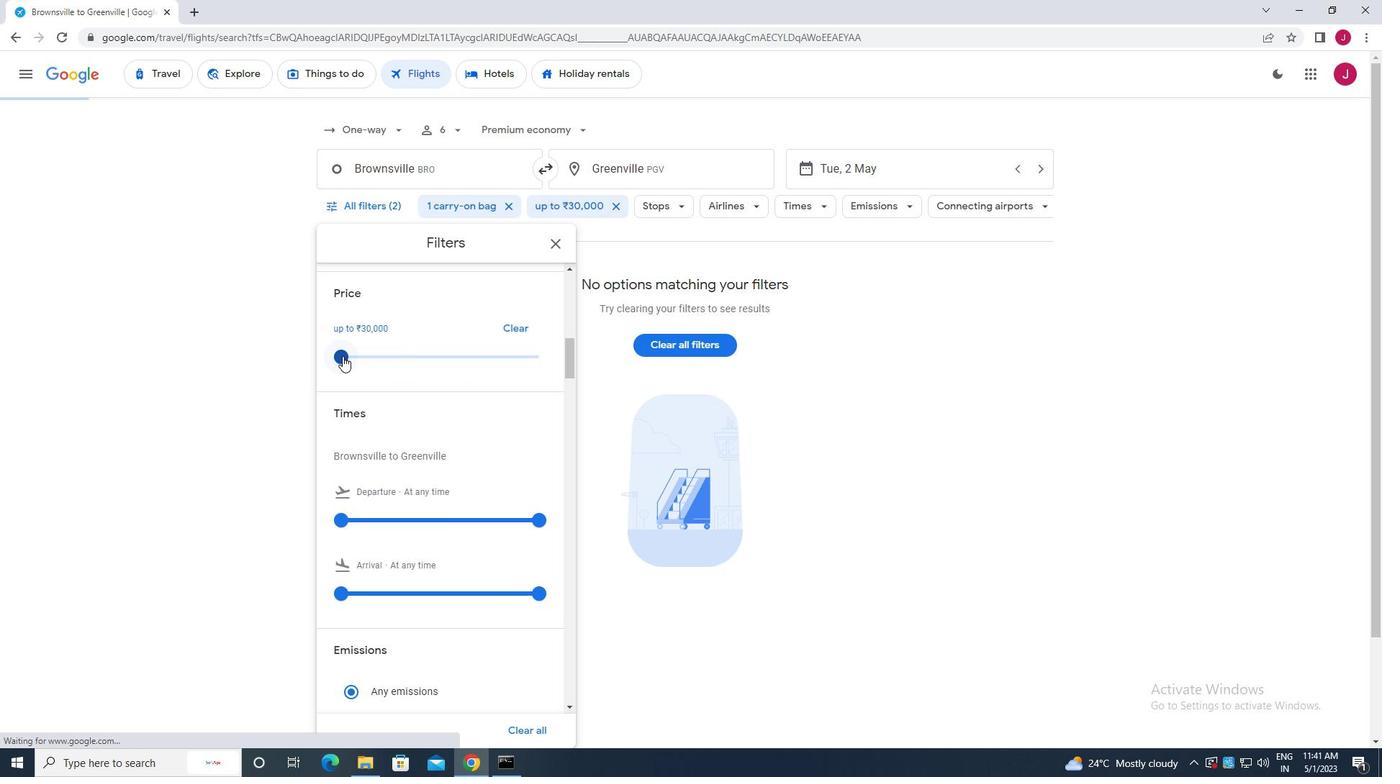 
Action: Mouse pressed left at (342, 357)
Screenshot: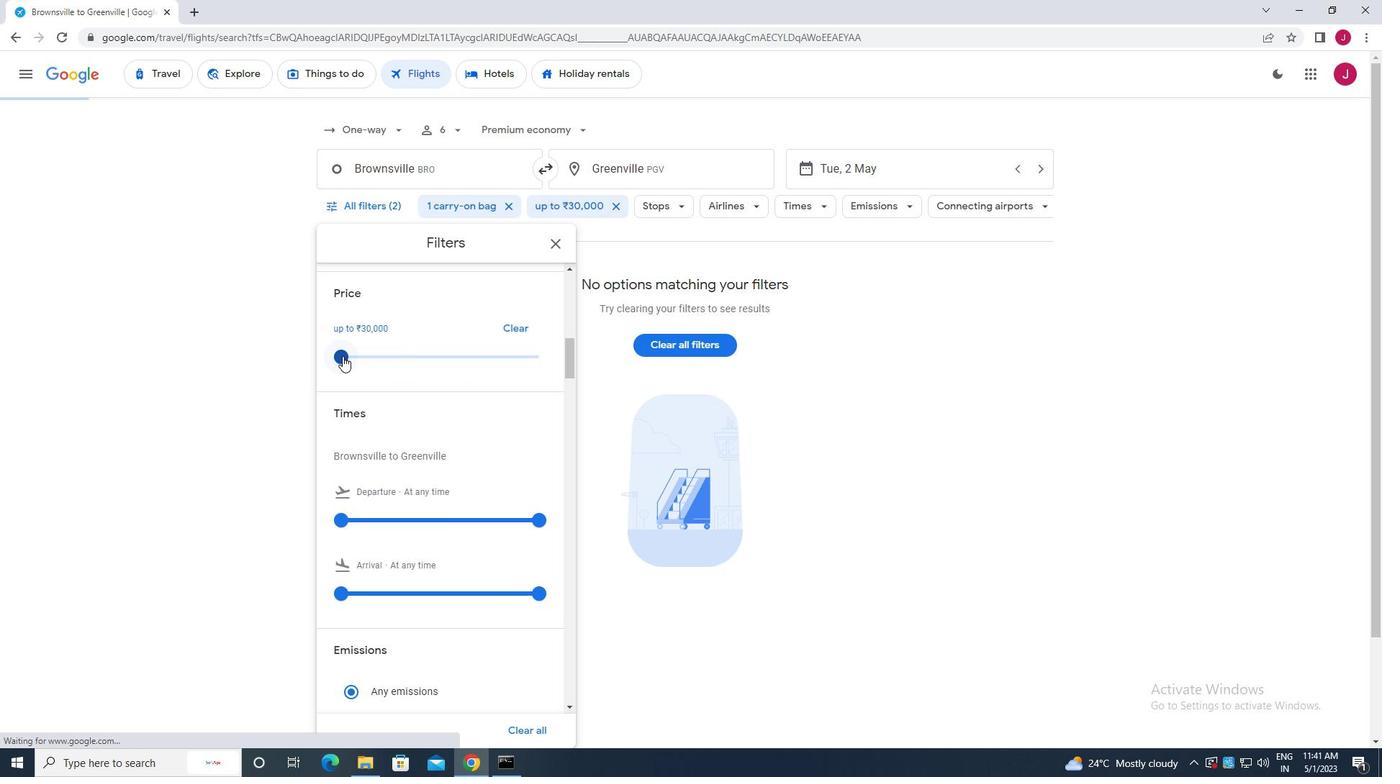 
Action: Mouse moved to (362, 368)
Screenshot: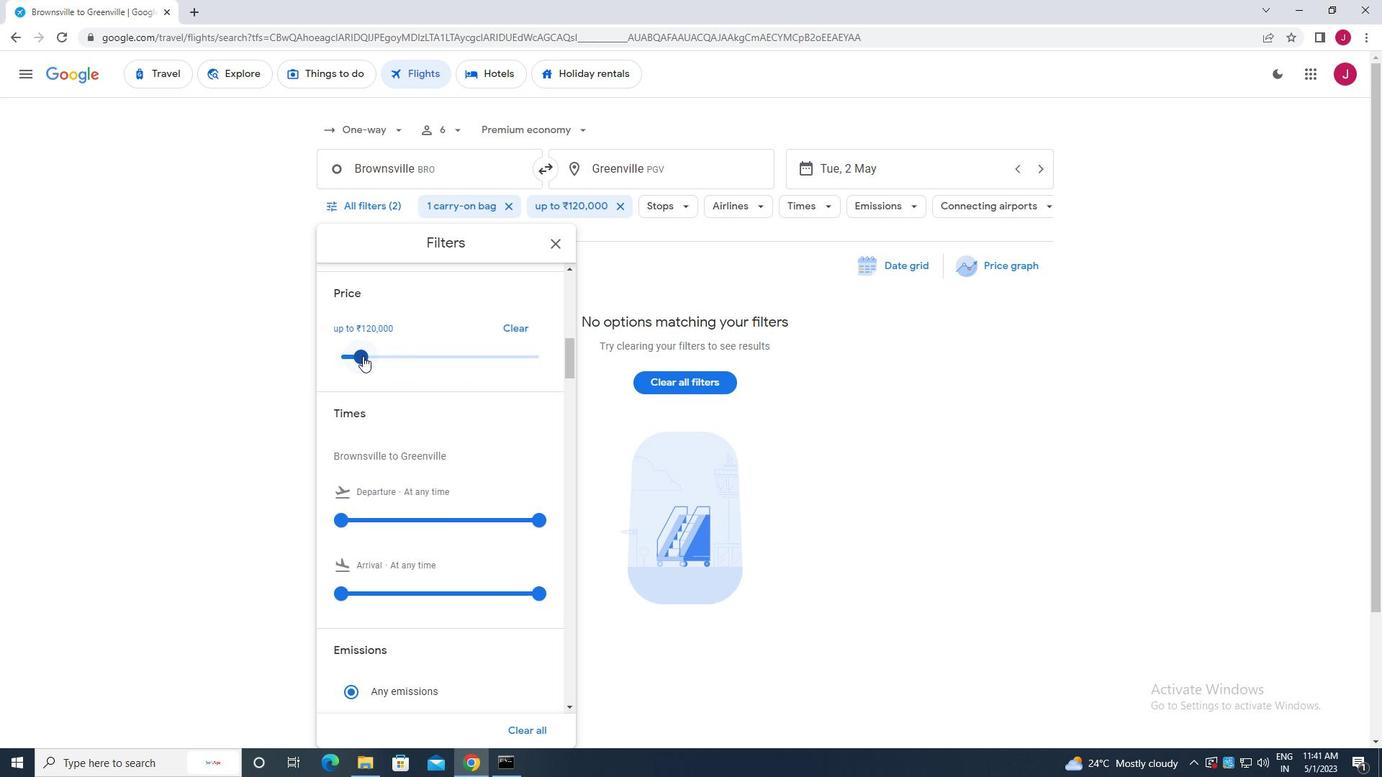 
Action: Mouse scrolled (362, 367) with delta (0, 0)
Screenshot: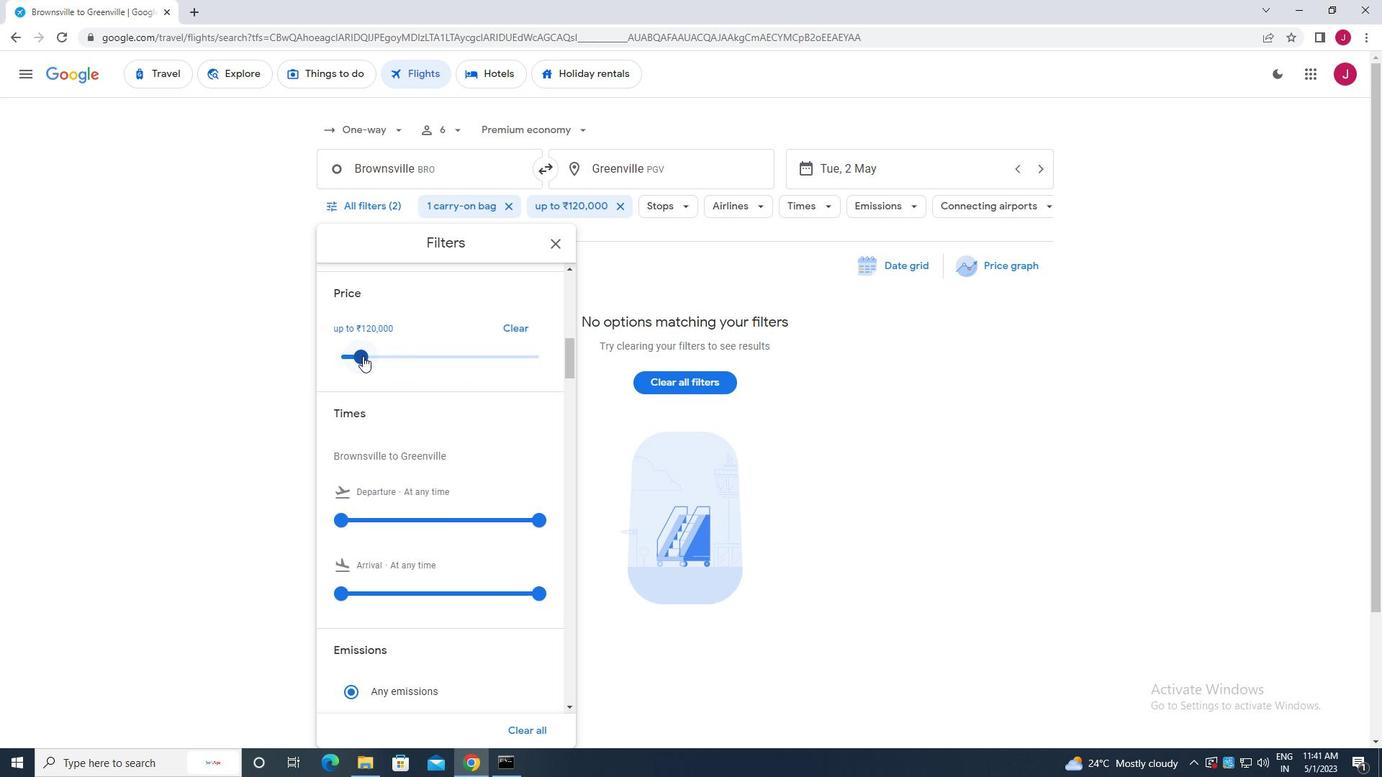 
Action: Mouse moved to (363, 373)
Screenshot: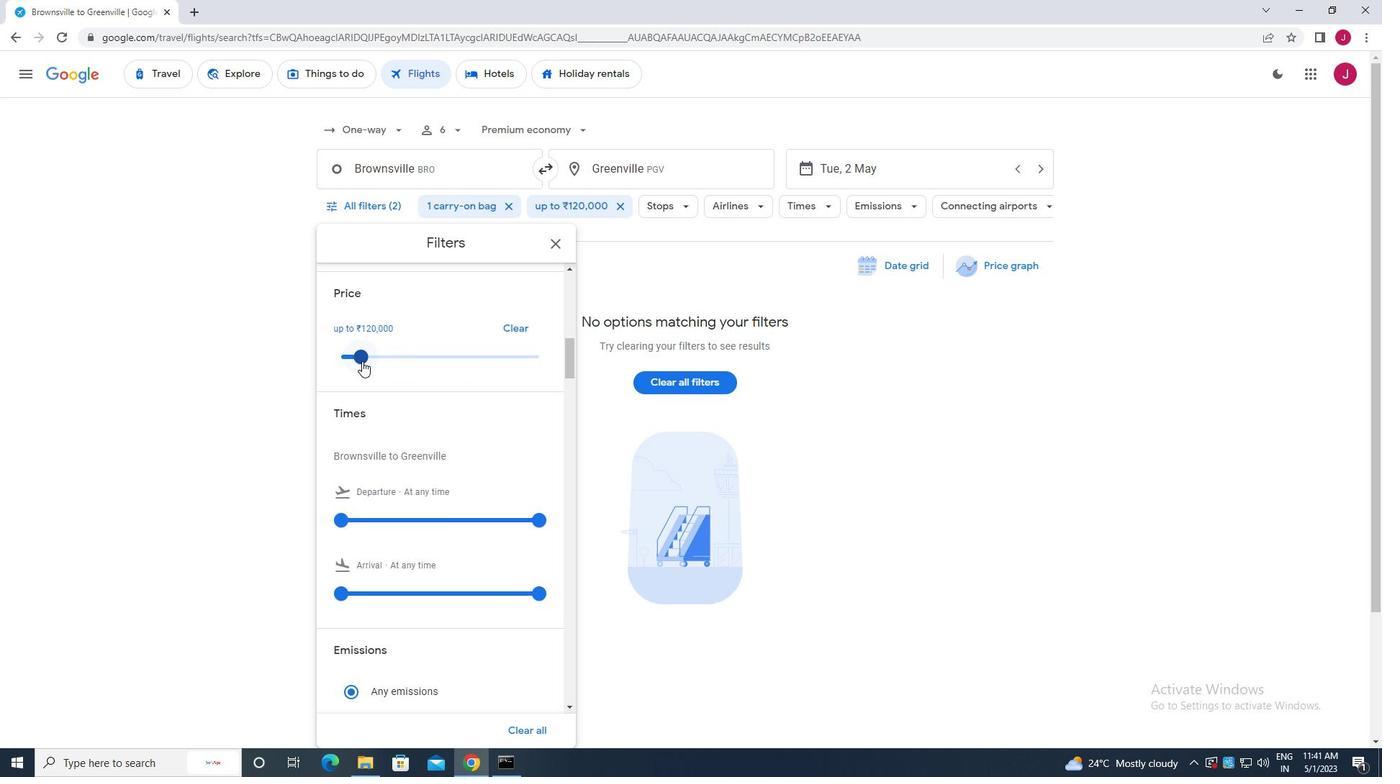 
Action: Mouse scrolled (363, 373) with delta (0, 0)
Screenshot: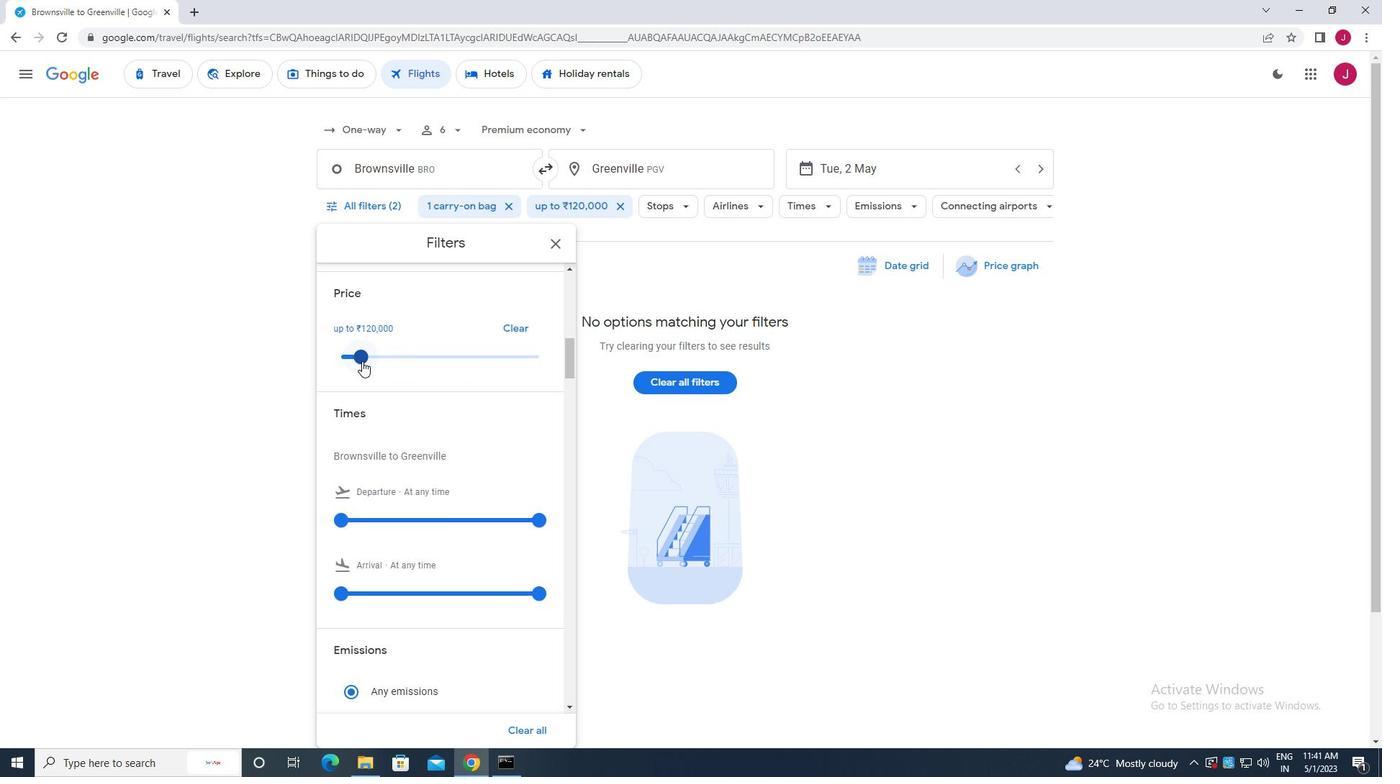 
Action: Mouse moved to (345, 378)
Screenshot: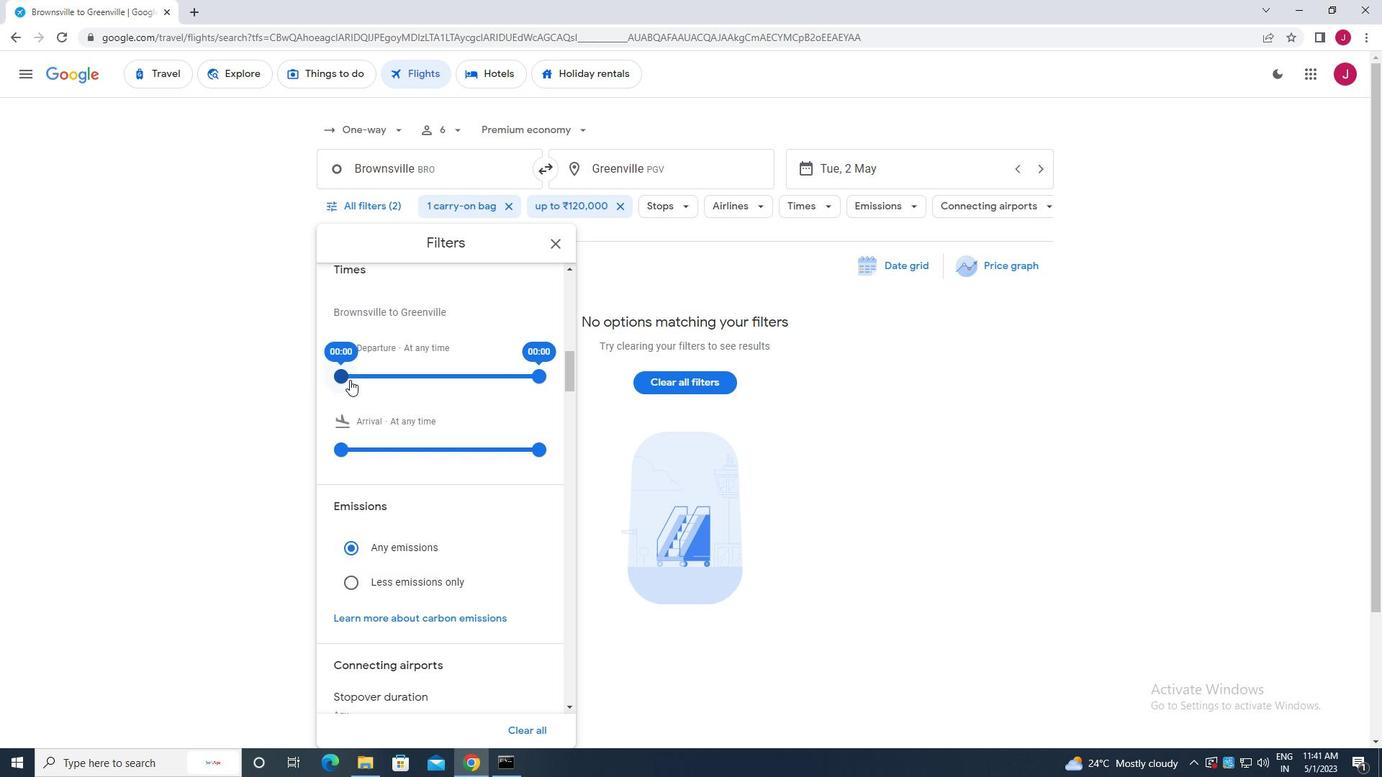 
Action: Mouse pressed left at (345, 378)
Screenshot: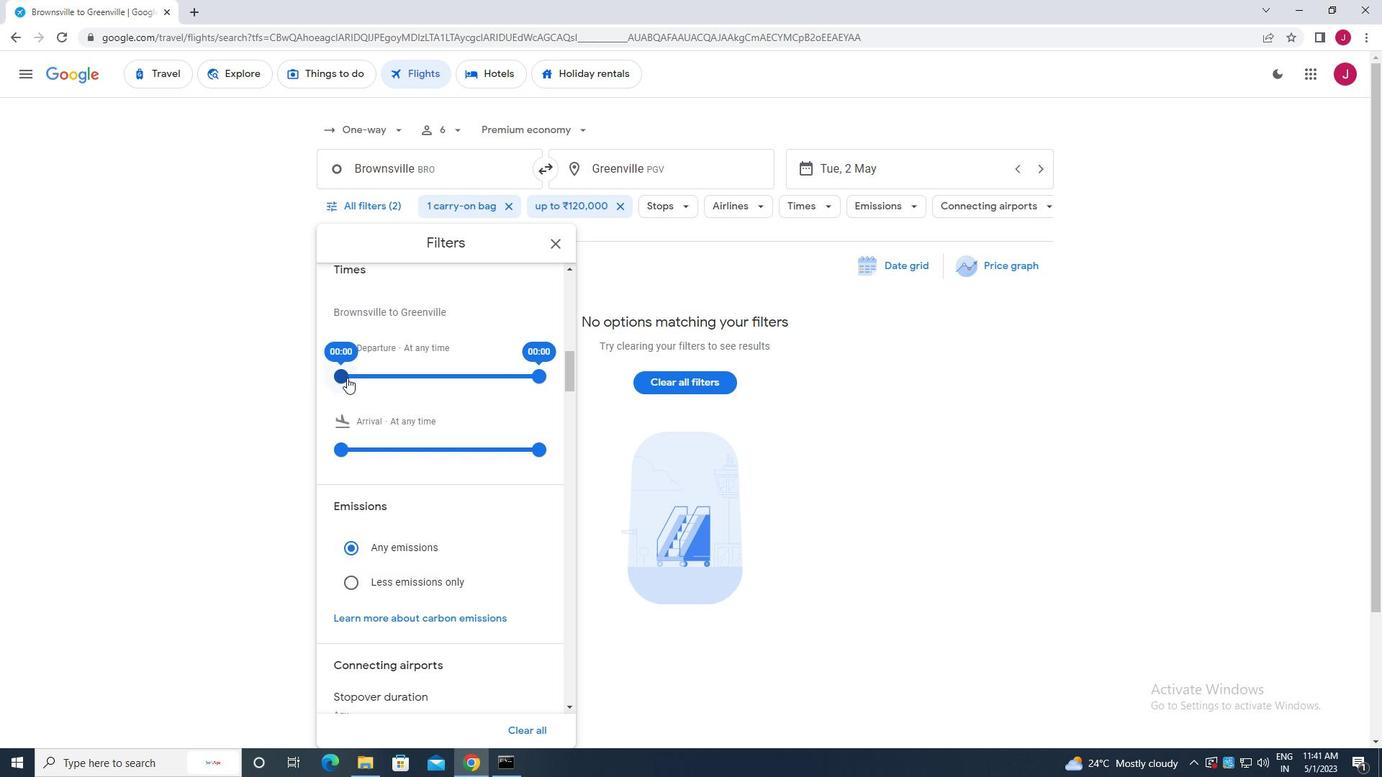 
Action: Mouse moved to (538, 378)
Screenshot: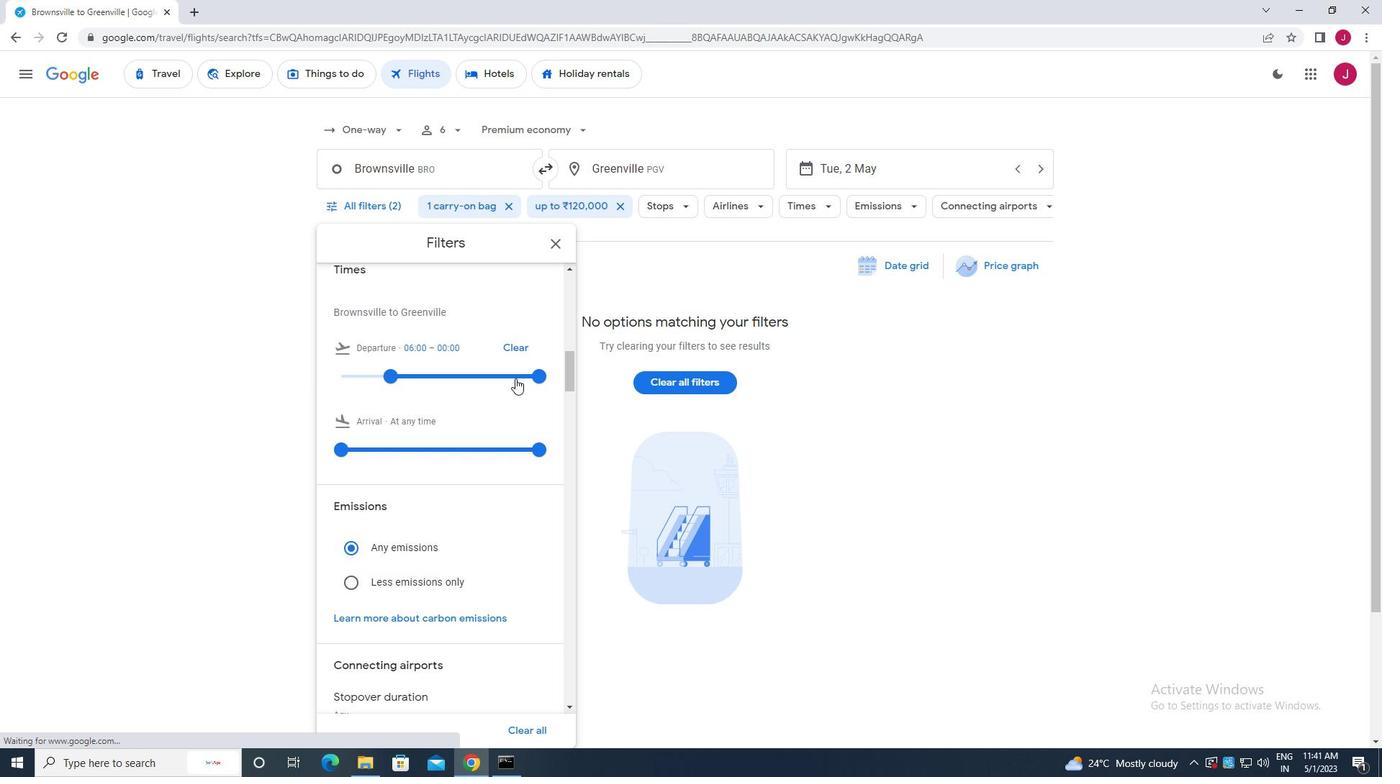 
Action: Mouse pressed left at (538, 378)
Screenshot: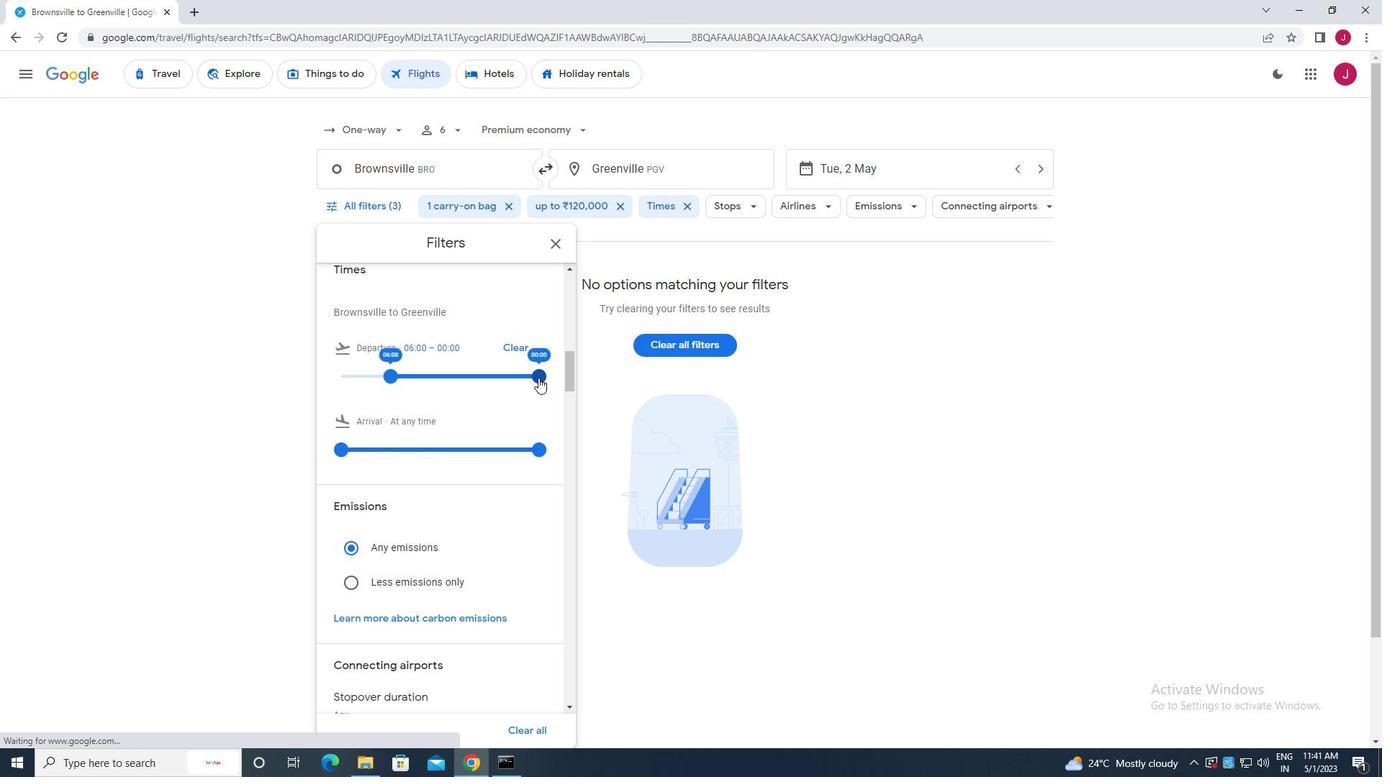 
Action: Mouse moved to (553, 244)
Screenshot: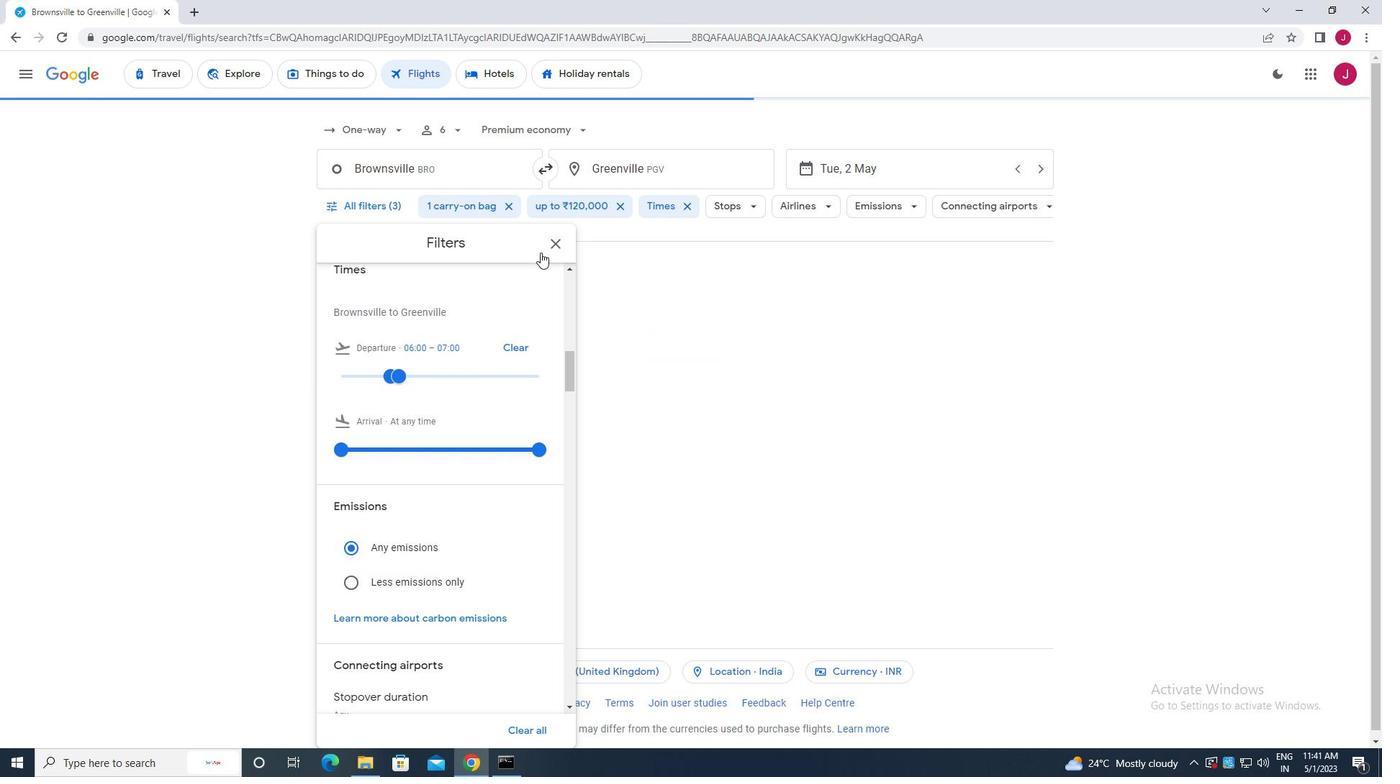 
Action: Mouse pressed left at (553, 244)
Screenshot: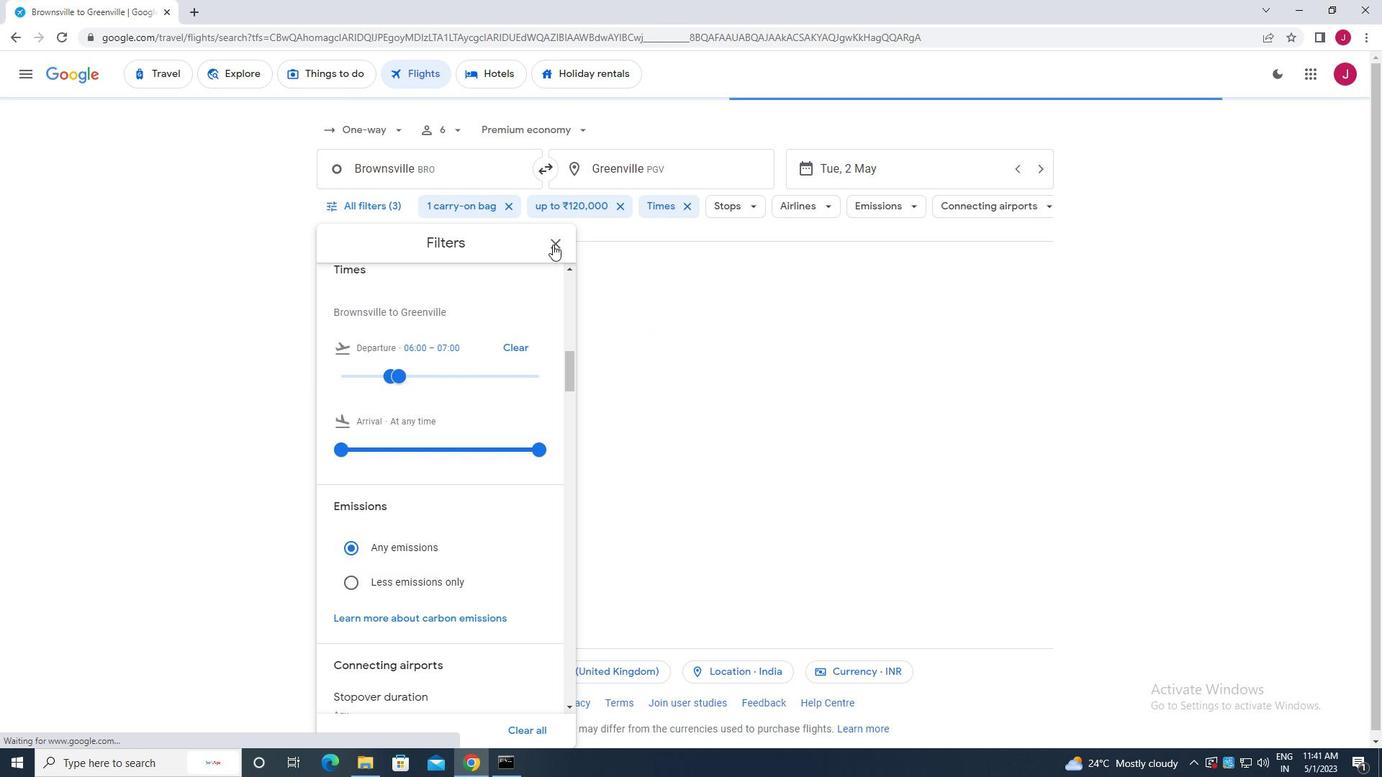 
Action: Mouse moved to (552, 242)
Screenshot: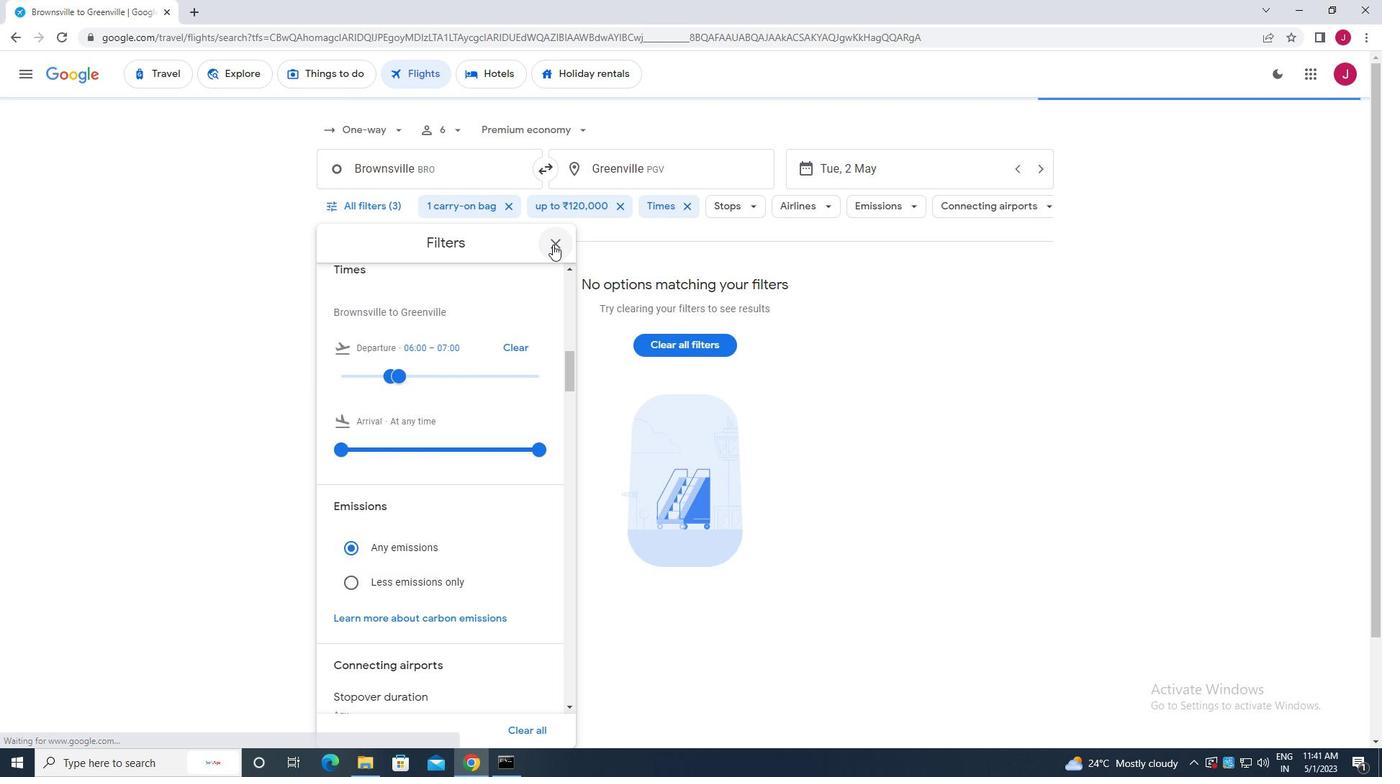 
